 Task: Search One-way flight tickets for 2 adults, in Business from Siwa to Mumbai to travel on 01-Nov-2023.  Stops: Any number of stops.
Action: Mouse moved to (354, 293)
Screenshot: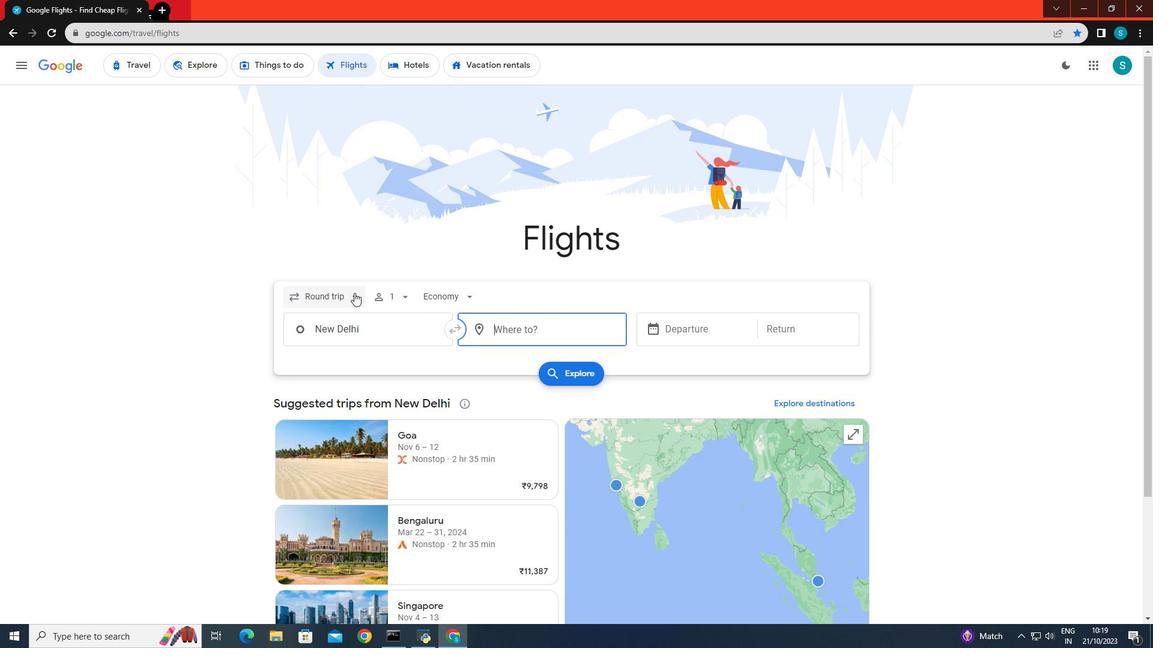 
Action: Mouse pressed left at (354, 293)
Screenshot: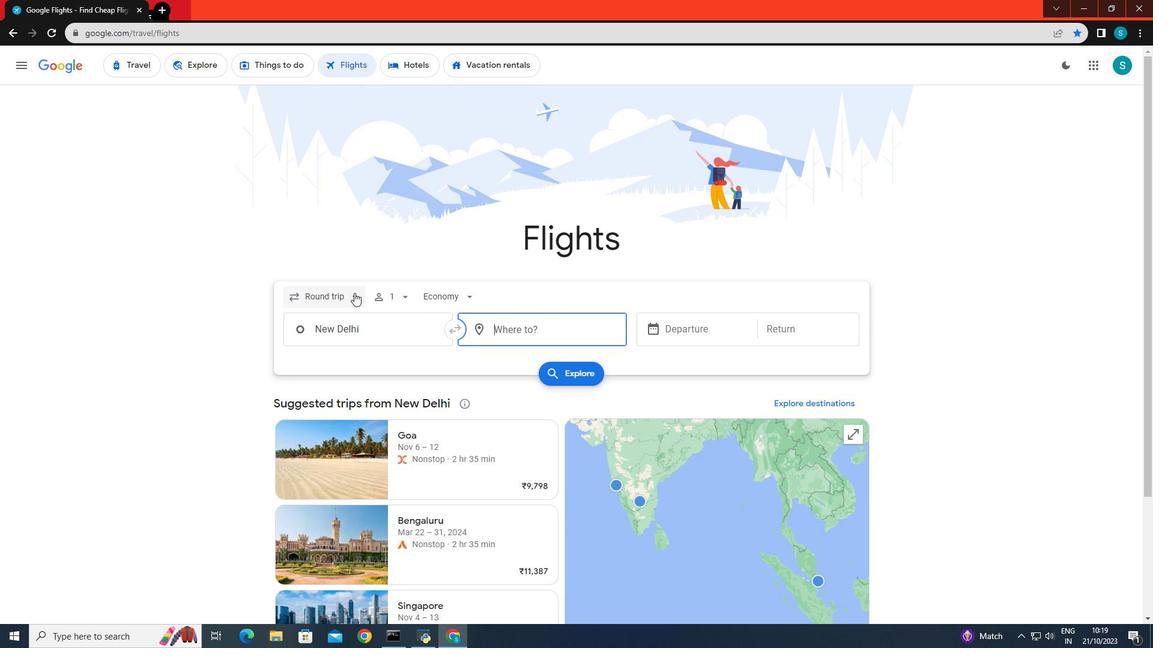 
Action: Mouse moved to (330, 351)
Screenshot: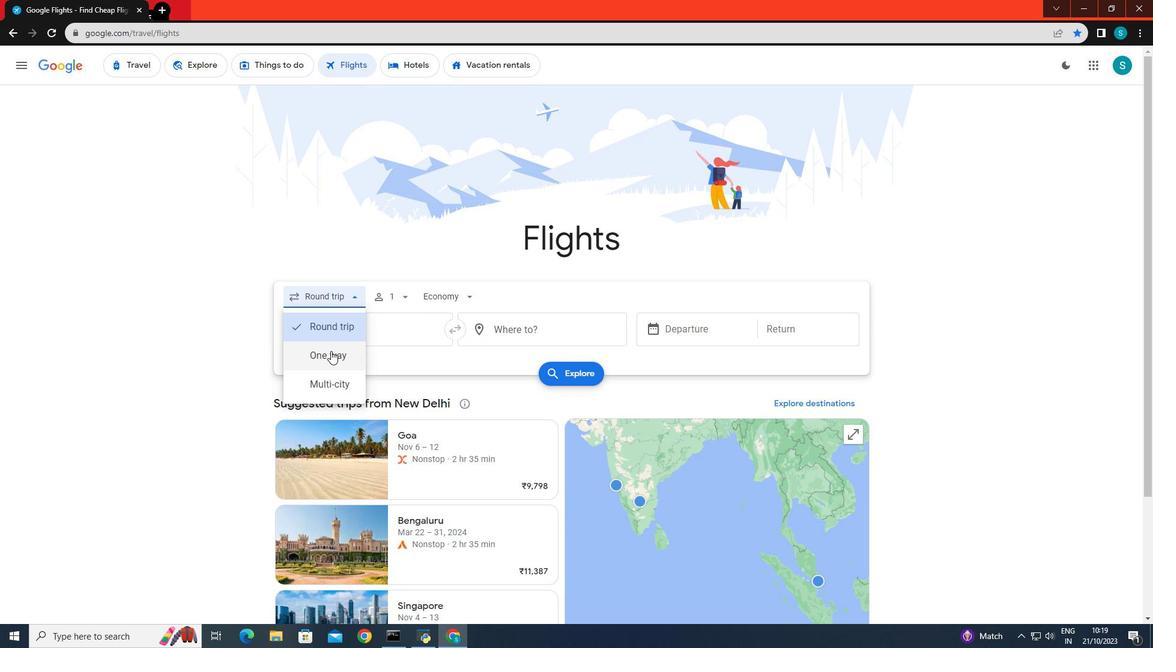 
Action: Mouse pressed left at (330, 351)
Screenshot: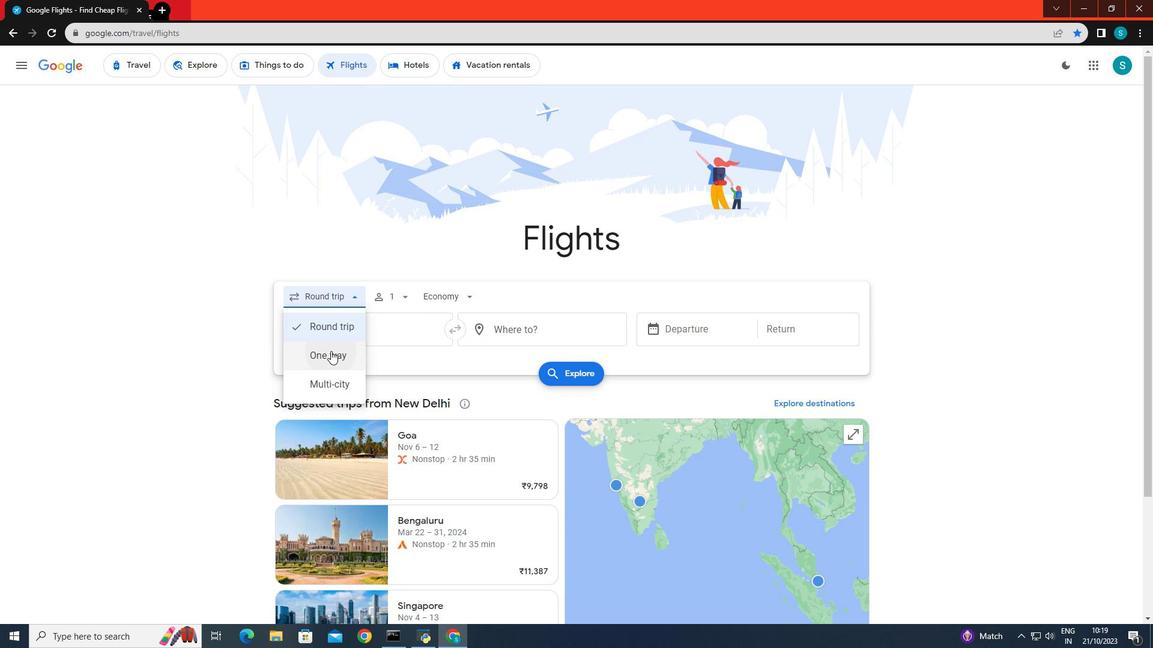 
Action: Mouse moved to (403, 295)
Screenshot: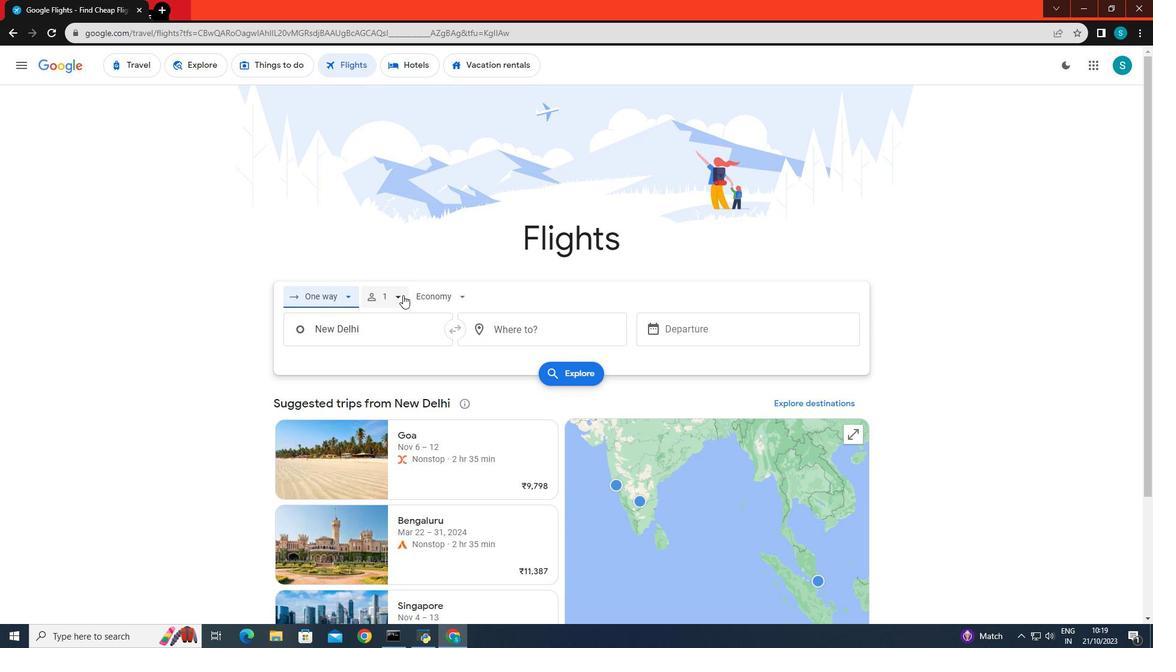 
Action: Mouse pressed left at (403, 295)
Screenshot: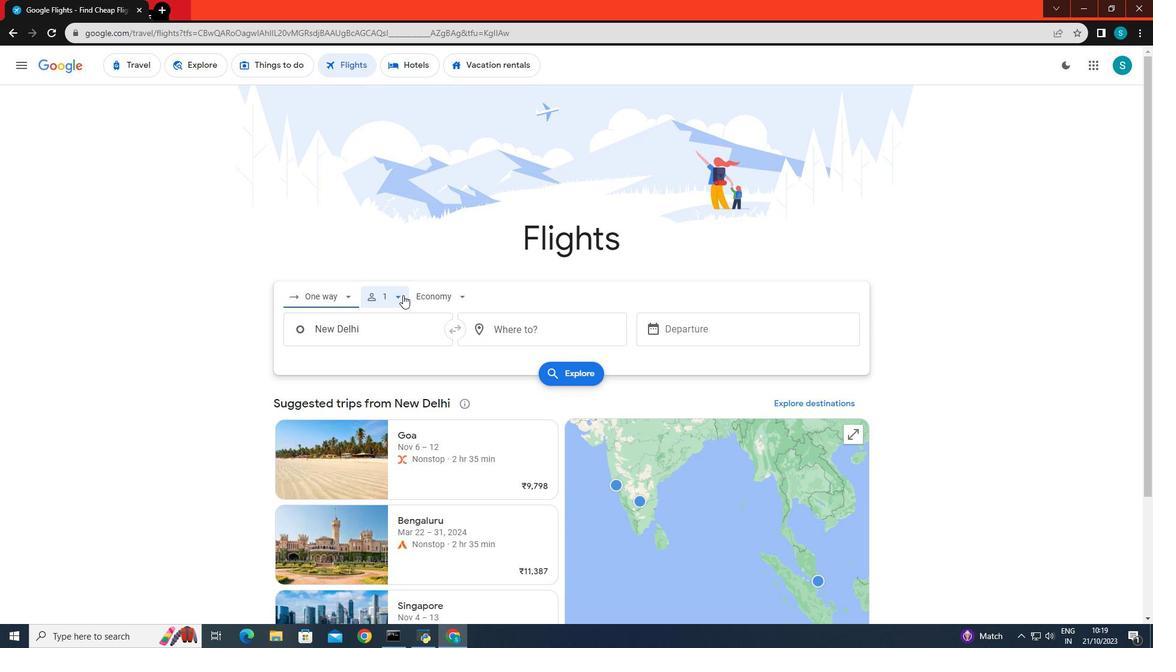 
Action: Mouse moved to (488, 329)
Screenshot: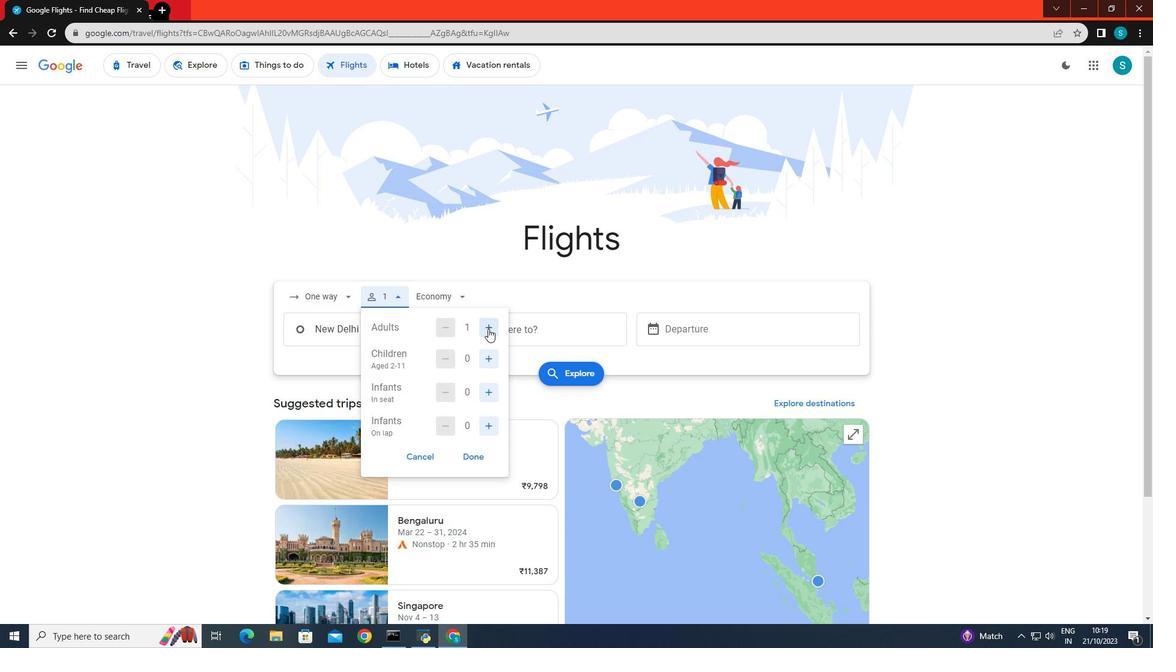 
Action: Mouse pressed left at (488, 329)
Screenshot: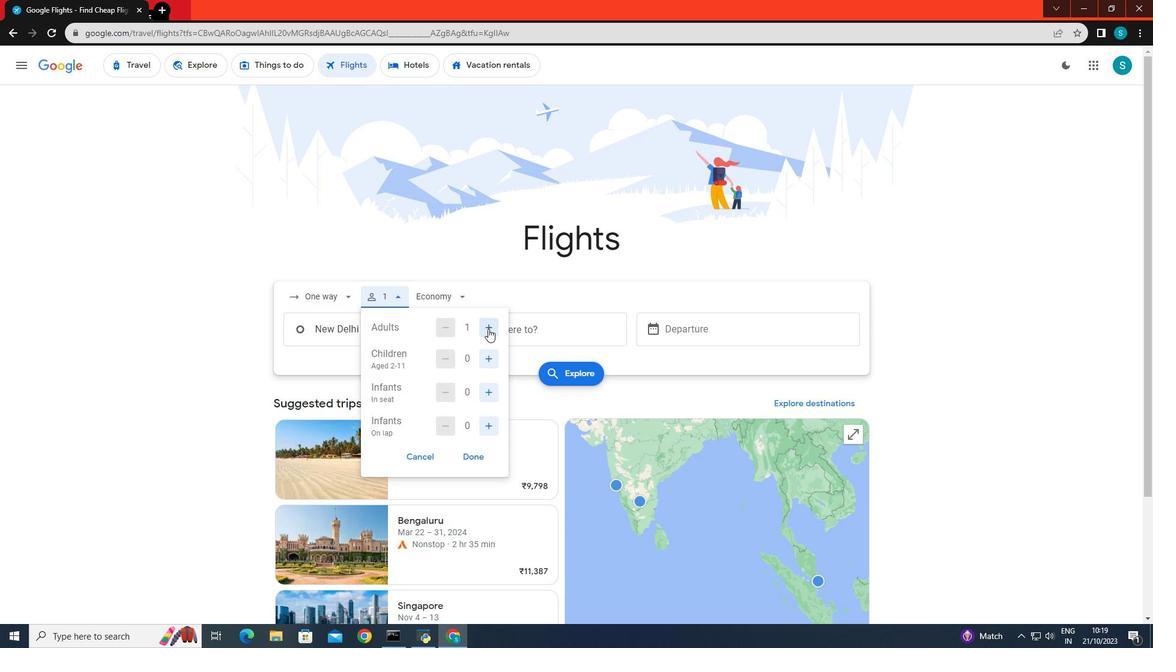 
Action: Mouse moved to (475, 458)
Screenshot: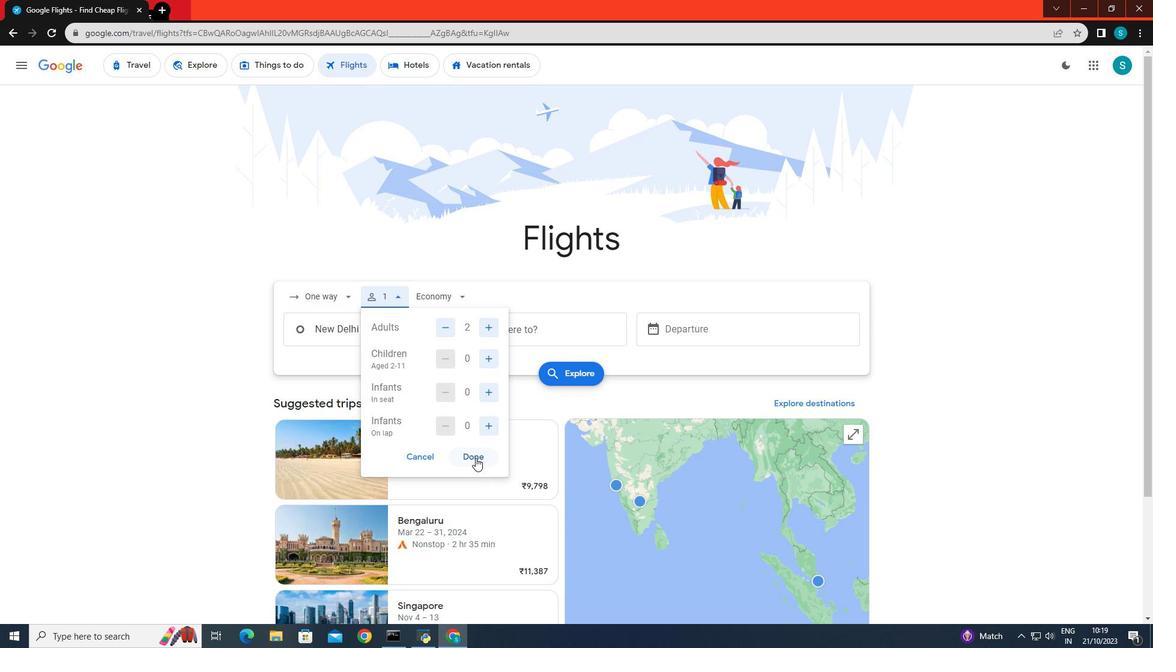 
Action: Mouse pressed left at (475, 458)
Screenshot: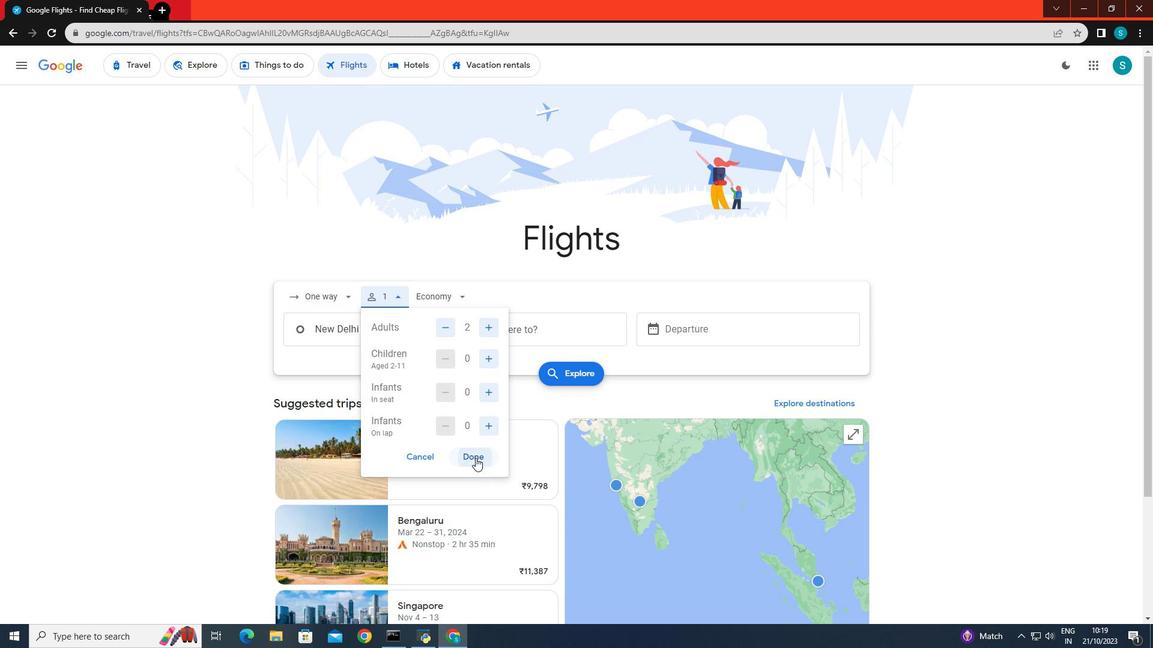 
Action: Mouse moved to (414, 378)
Screenshot: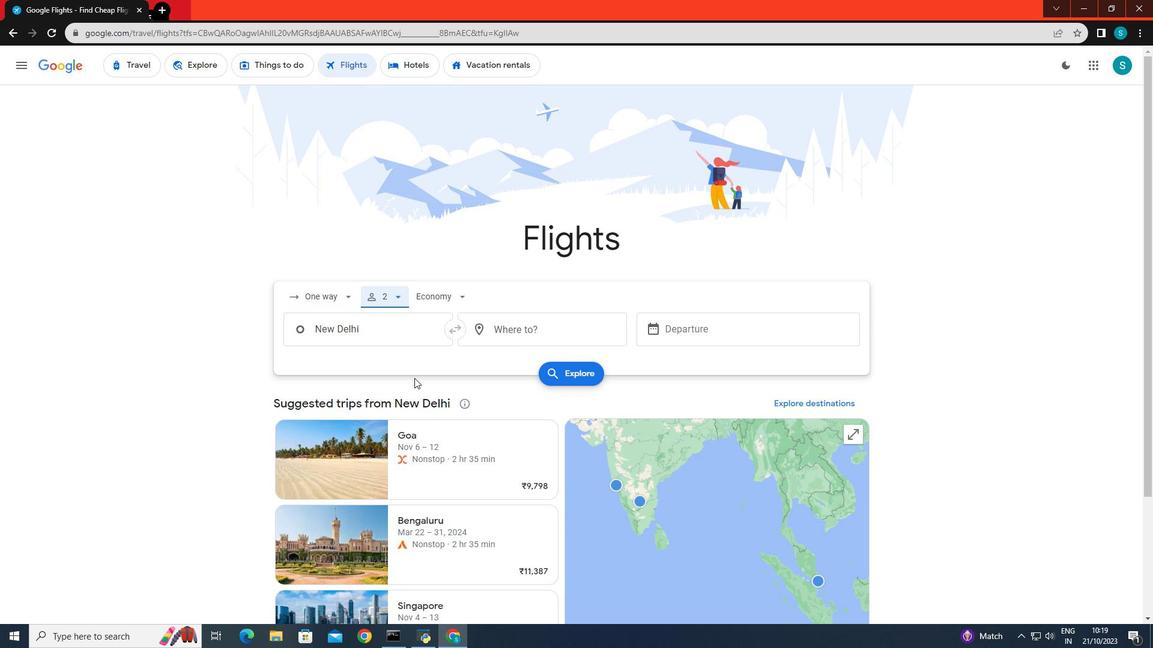 
Action: Mouse scrolled (414, 377) with delta (0, 0)
Screenshot: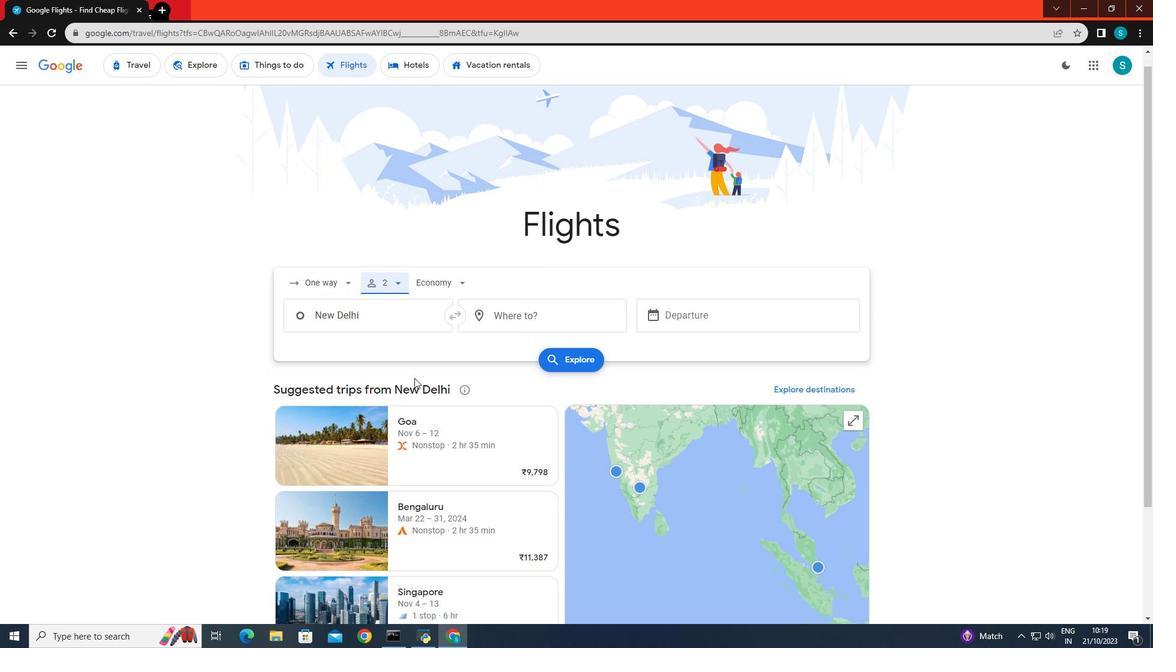 
Action: Mouse moved to (437, 237)
Screenshot: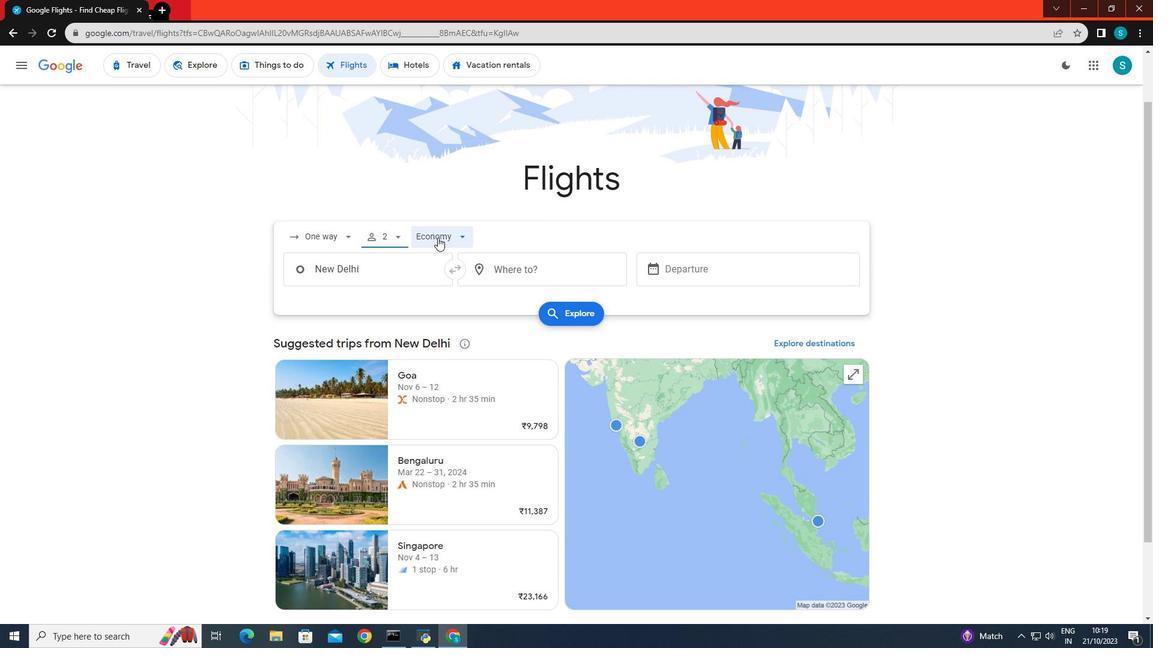 
Action: Mouse pressed left at (437, 237)
Screenshot: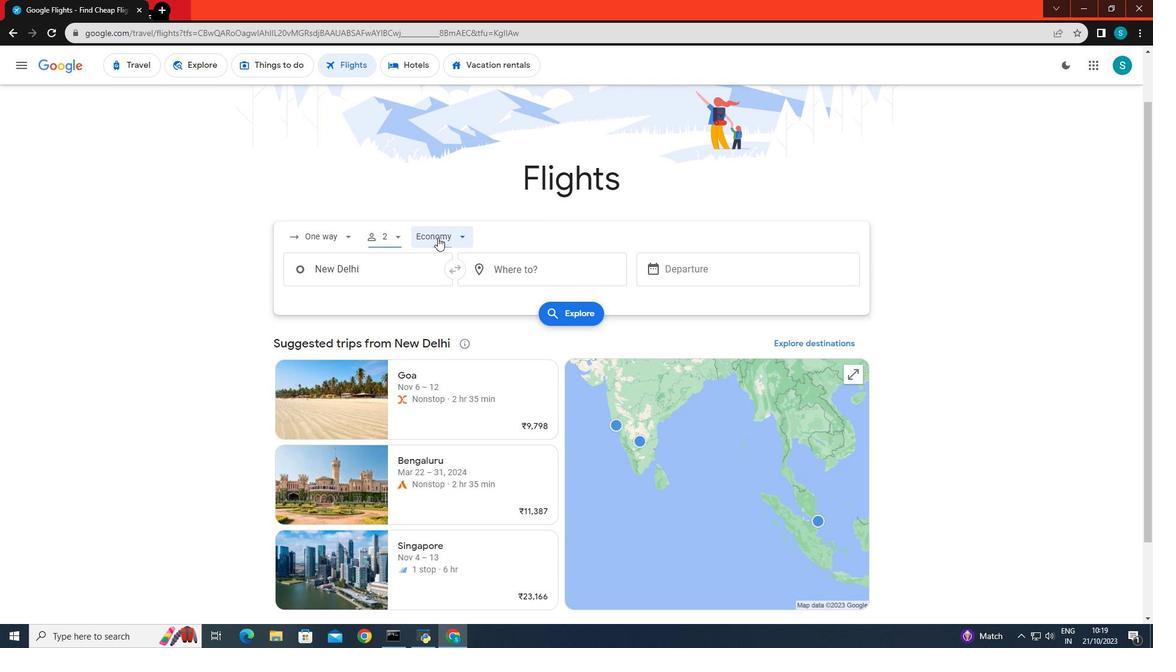 
Action: Mouse moved to (450, 325)
Screenshot: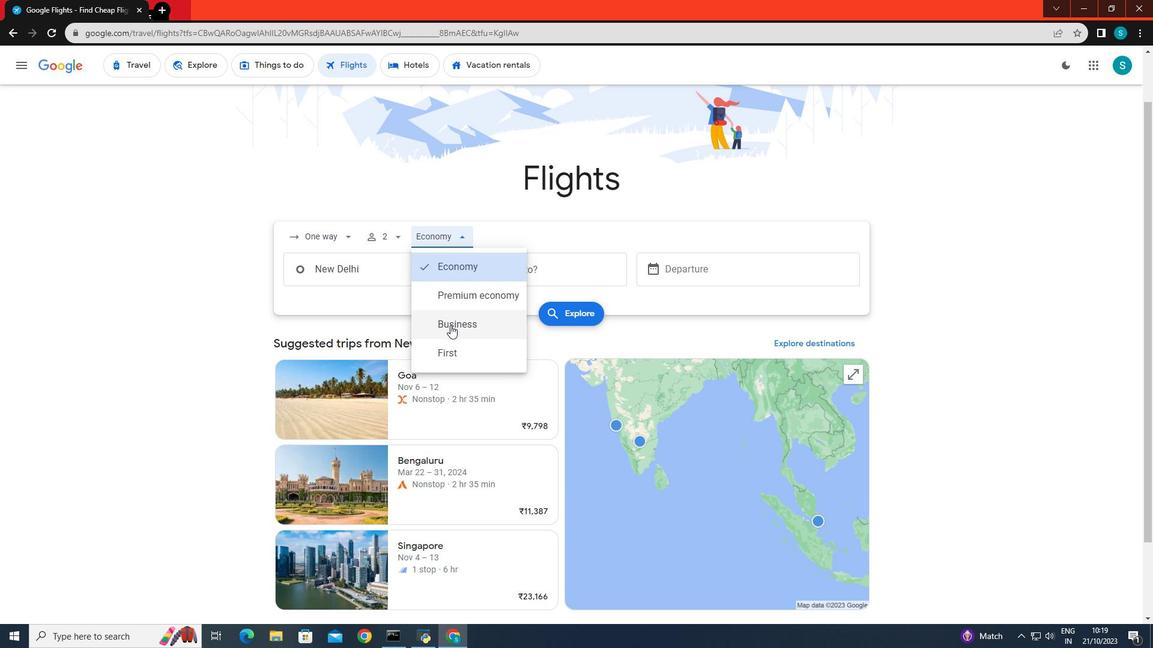 
Action: Mouse pressed left at (450, 325)
Screenshot: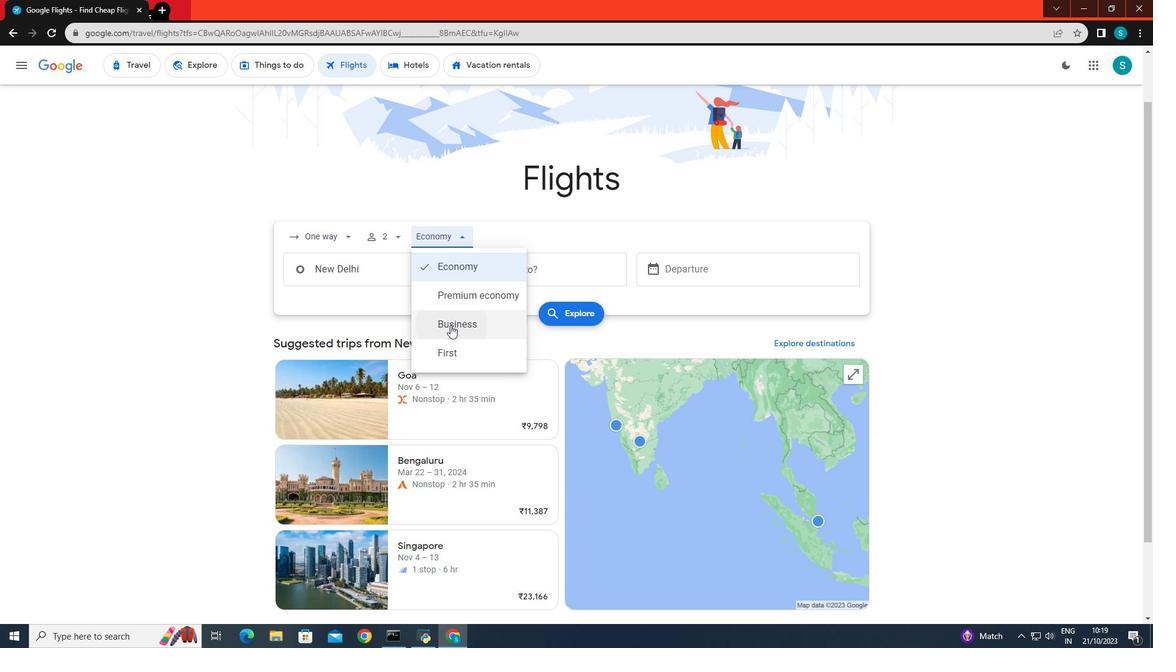 
Action: Mouse moved to (332, 267)
Screenshot: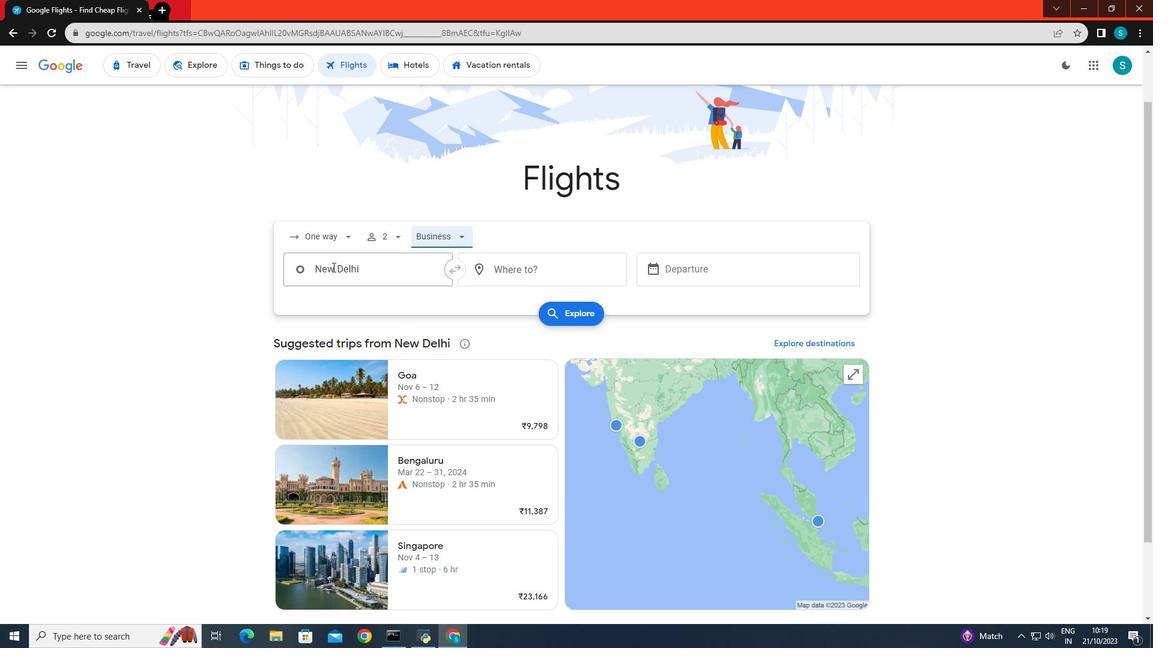 
Action: Mouse pressed left at (332, 267)
Screenshot: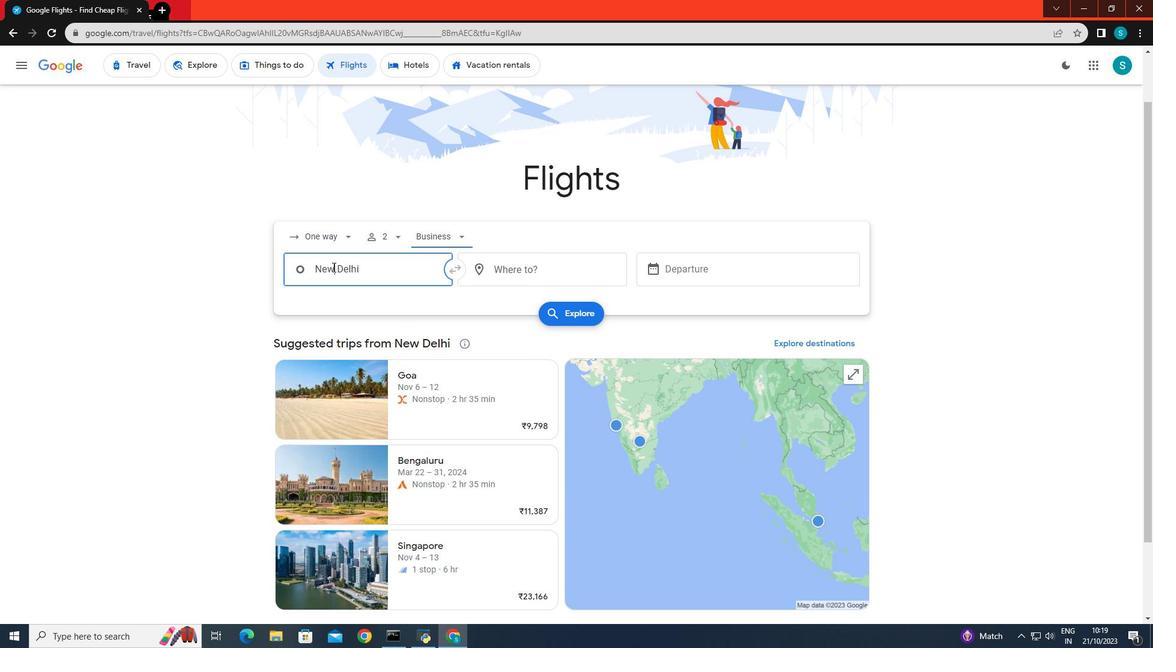 
Action: Key pressed <Key.backspace><Key.caps_lock>S<Key.caps_lock>iwa
Screenshot: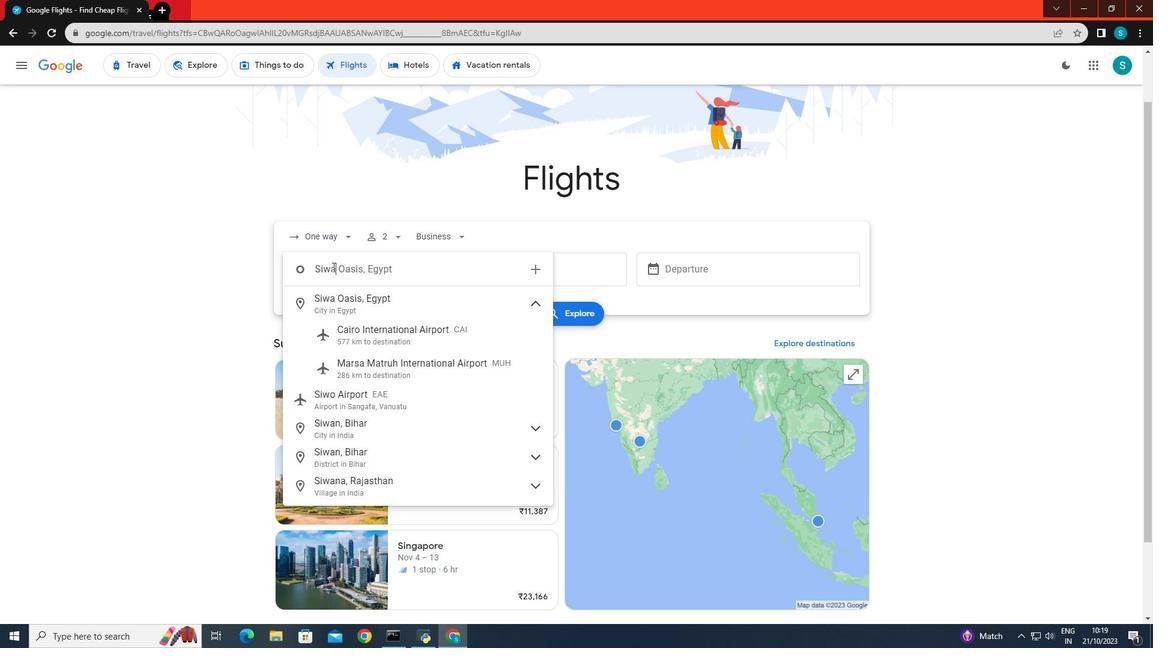 
Action: Mouse moved to (343, 300)
Screenshot: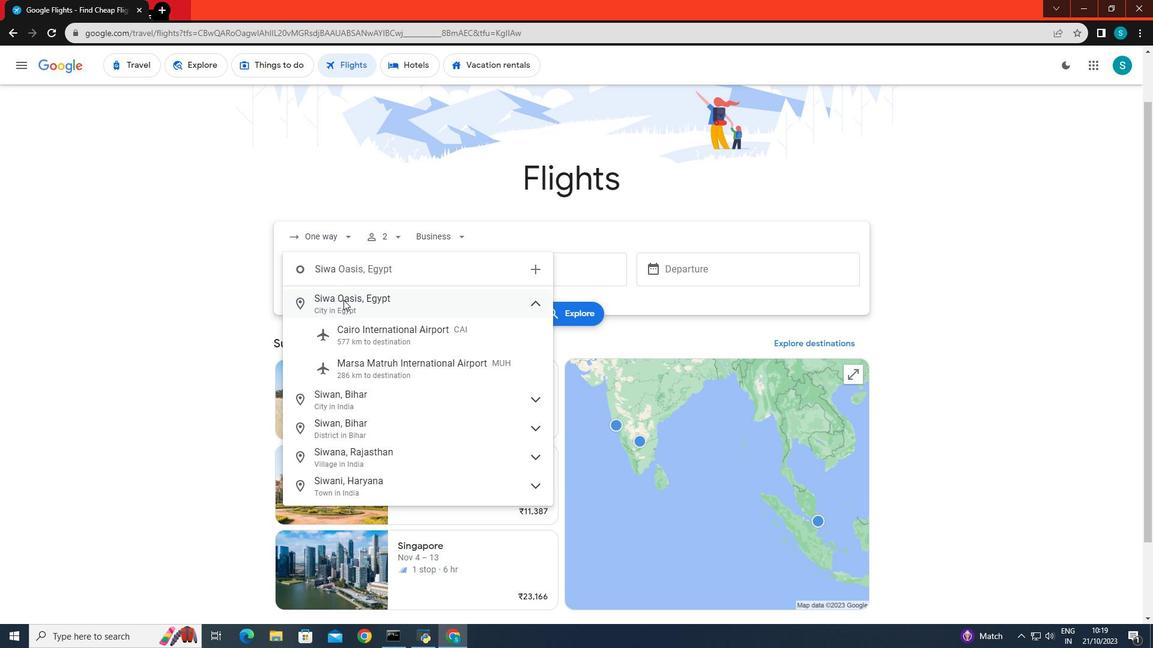 
Action: Mouse pressed left at (343, 300)
Screenshot: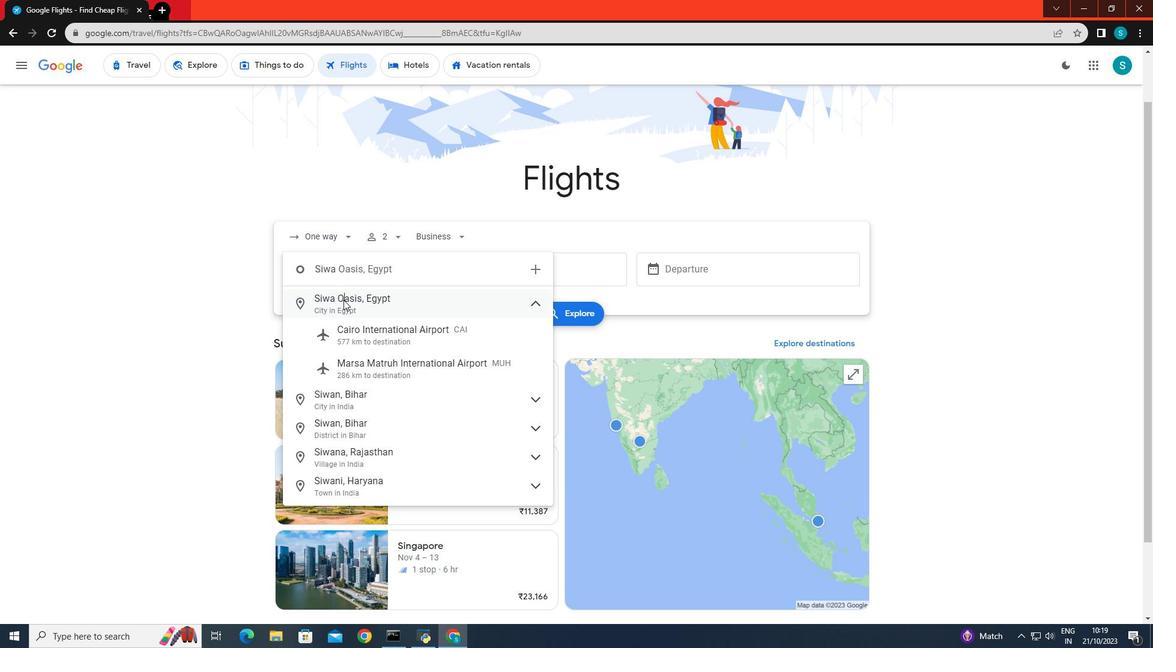 
Action: Mouse moved to (541, 273)
Screenshot: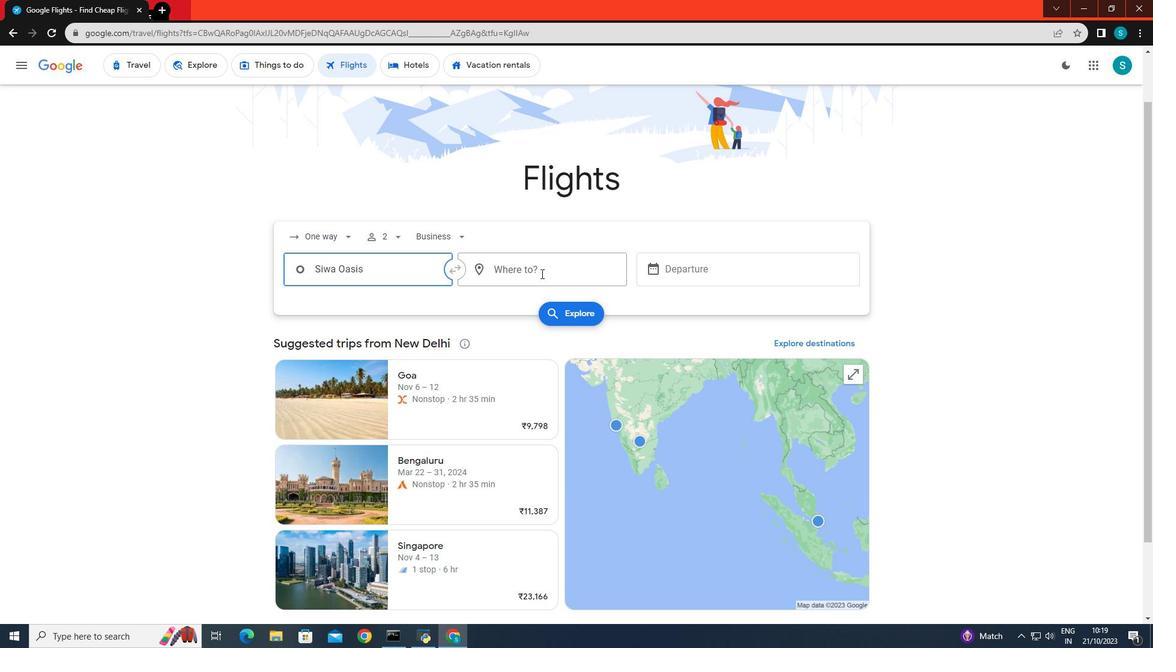 
Action: Mouse pressed left at (541, 273)
Screenshot: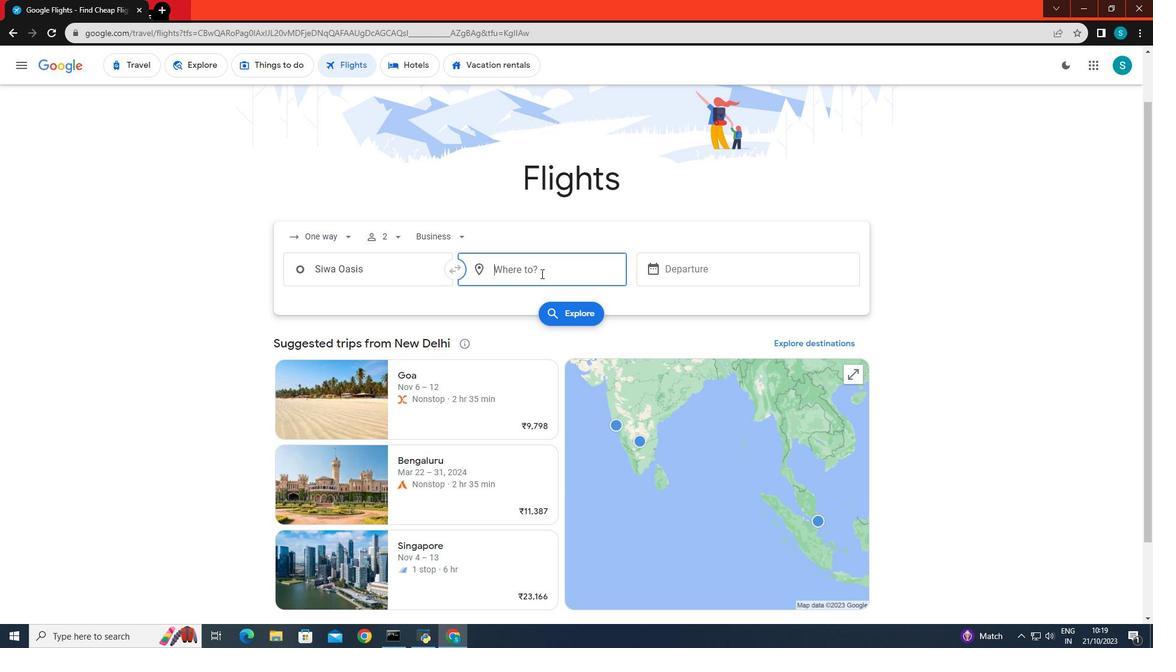 
Action: Key pressed <Key.caps_lock>M<Key.caps_lock>umbai
Screenshot: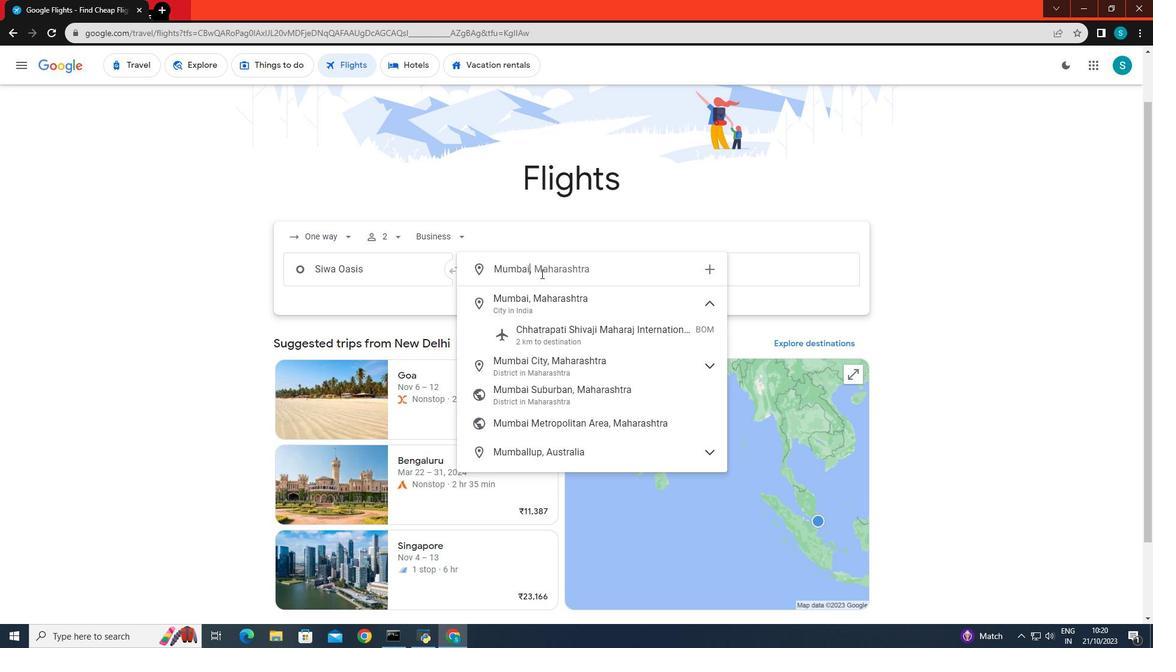 
Action: Mouse moved to (539, 295)
Screenshot: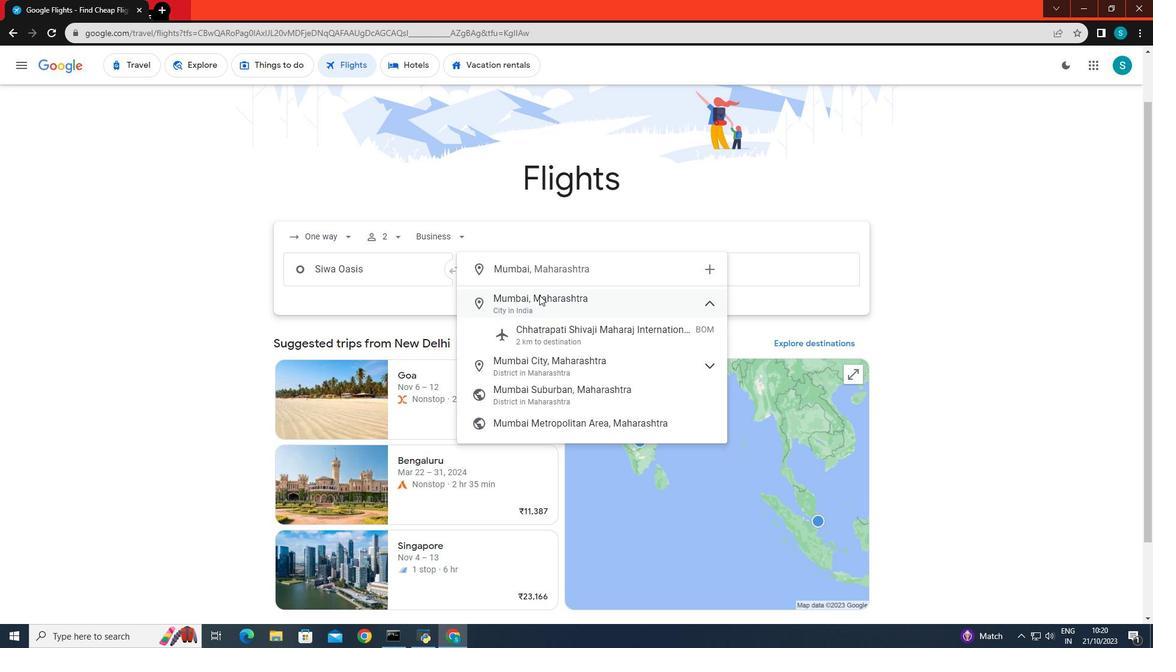 
Action: Mouse pressed left at (539, 295)
Screenshot: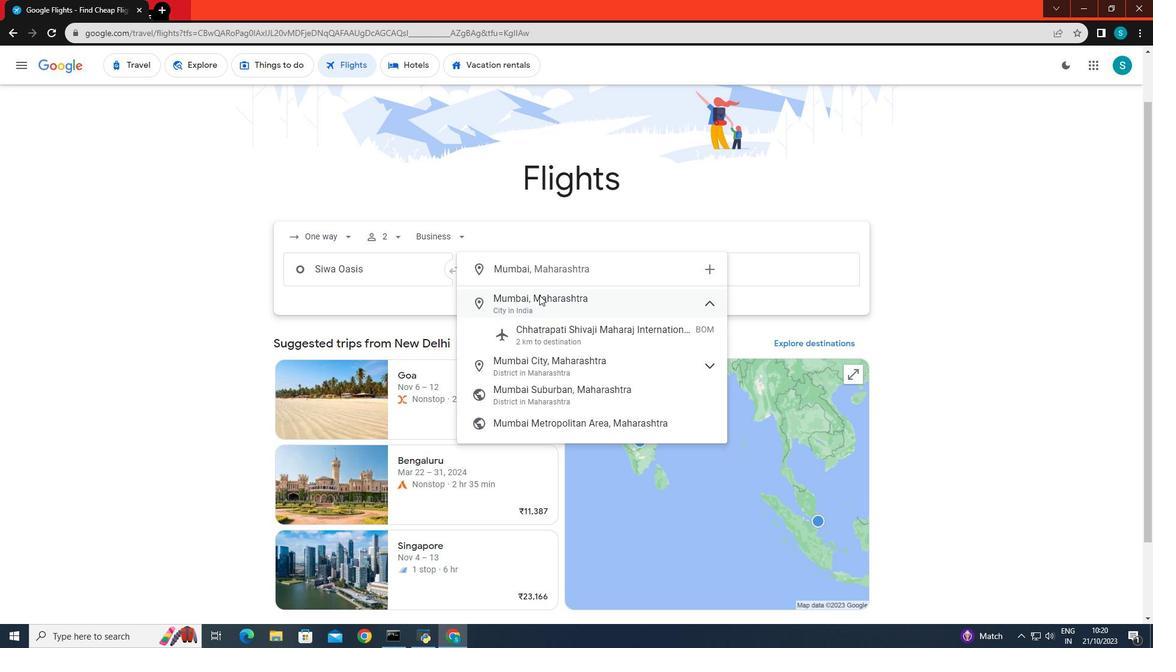 
Action: Mouse moved to (682, 263)
Screenshot: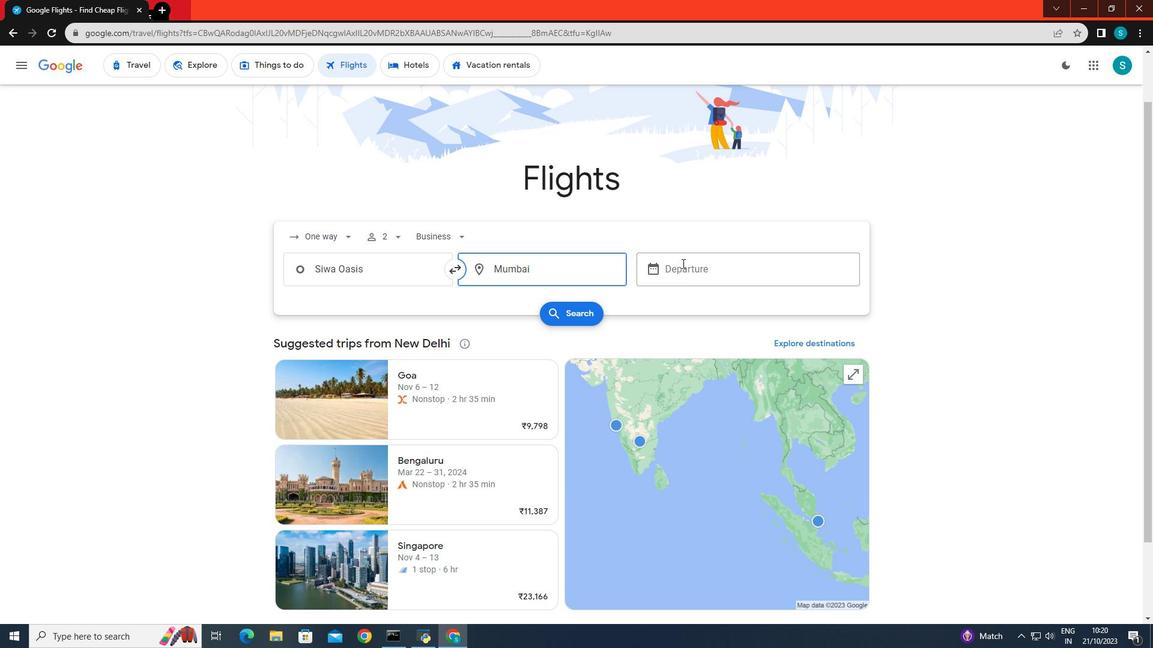 
Action: Mouse pressed left at (682, 263)
Screenshot: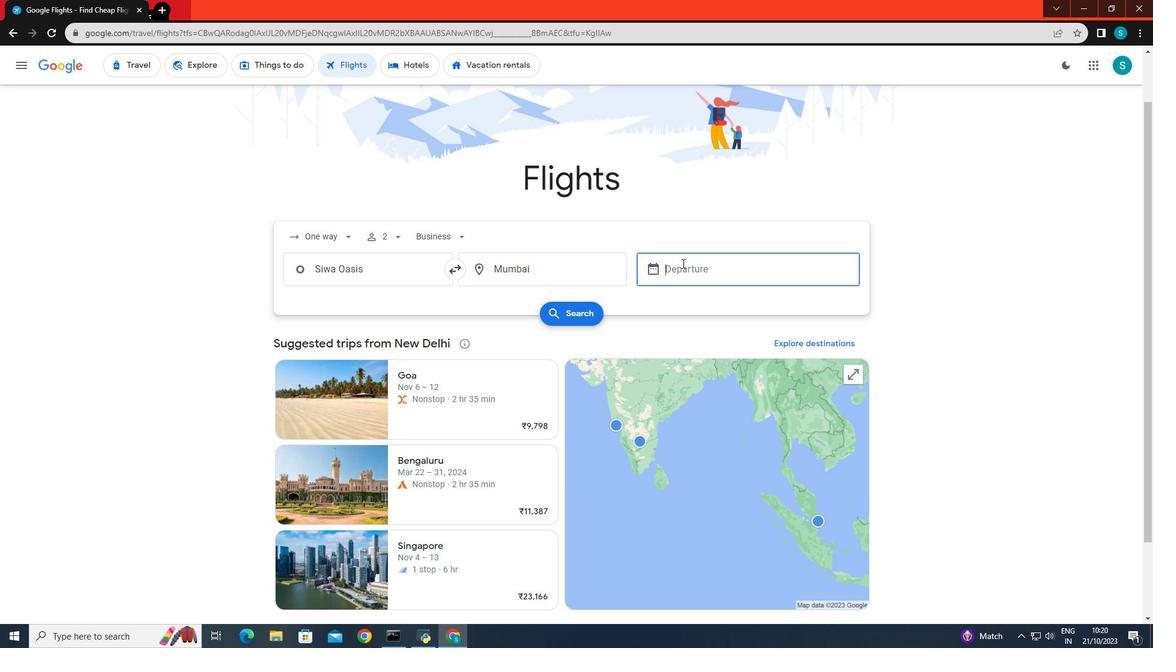 
Action: Mouse moved to (752, 369)
Screenshot: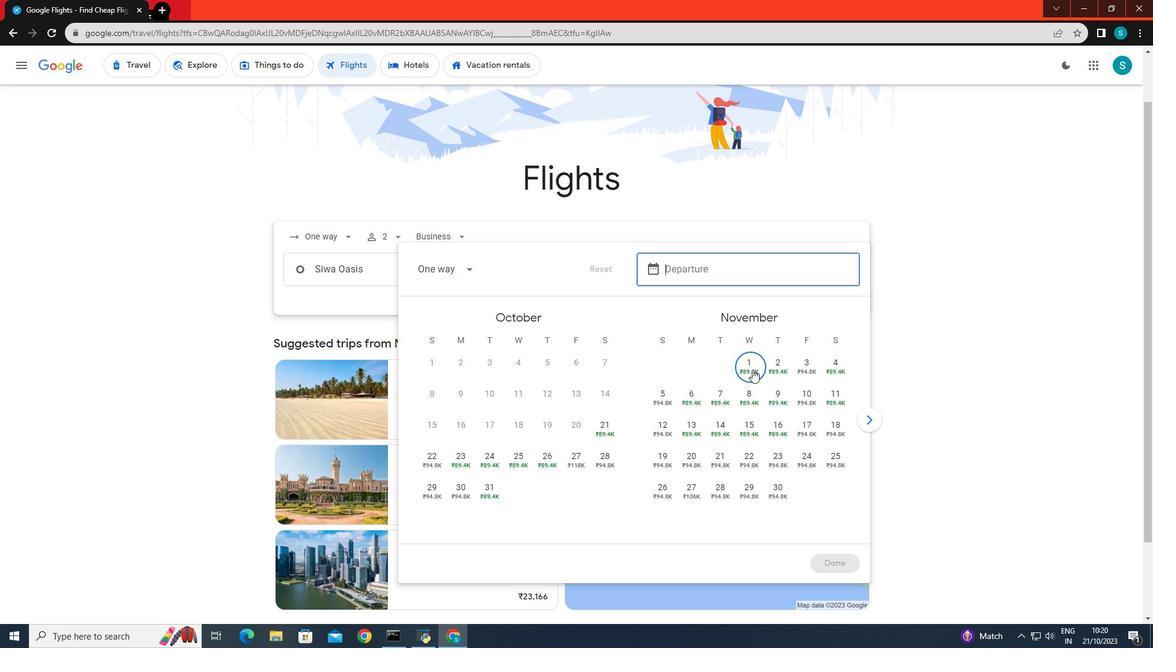 
Action: Mouse pressed left at (752, 369)
Screenshot: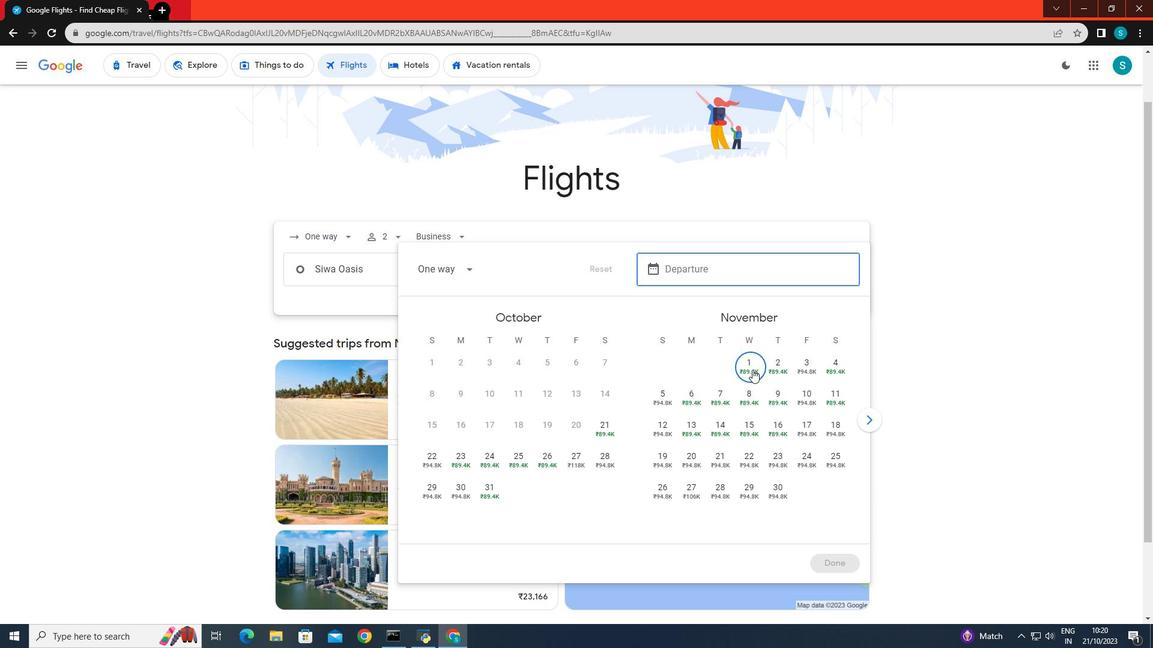 
Action: Mouse moved to (823, 563)
Screenshot: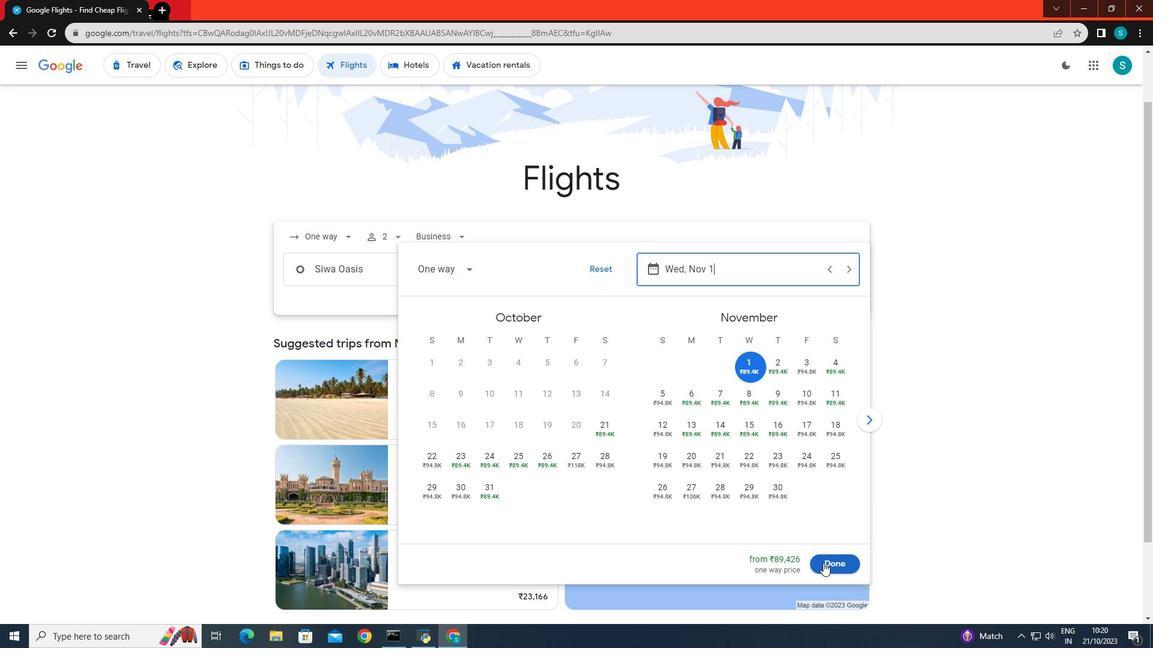 
Action: Mouse pressed left at (823, 563)
Screenshot: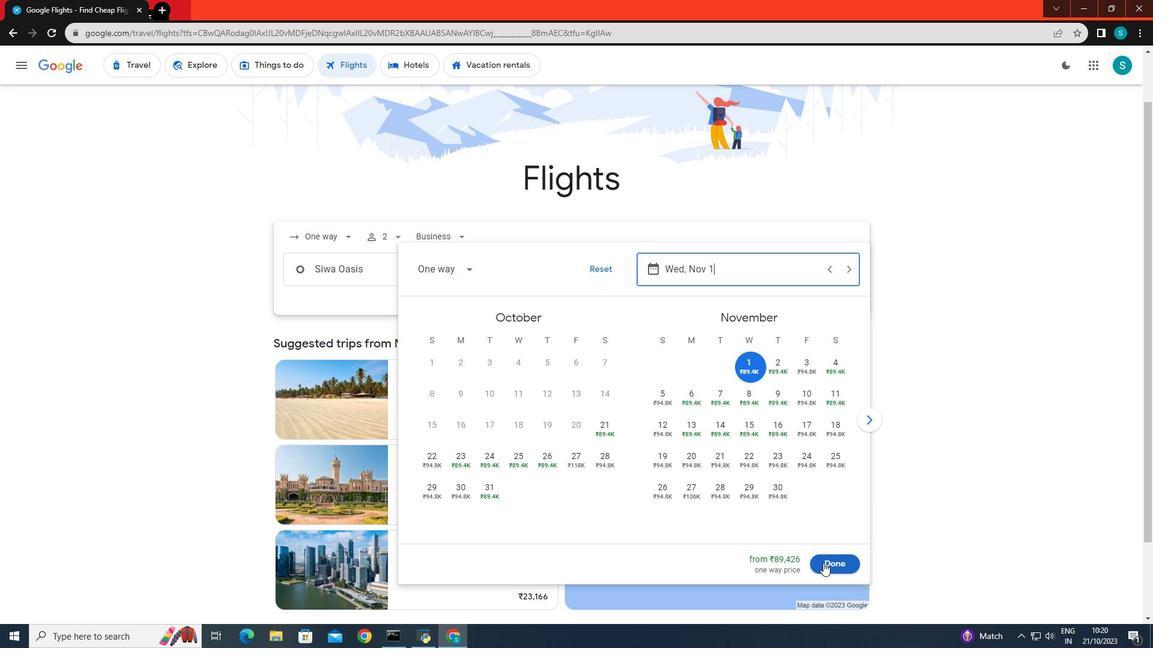 
Action: Mouse moved to (567, 312)
Screenshot: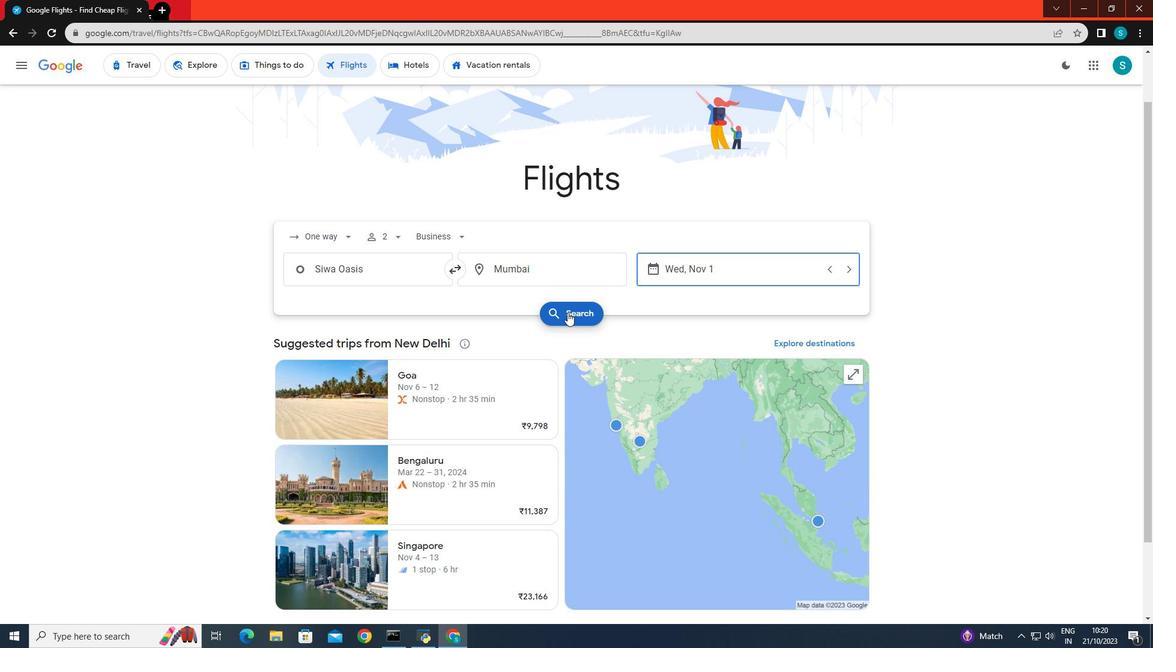 
Action: Mouse pressed left at (567, 312)
Screenshot: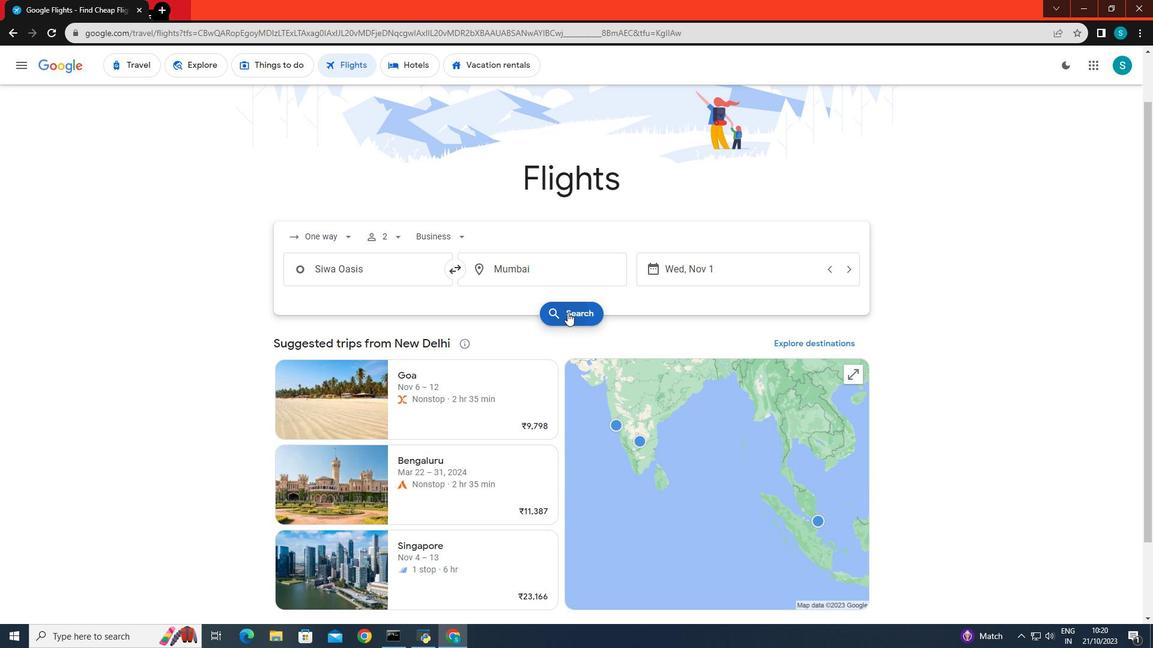 
Action: Mouse moved to (380, 177)
Screenshot: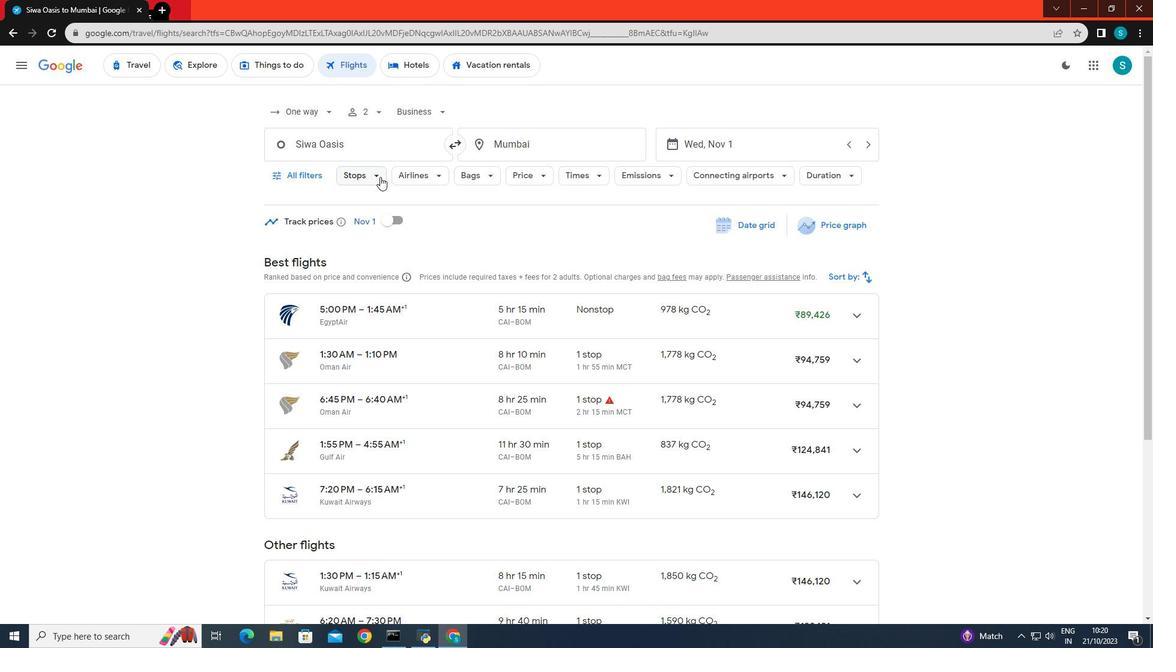 
Action: Mouse pressed left at (380, 177)
Screenshot: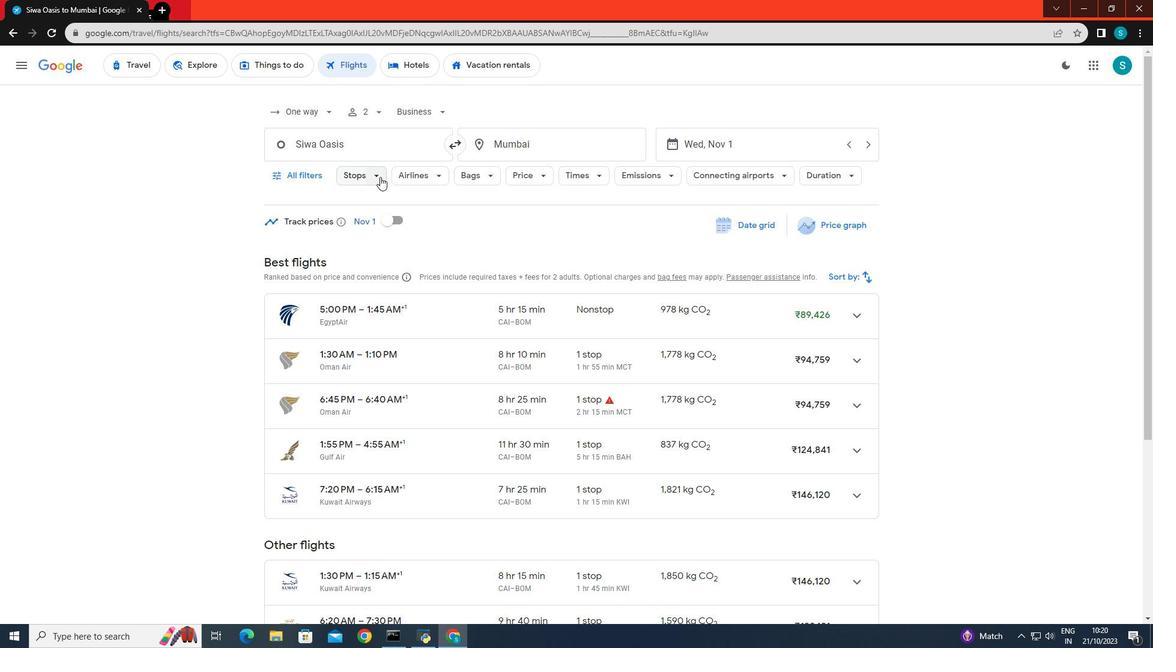 
Action: Mouse moved to (362, 234)
Screenshot: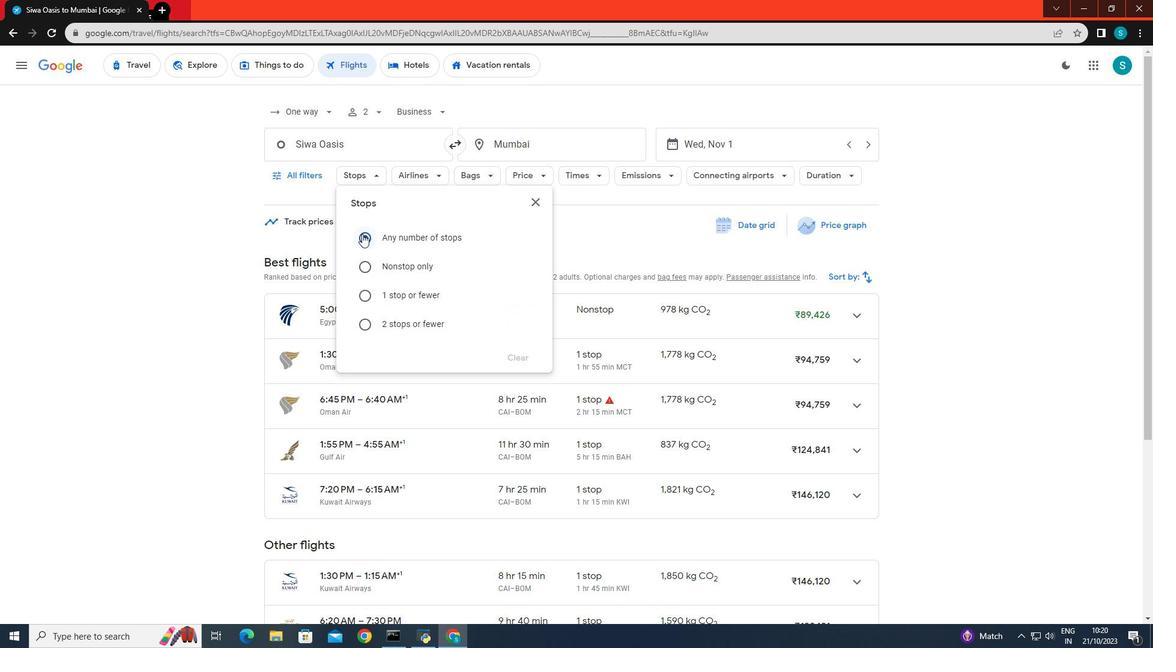 
Action: Mouse pressed left at (362, 234)
Screenshot: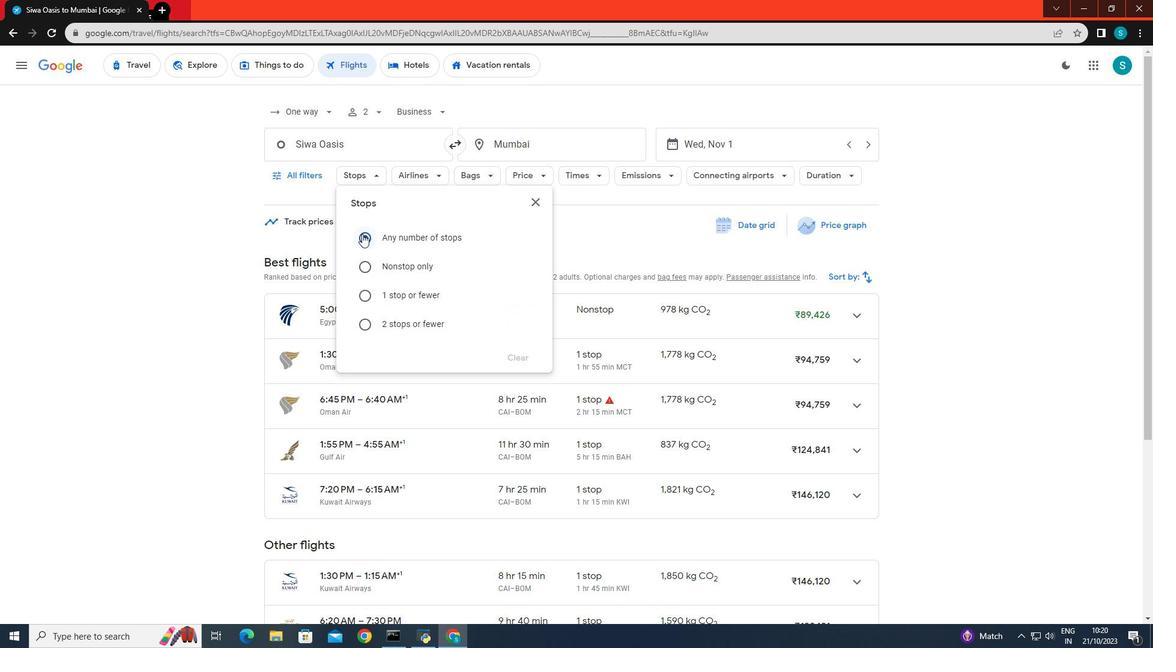 
Action: Mouse moved to (193, 259)
Screenshot: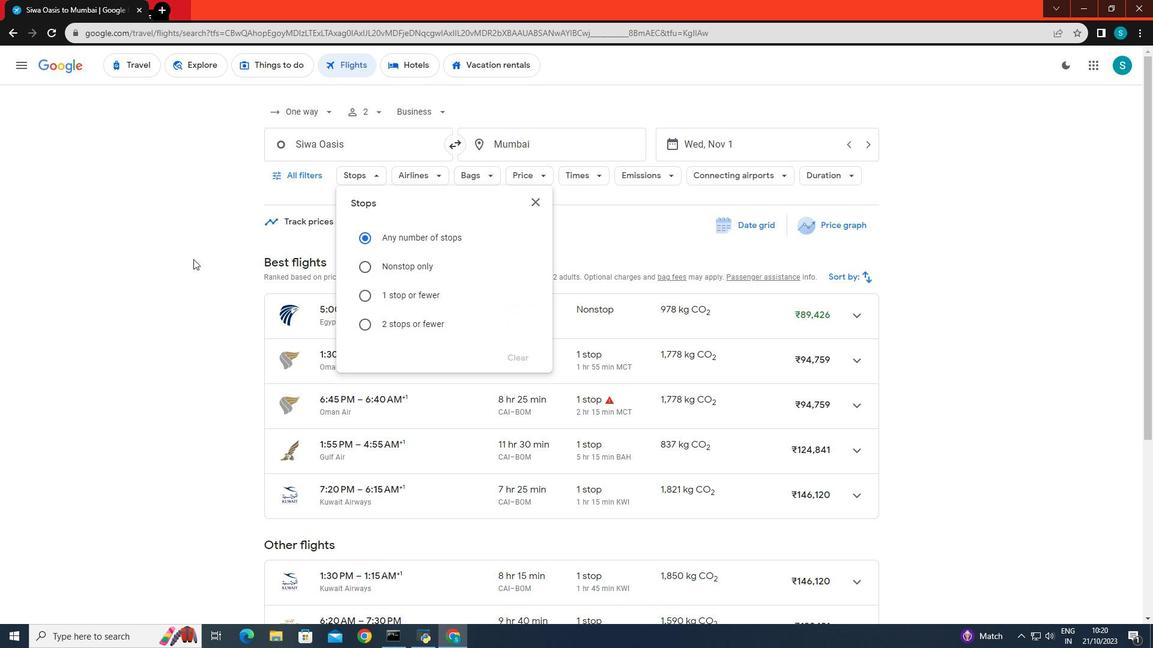 
Action: Mouse pressed left at (193, 259)
Screenshot: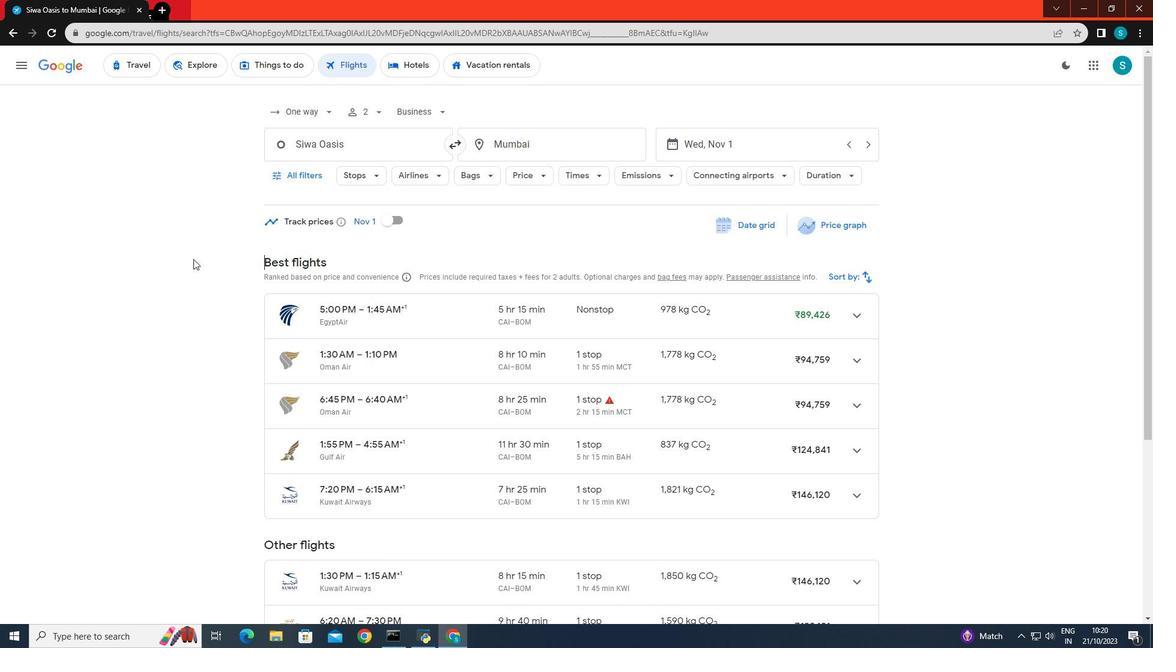 
Action: Mouse moved to (200, 267)
Screenshot: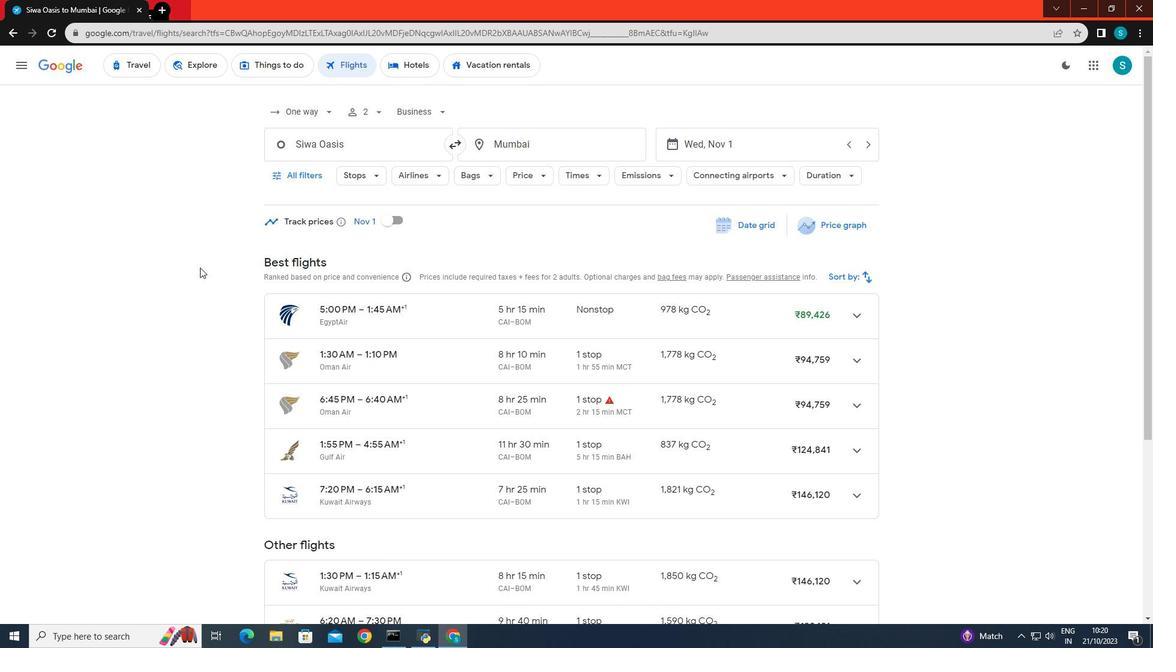 
Action: Mouse scrolled (200, 267) with delta (0, 0)
Screenshot: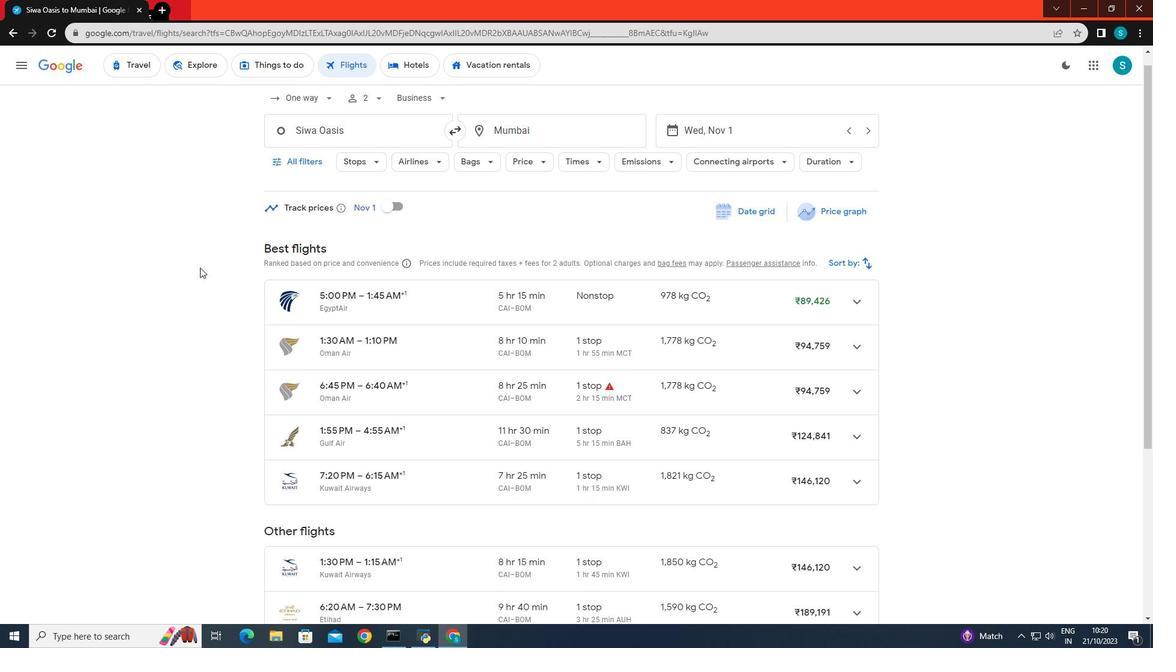 
Action: Mouse scrolled (200, 267) with delta (0, 0)
Screenshot: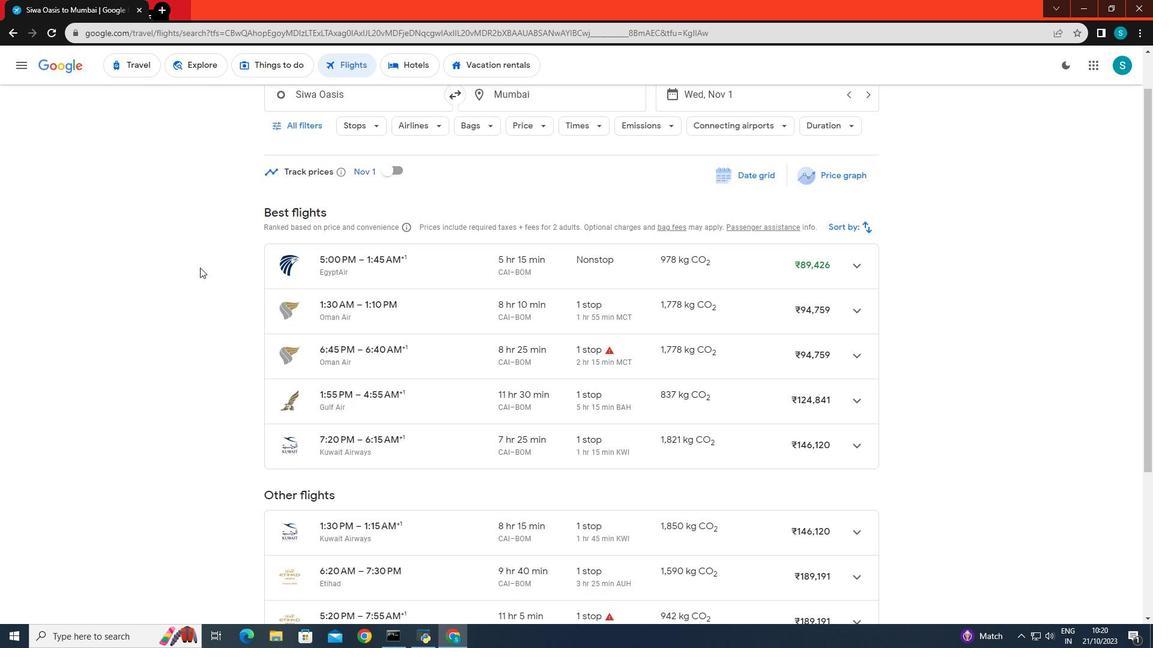 
Action: Mouse scrolled (200, 267) with delta (0, 0)
Screenshot: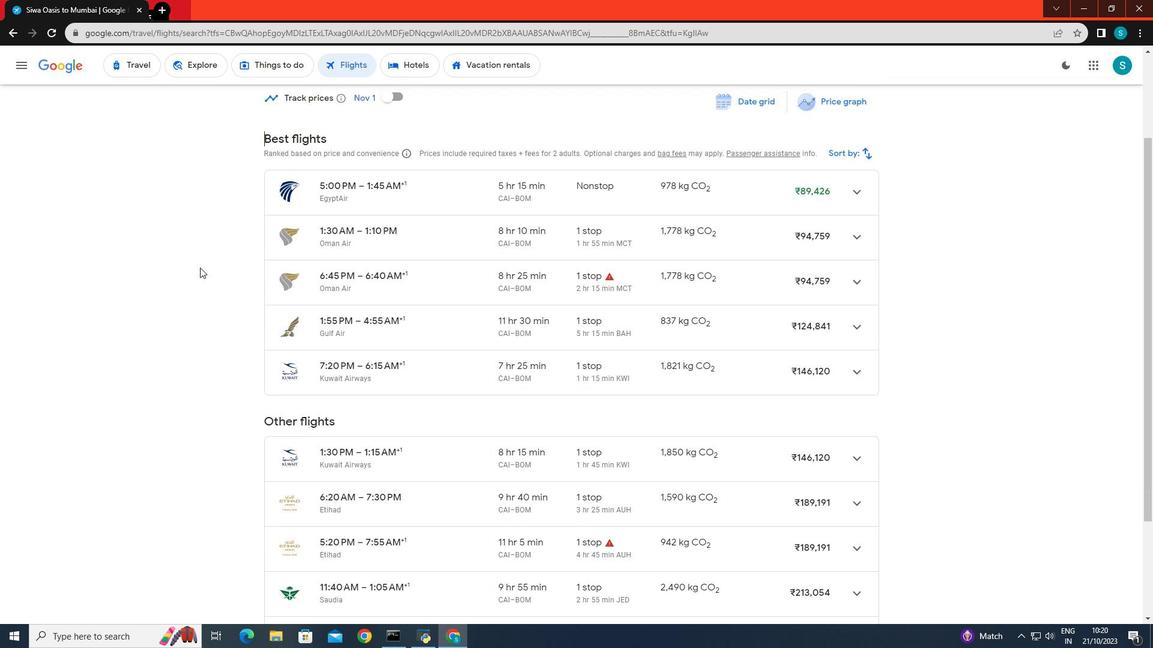 
Action: Mouse scrolled (200, 267) with delta (0, 0)
Screenshot: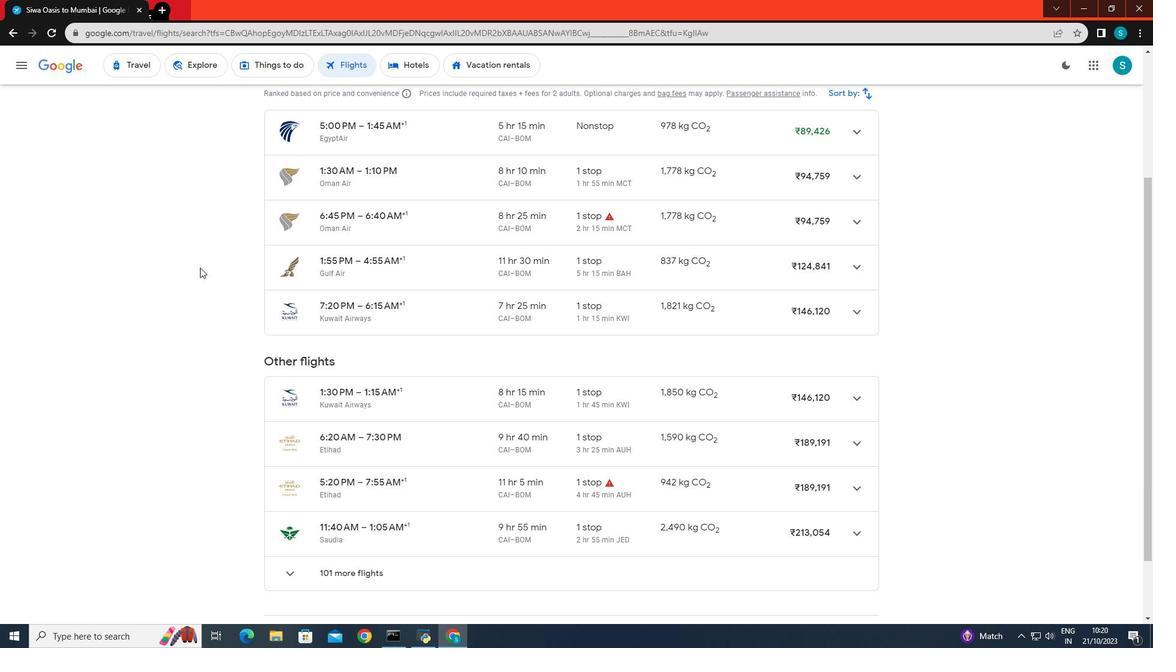 
Action: Mouse scrolled (200, 267) with delta (0, 0)
Screenshot: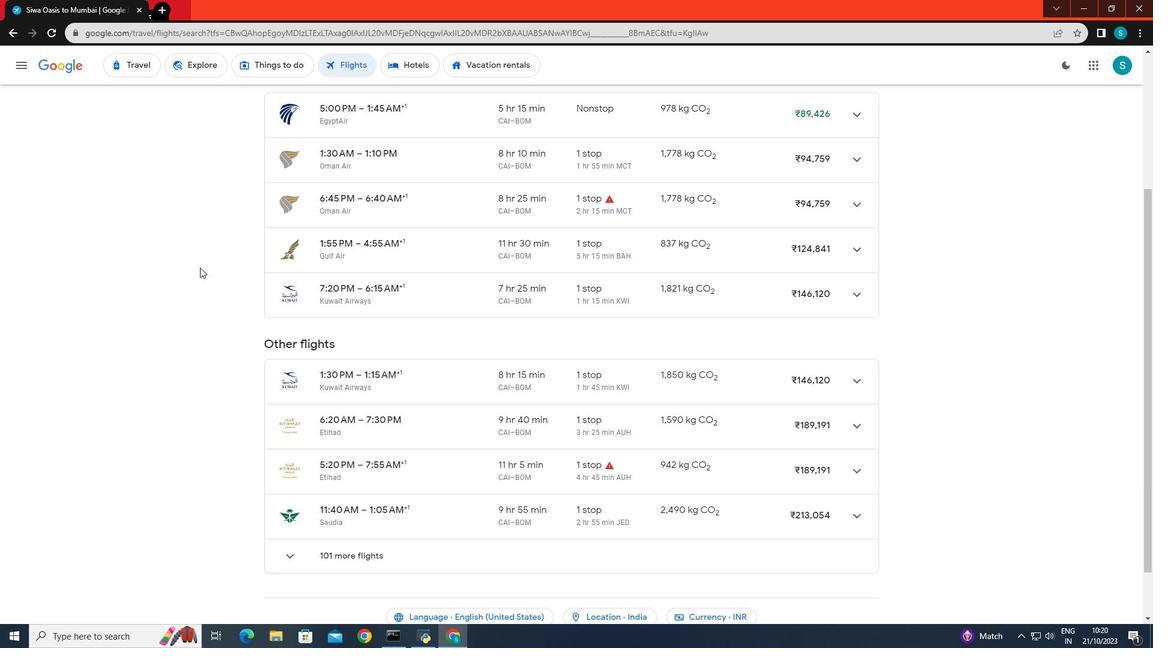 
Action: Mouse scrolled (200, 267) with delta (0, 0)
Screenshot: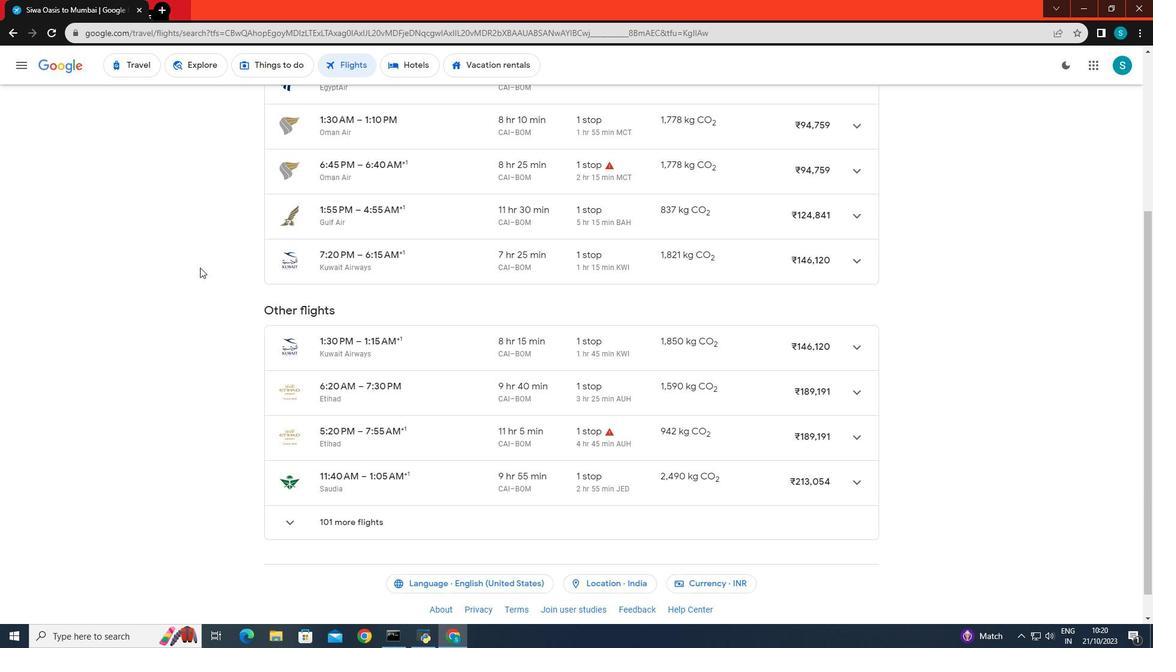 
Action: Mouse moved to (291, 490)
Screenshot: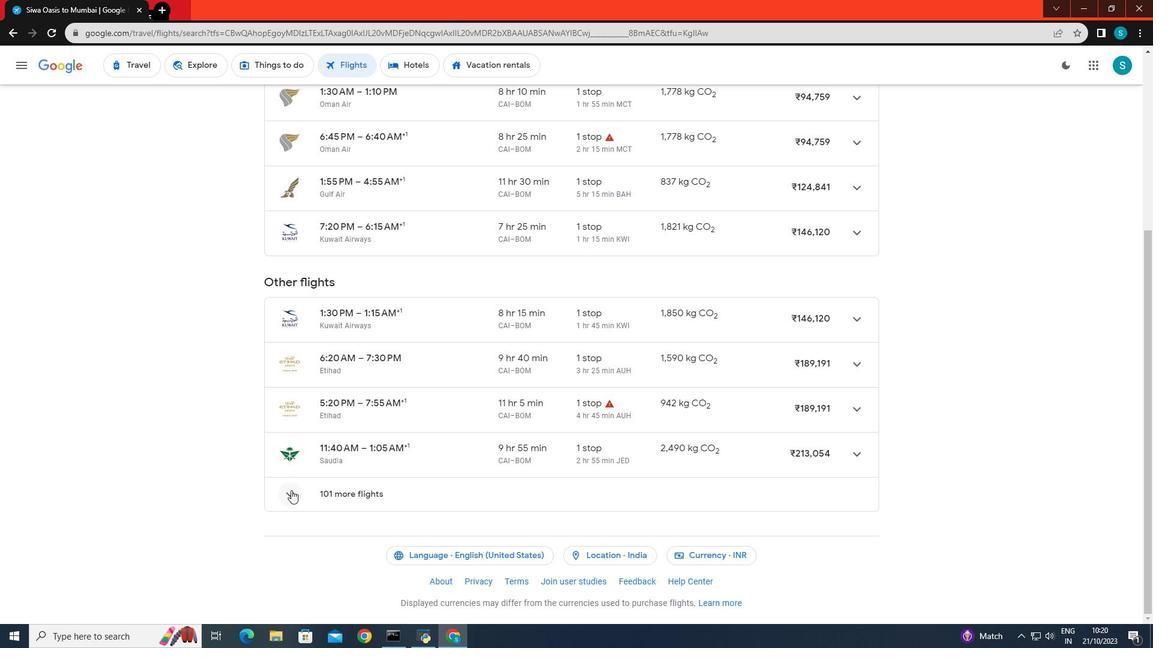 
Action: Mouse pressed left at (291, 490)
Screenshot: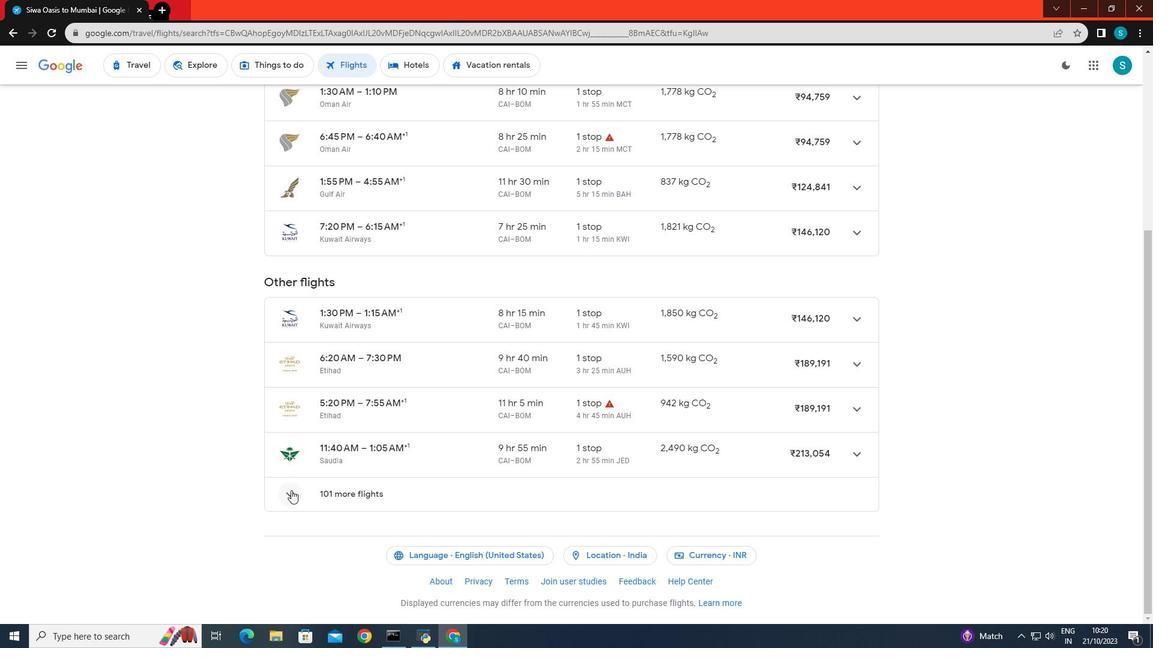 
Action: Mouse moved to (310, 485)
Screenshot: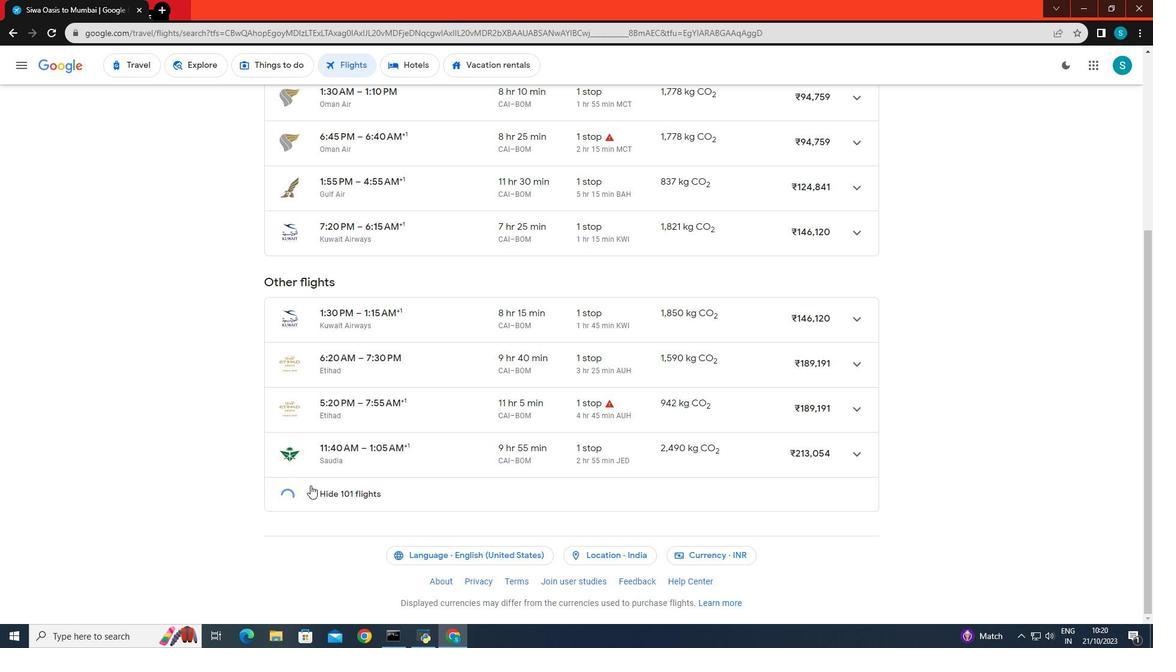 
Action: Mouse scrolled (310, 485) with delta (0, 0)
Screenshot: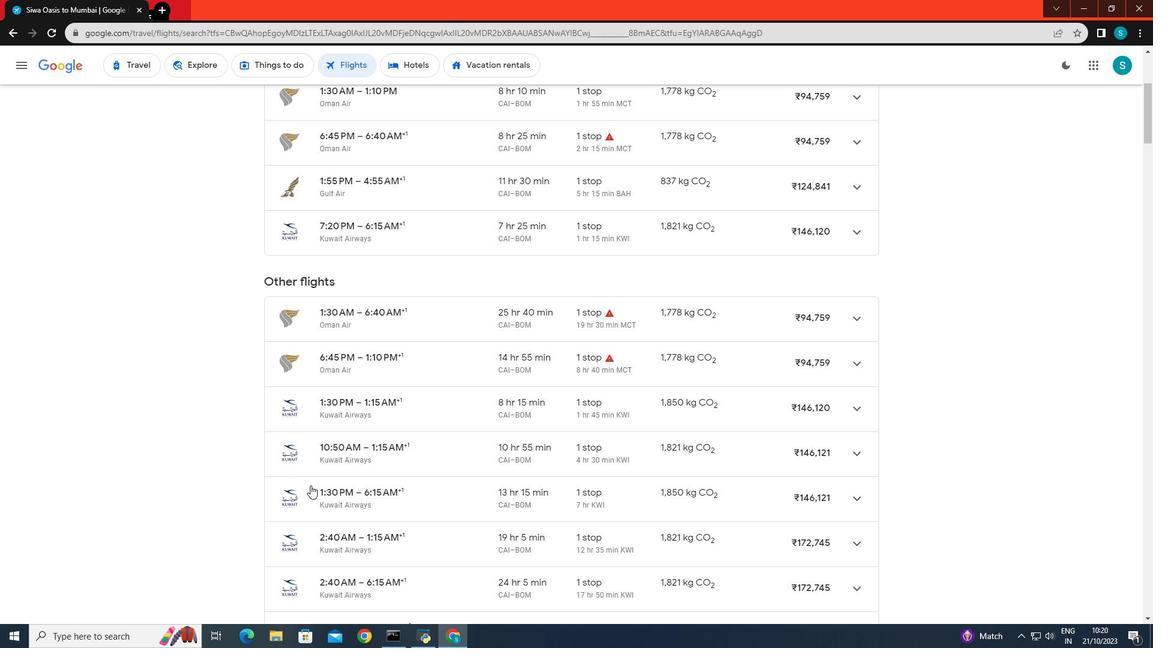 
Action: Mouse scrolled (310, 485) with delta (0, 0)
Screenshot: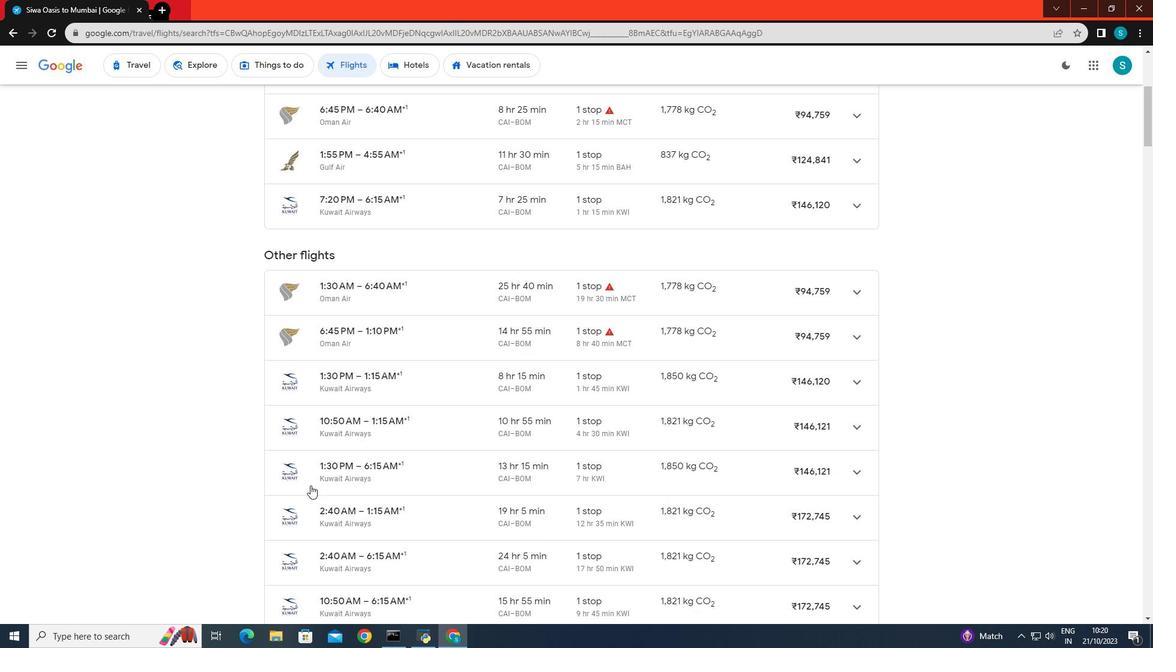 
Action: Mouse scrolled (310, 485) with delta (0, 0)
Screenshot: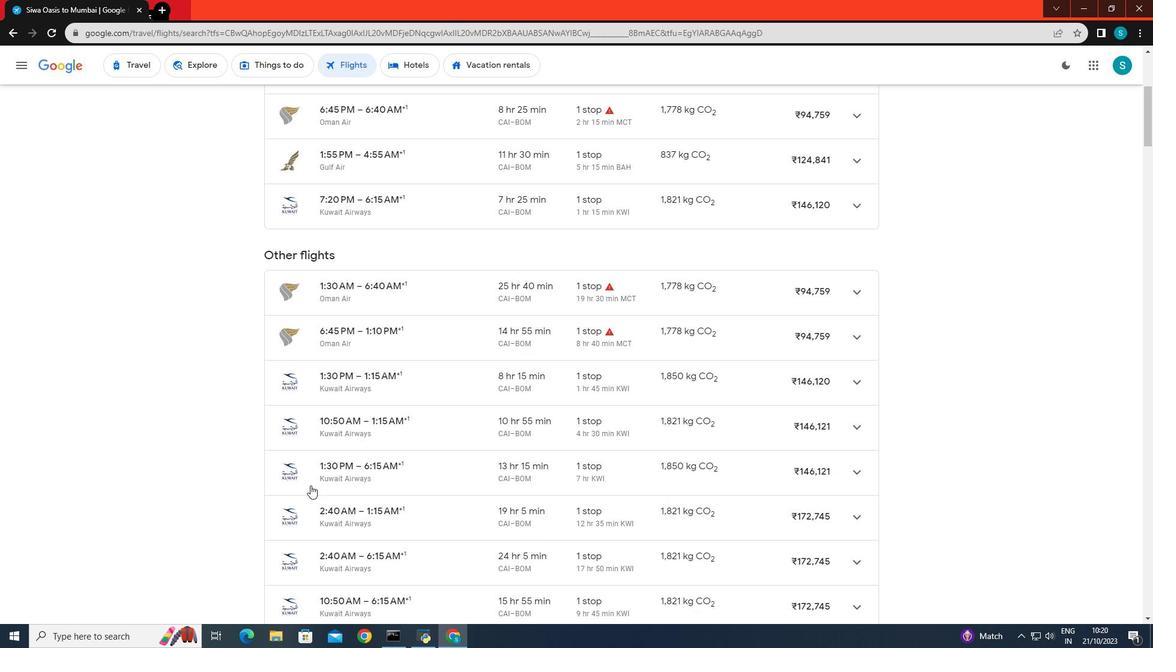 
Action: Mouse scrolled (310, 485) with delta (0, 0)
Screenshot: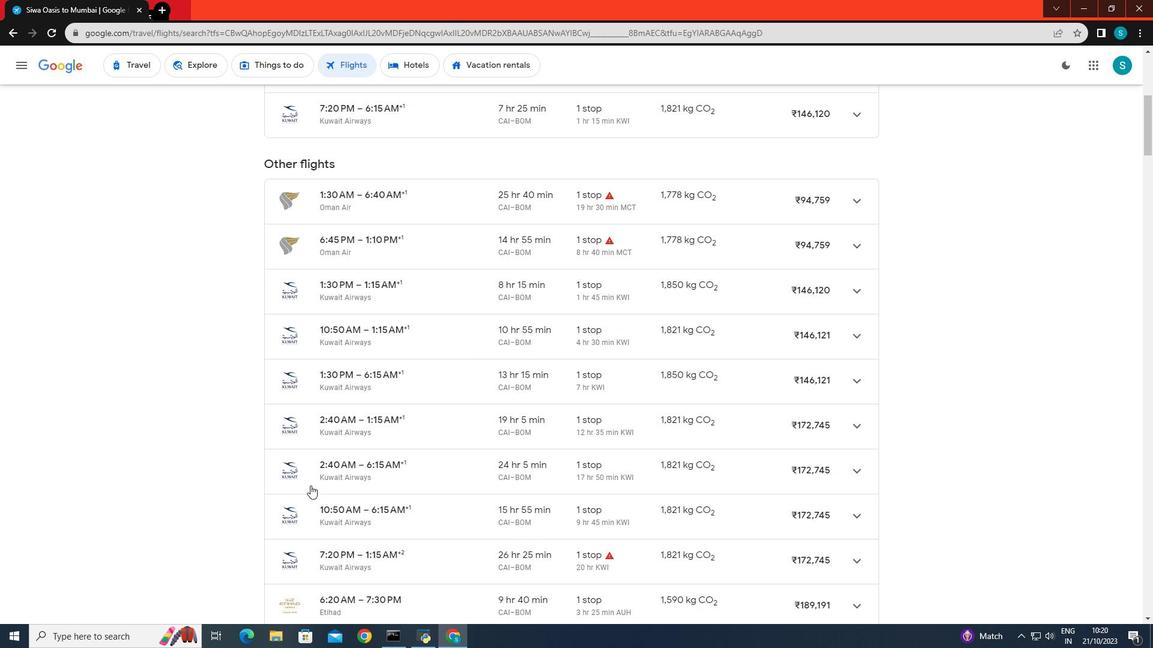 
Action: Mouse scrolled (310, 485) with delta (0, 0)
Screenshot: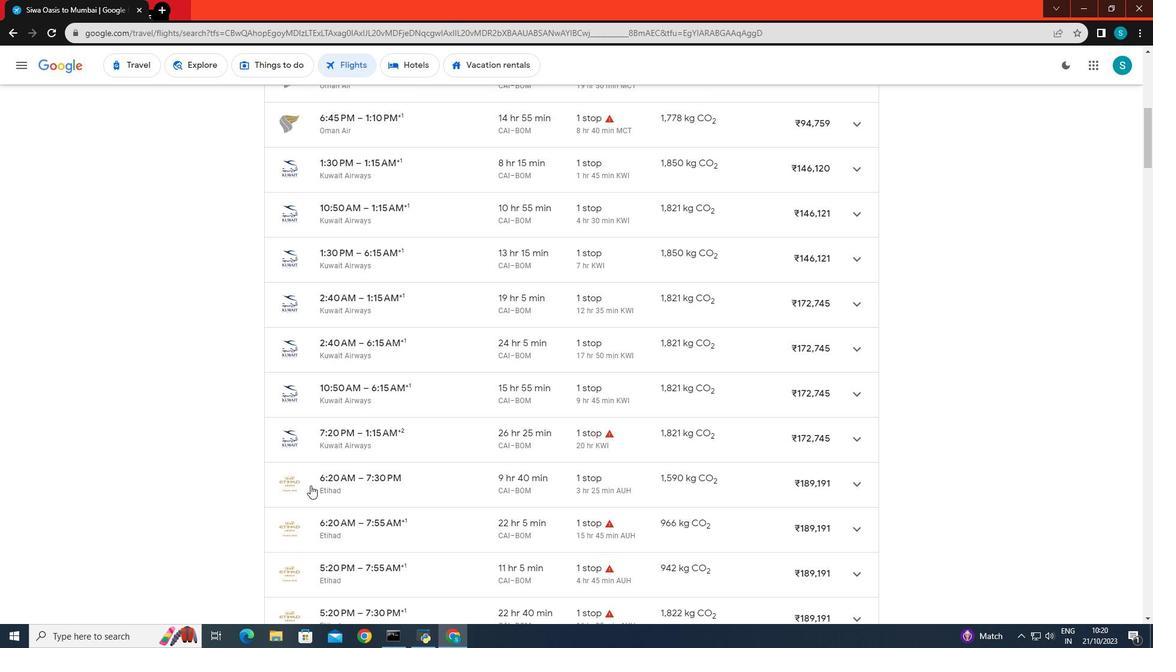 
Action: Mouse scrolled (310, 485) with delta (0, 0)
Screenshot: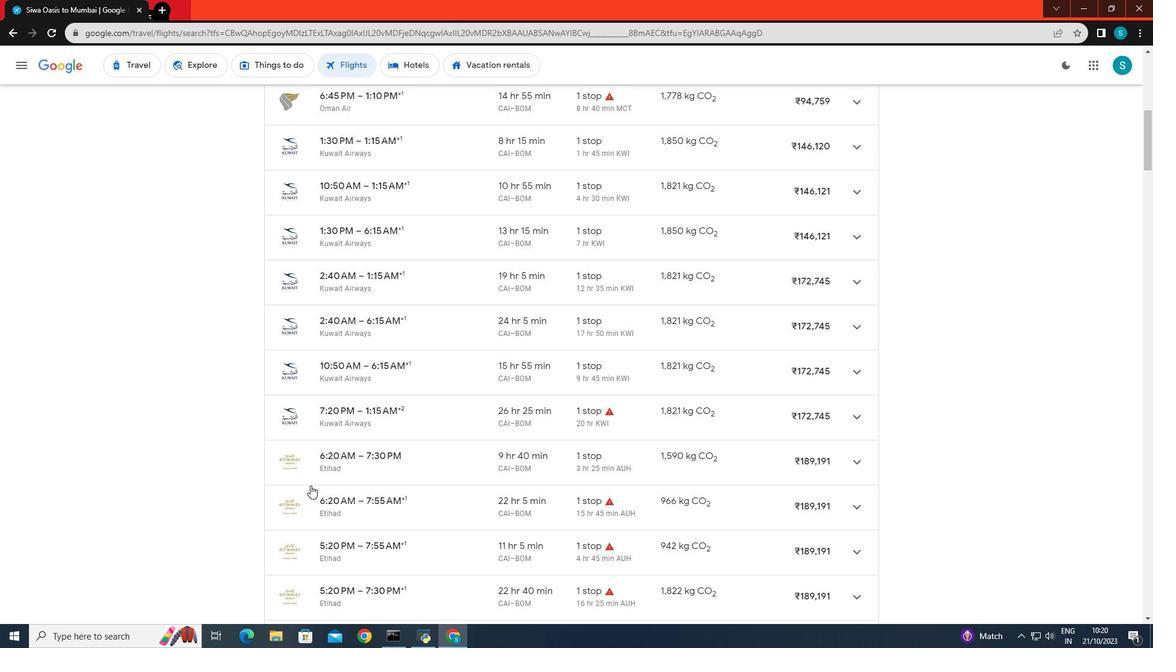 
Action: Mouse scrolled (310, 485) with delta (0, 0)
Screenshot: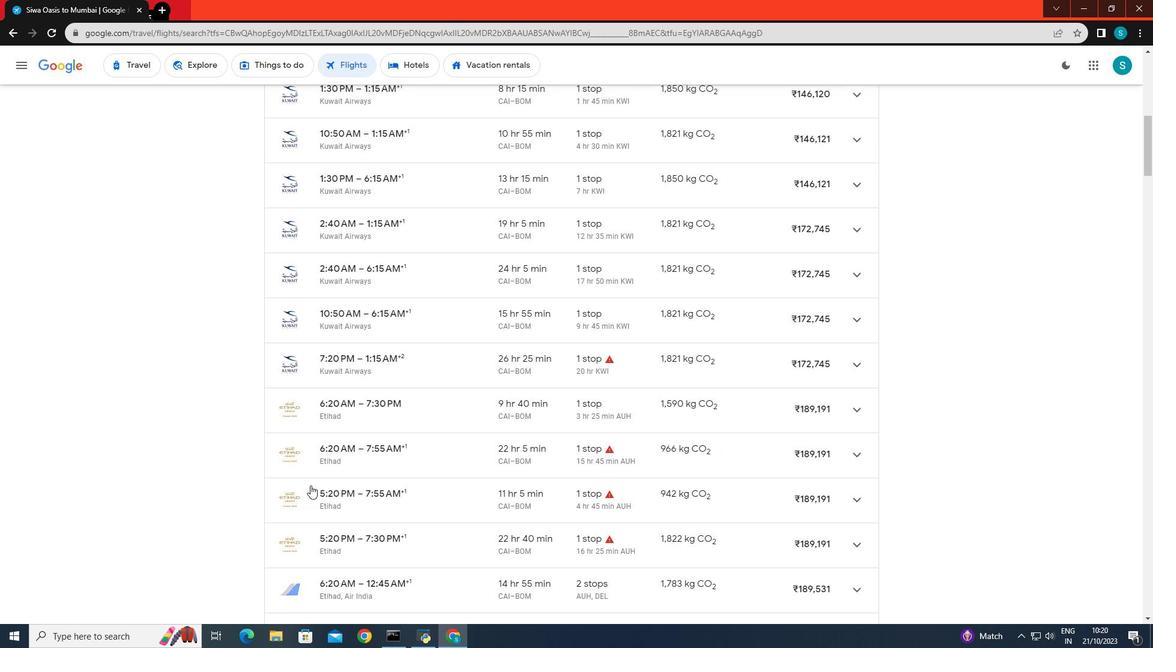 
Action: Mouse scrolled (310, 485) with delta (0, 0)
Screenshot: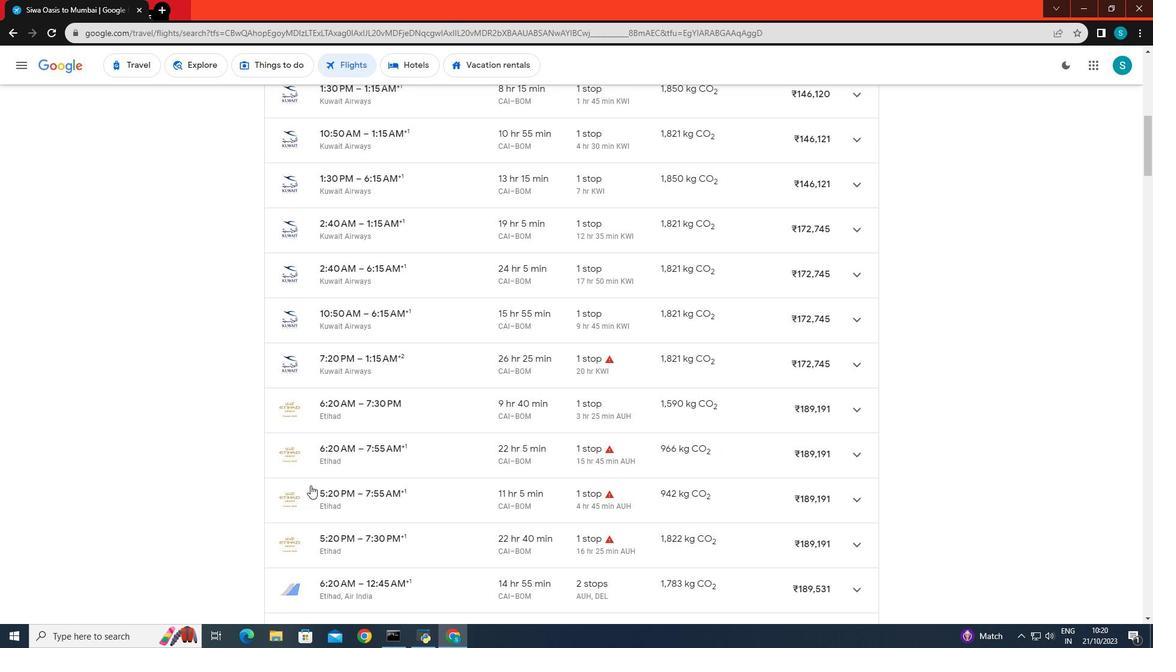 
Action: Mouse scrolled (310, 485) with delta (0, 0)
Screenshot: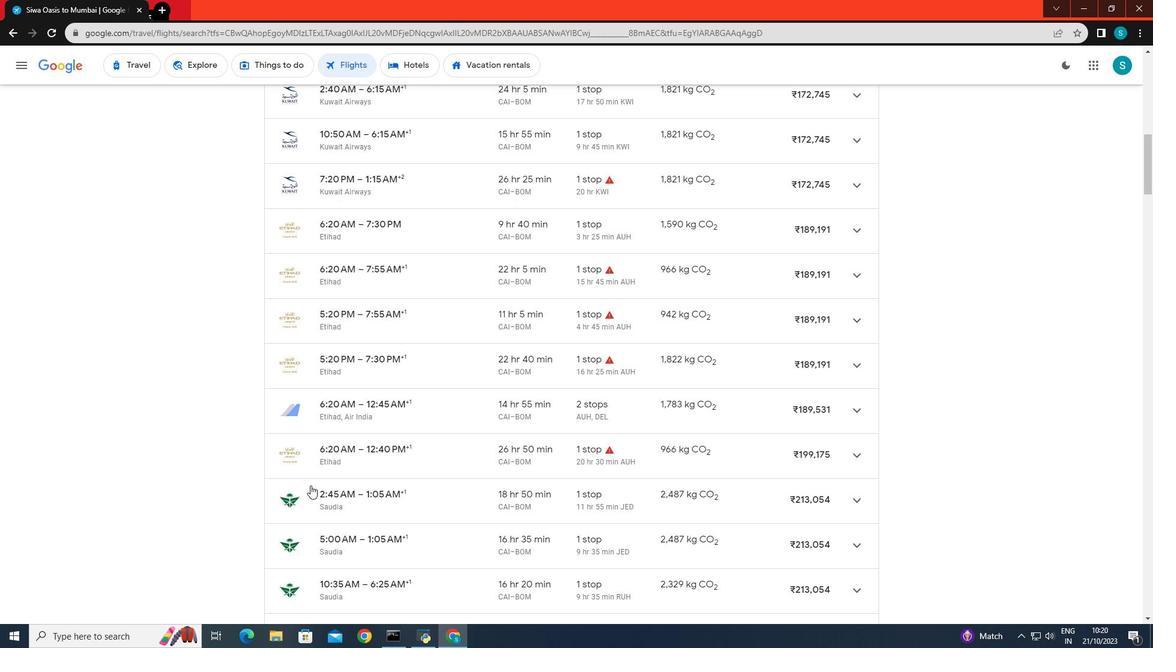 
Action: Mouse scrolled (310, 485) with delta (0, 0)
Screenshot: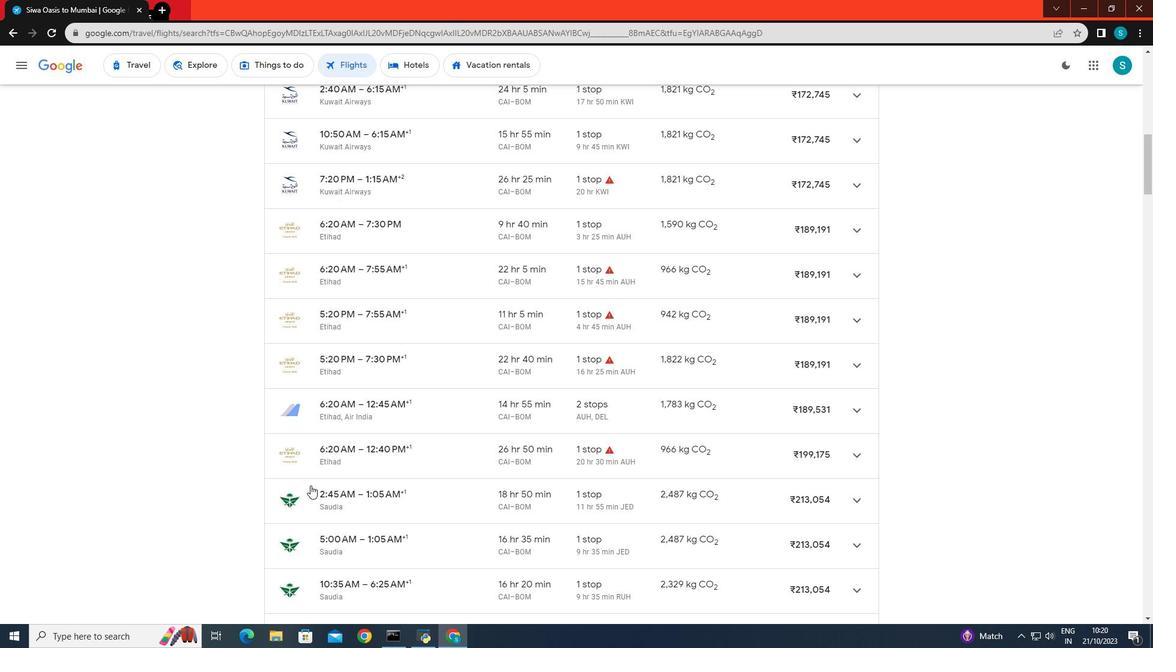 
Action: Mouse scrolled (310, 485) with delta (0, 0)
Screenshot: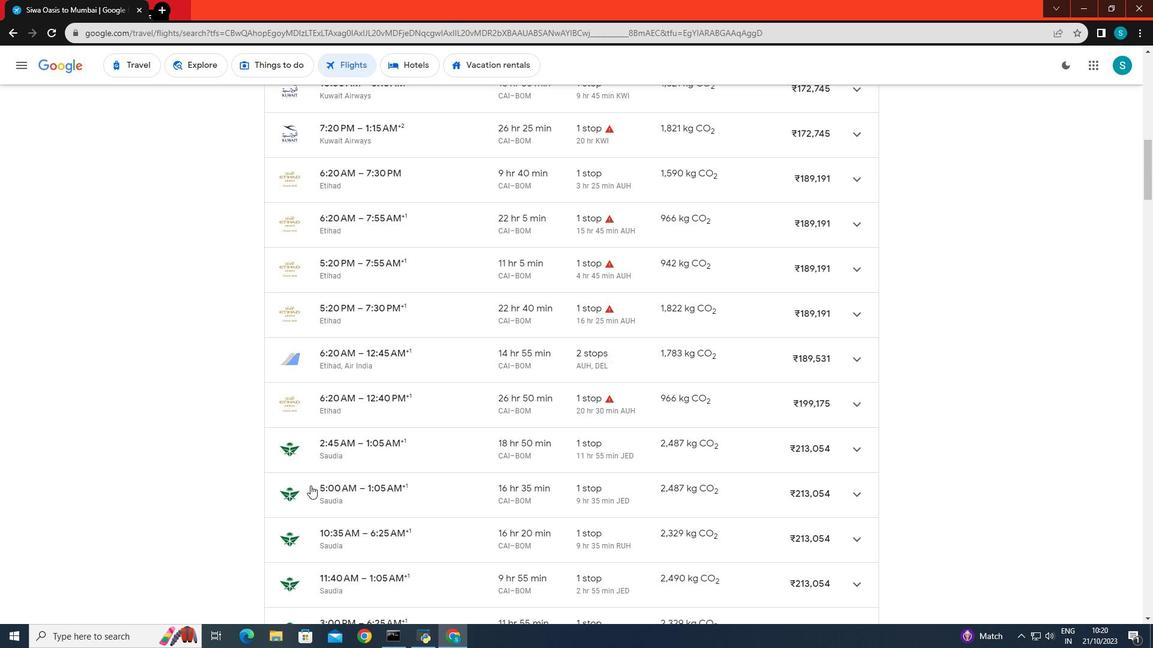 
Action: Mouse scrolled (310, 485) with delta (0, 0)
Screenshot: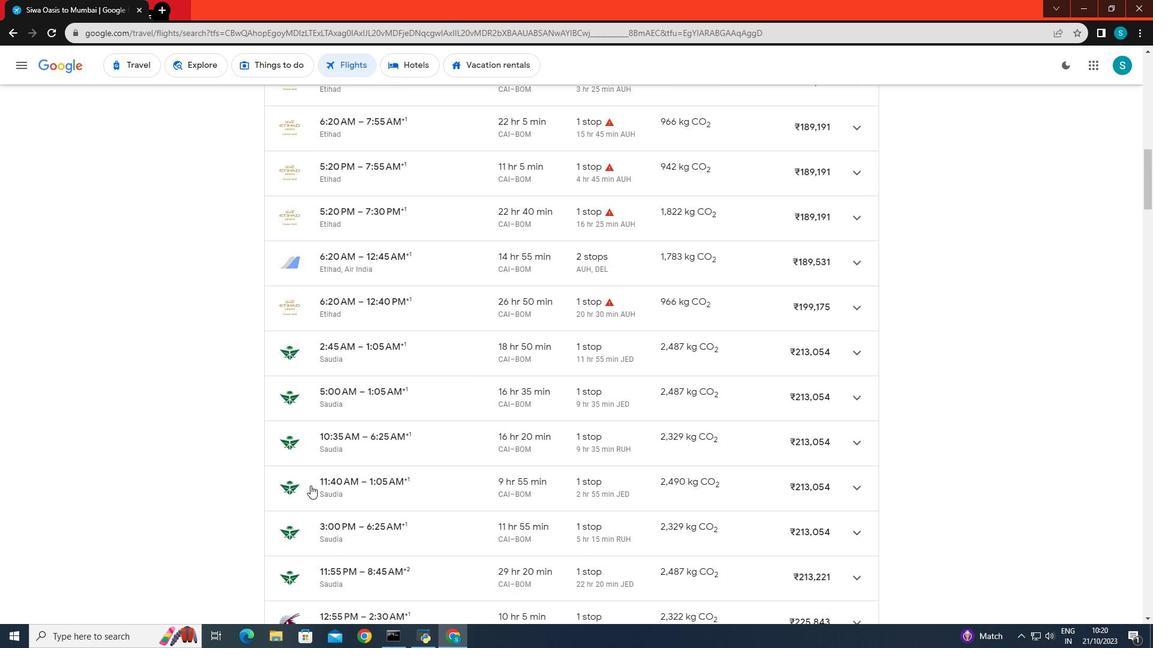 
Action: Mouse scrolled (310, 485) with delta (0, 0)
Screenshot: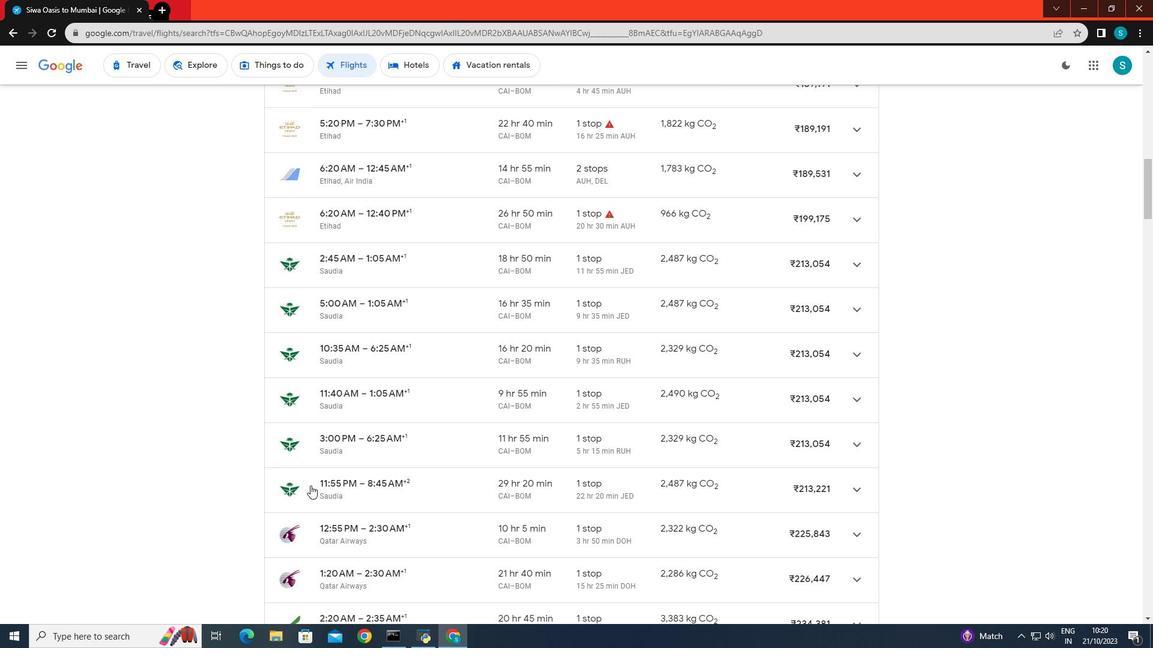 
Action: Mouse scrolled (310, 485) with delta (0, 0)
Screenshot: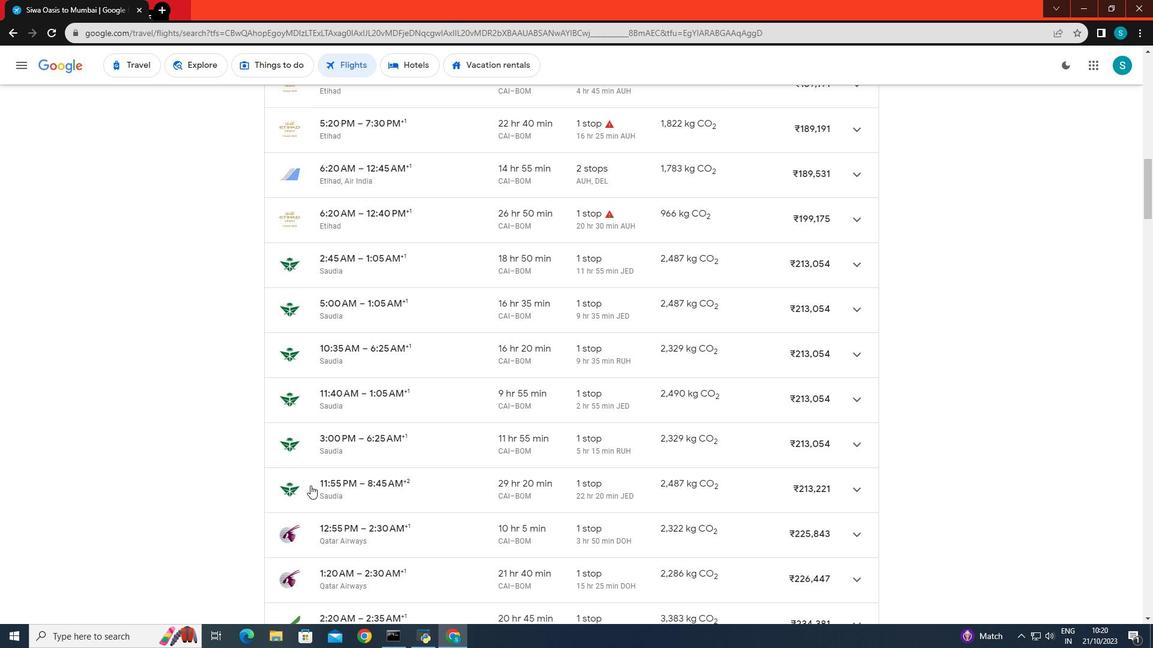 
Action: Mouse scrolled (310, 485) with delta (0, 0)
Screenshot: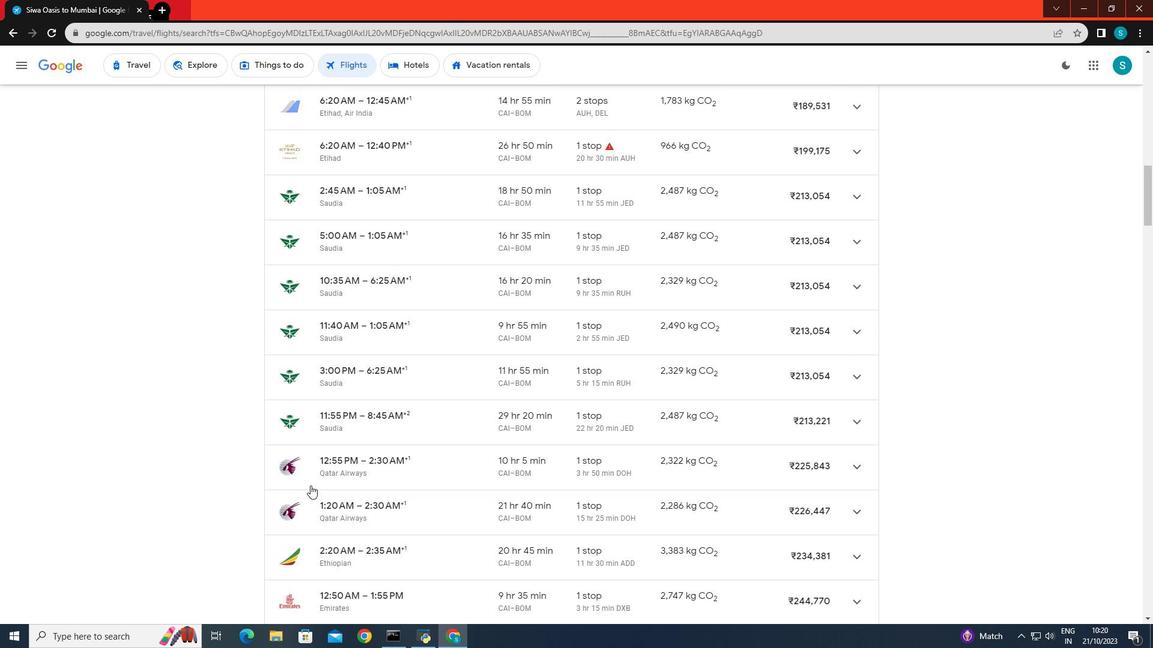 
Action: Mouse scrolled (310, 485) with delta (0, 0)
Screenshot: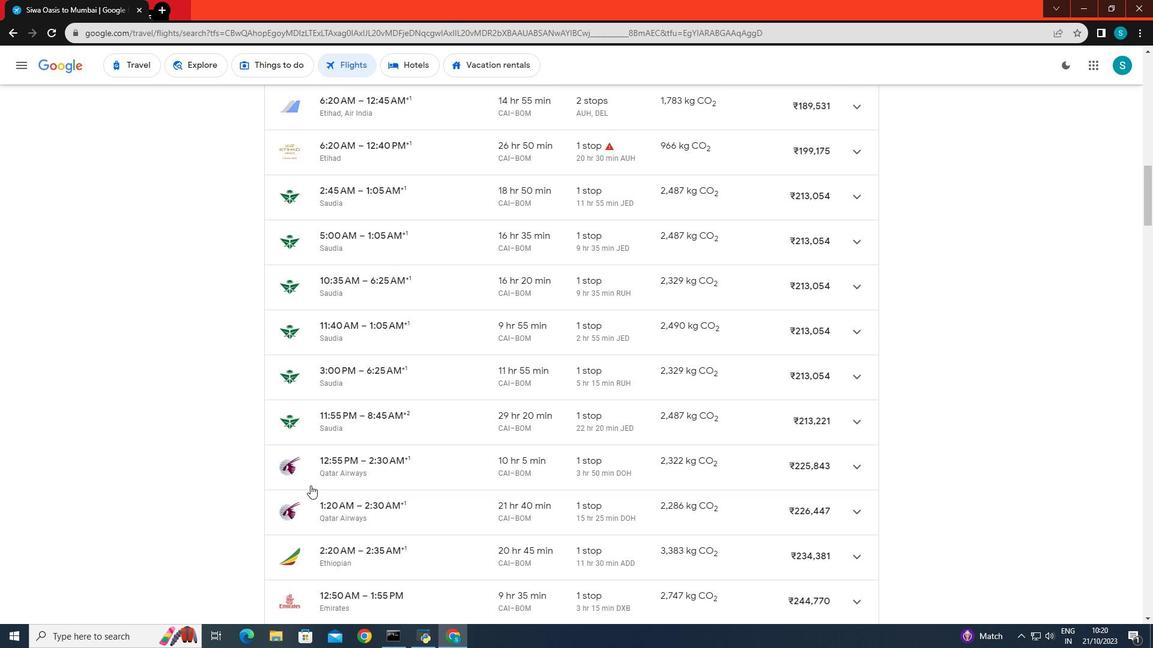 
Action: Mouse scrolled (310, 485) with delta (0, 0)
Screenshot: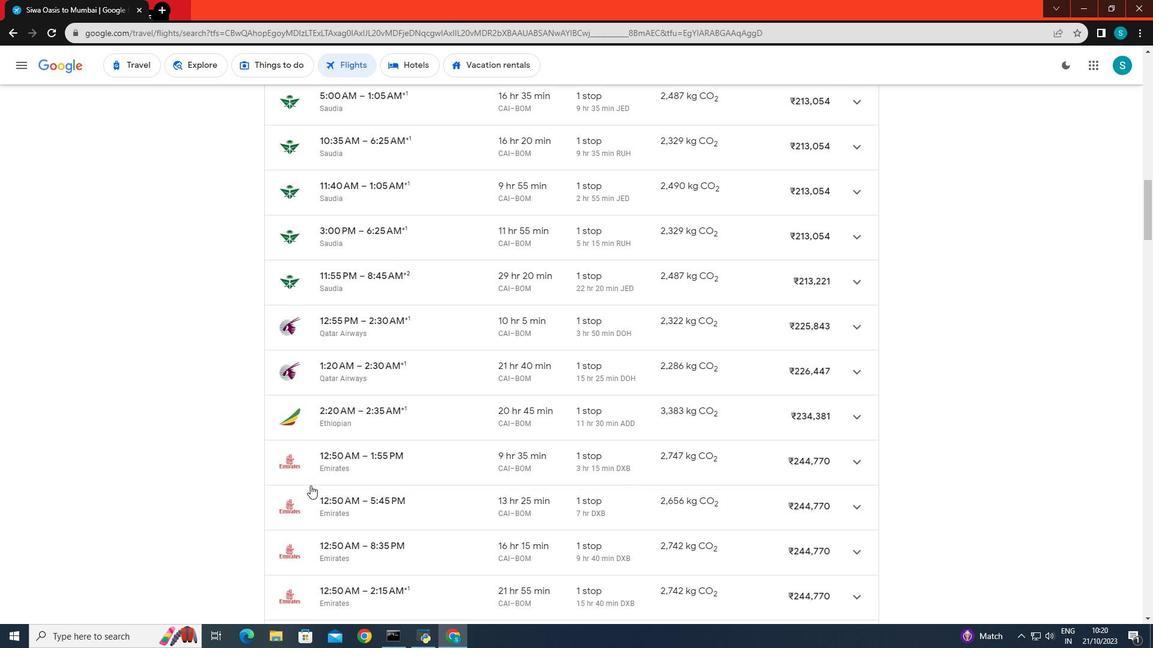 
Action: Mouse moved to (311, 485)
Screenshot: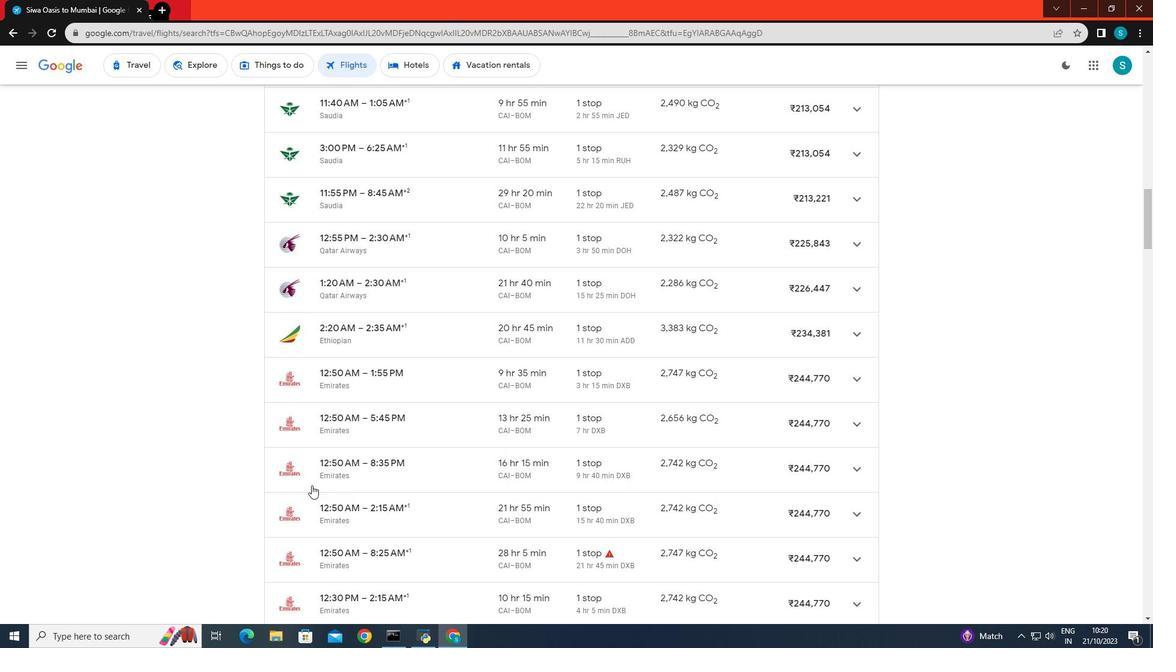 
Action: Mouse scrolled (311, 485) with delta (0, 0)
Screenshot: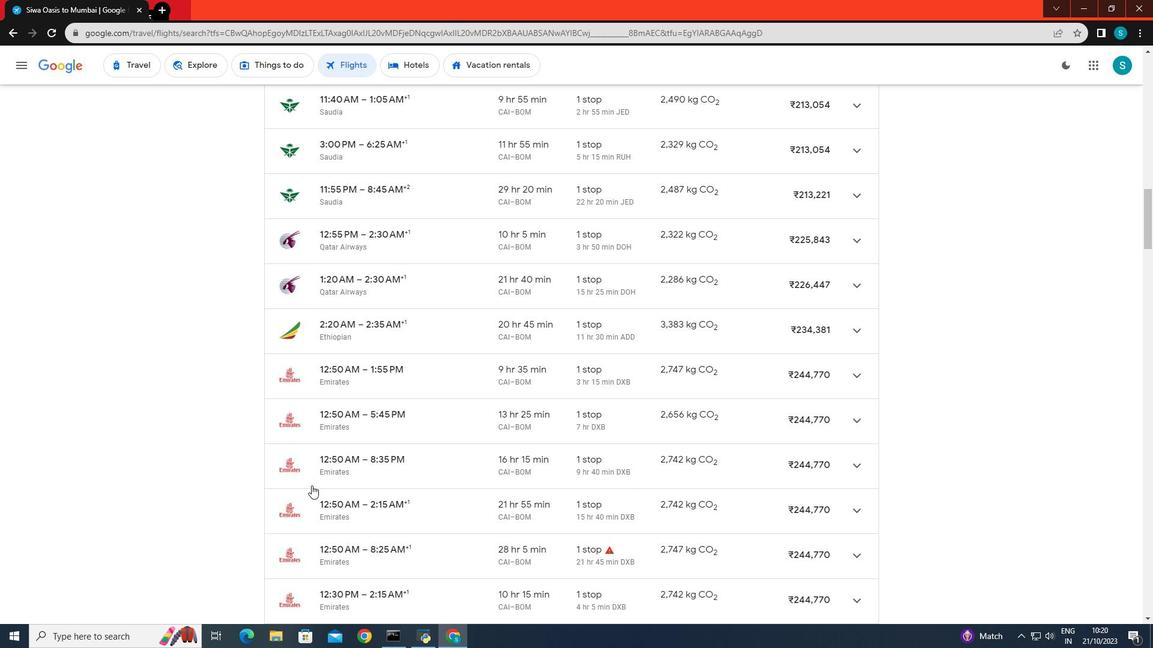 
Action: Mouse scrolled (311, 485) with delta (0, 0)
Screenshot: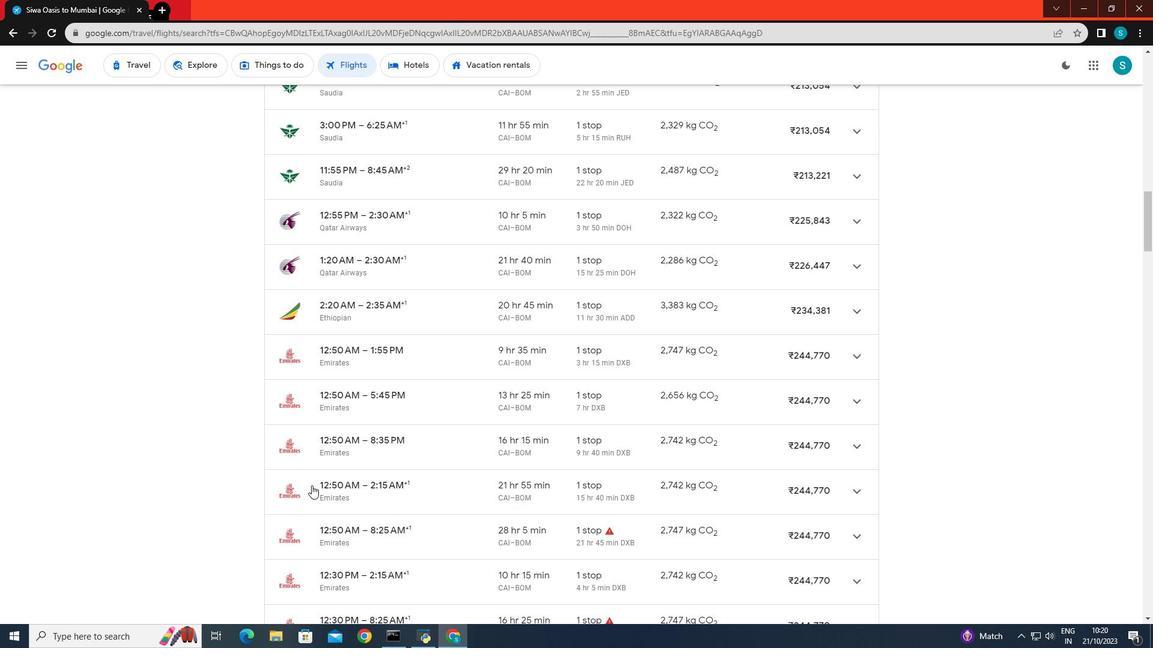 
Action: Mouse scrolled (311, 485) with delta (0, 0)
Screenshot: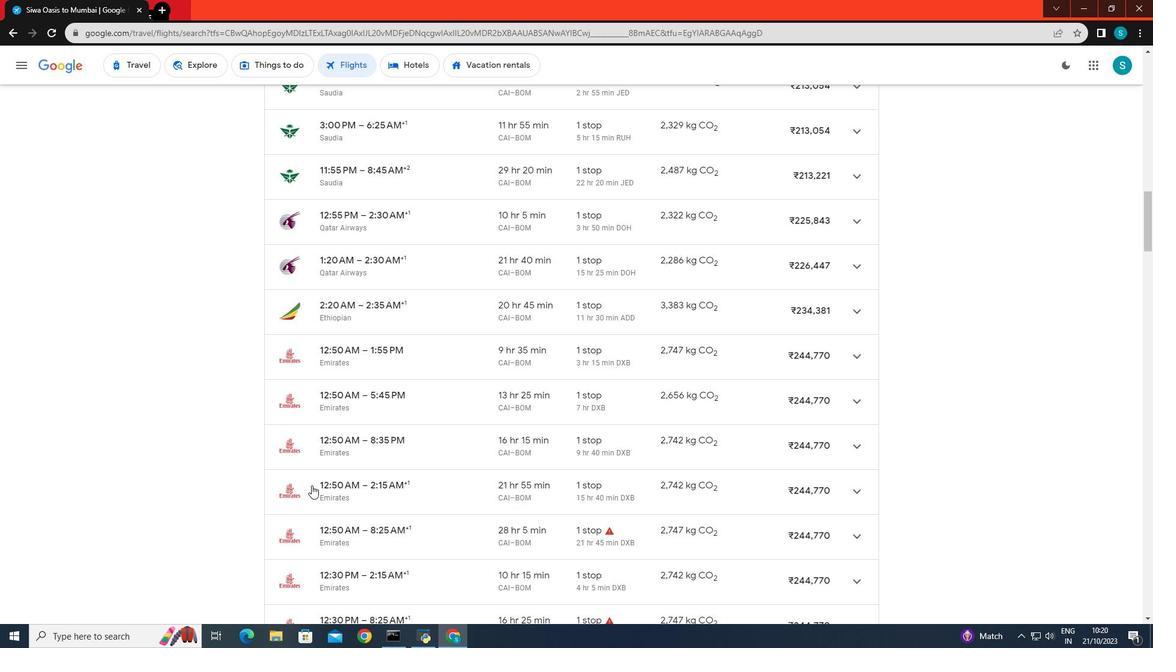 
Action: Mouse scrolled (311, 485) with delta (0, 0)
Screenshot: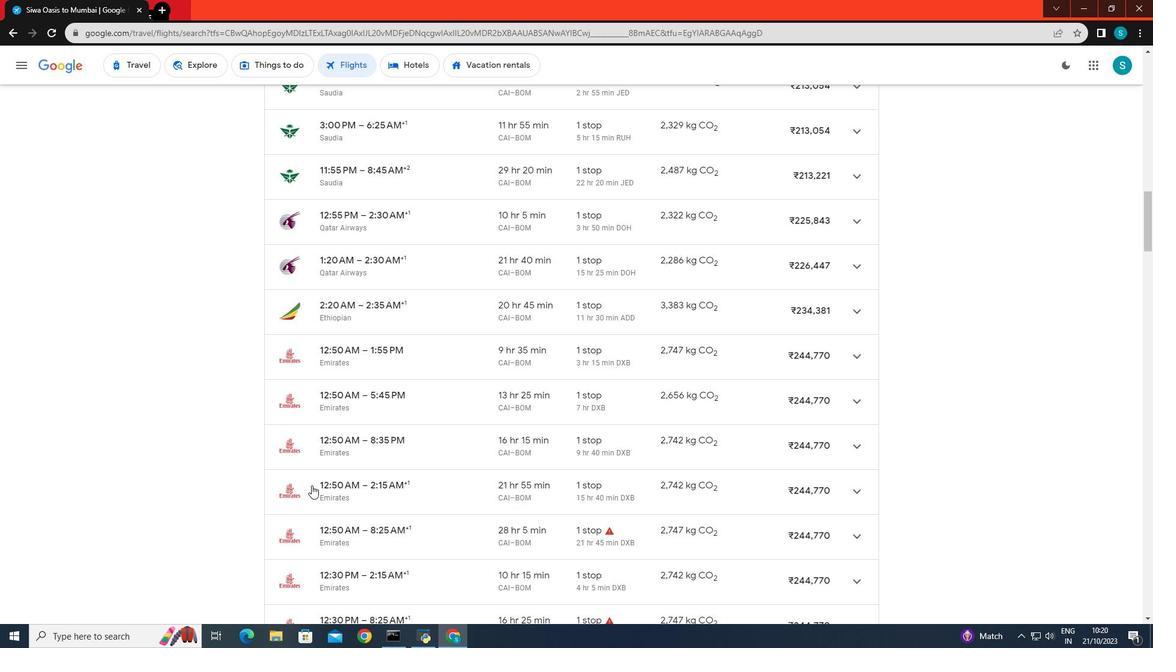 
Action: Mouse scrolled (311, 485) with delta (0, 0)
Screenshot: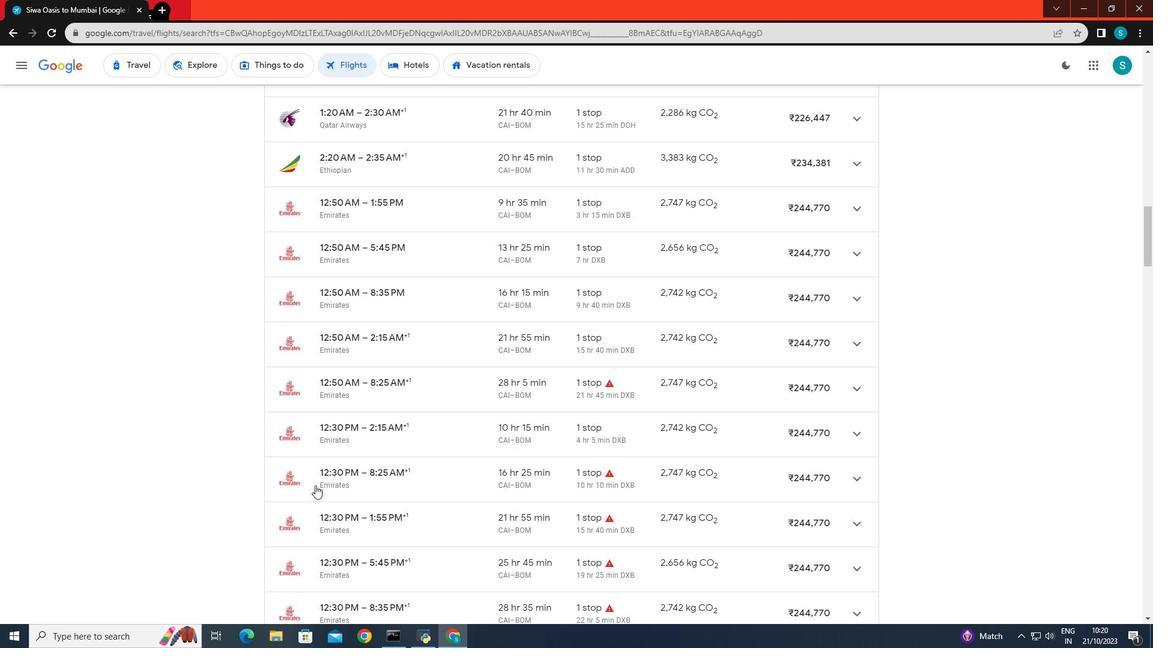 
Action: Mouse moved to (315, 485)
Screenshot: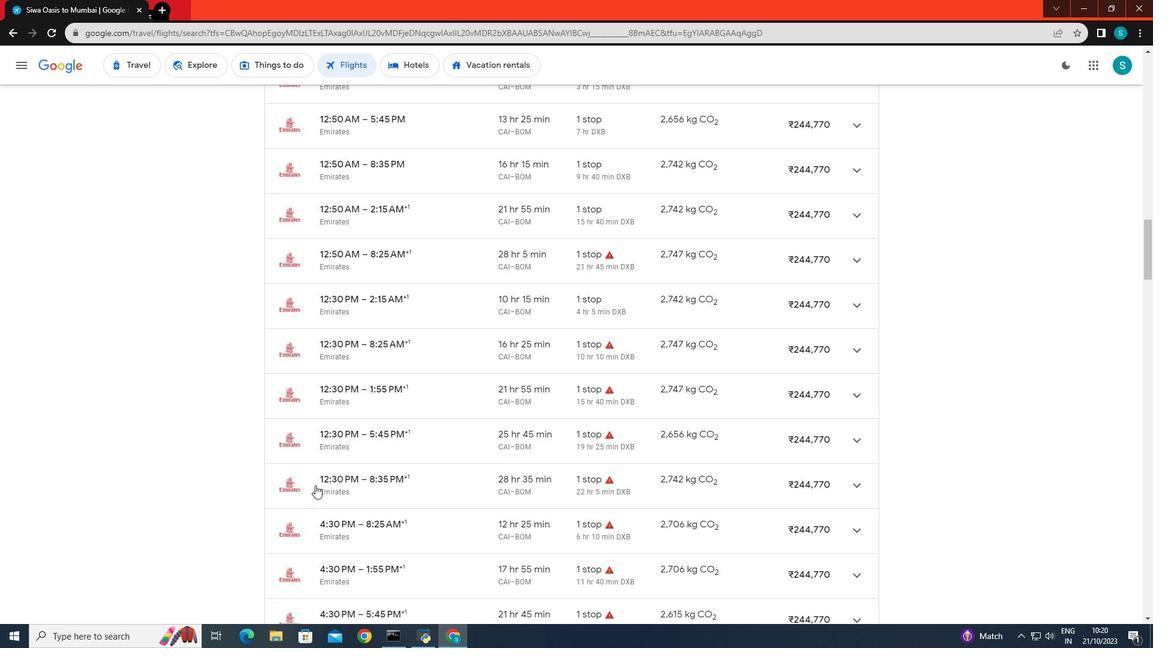 
Action: Mouse scrolled (315, 485) with delta (0, 0)
Screenshot: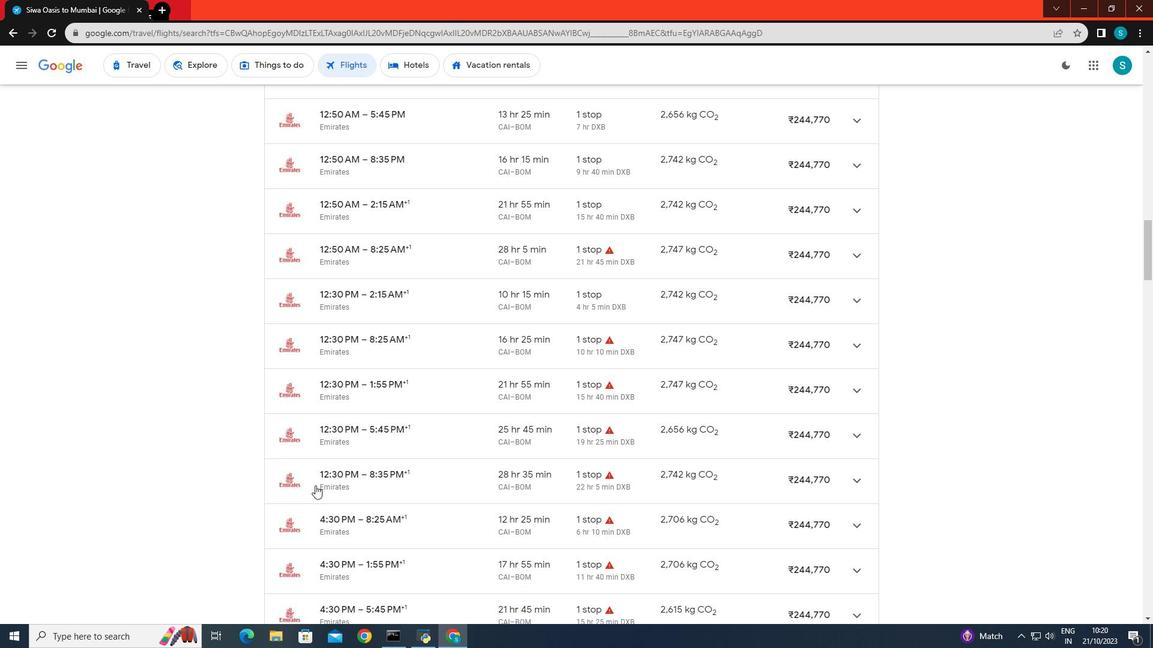 
Action: Mouse scrolled (315, 485) with delta (0, 0)
Screenshot: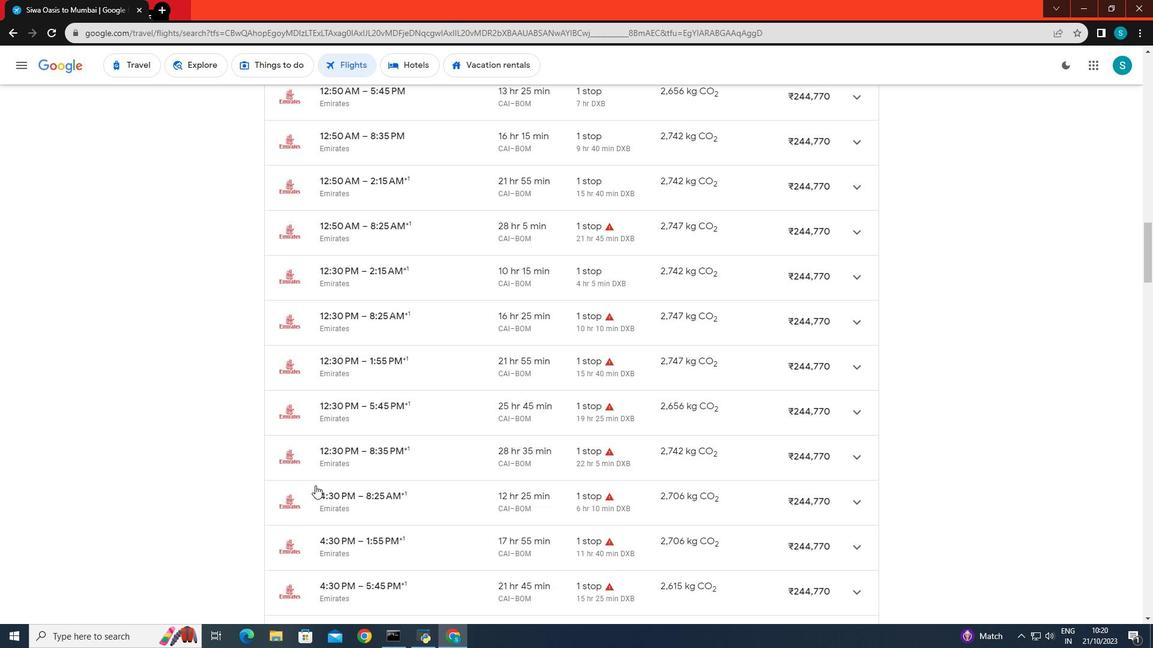 
Action: Mouse scrolled (315, 485) with delta (0, 0)
Screenshot: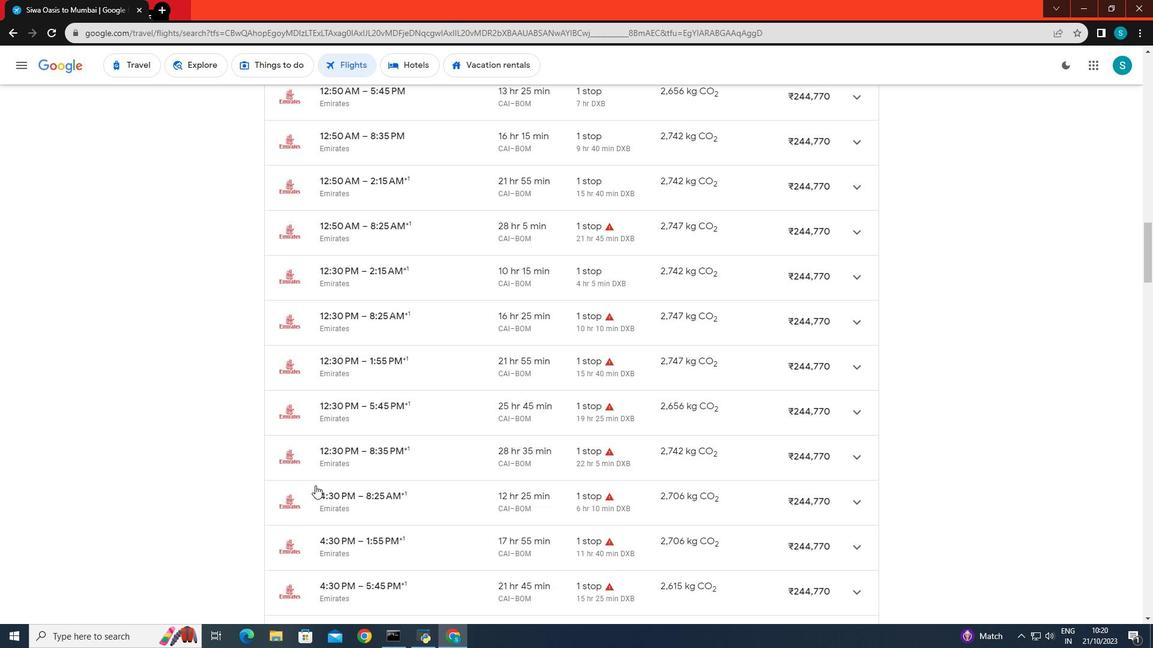 
Action: Mouse scrolled (315, 485) with delta (0, 0)
Screenshot: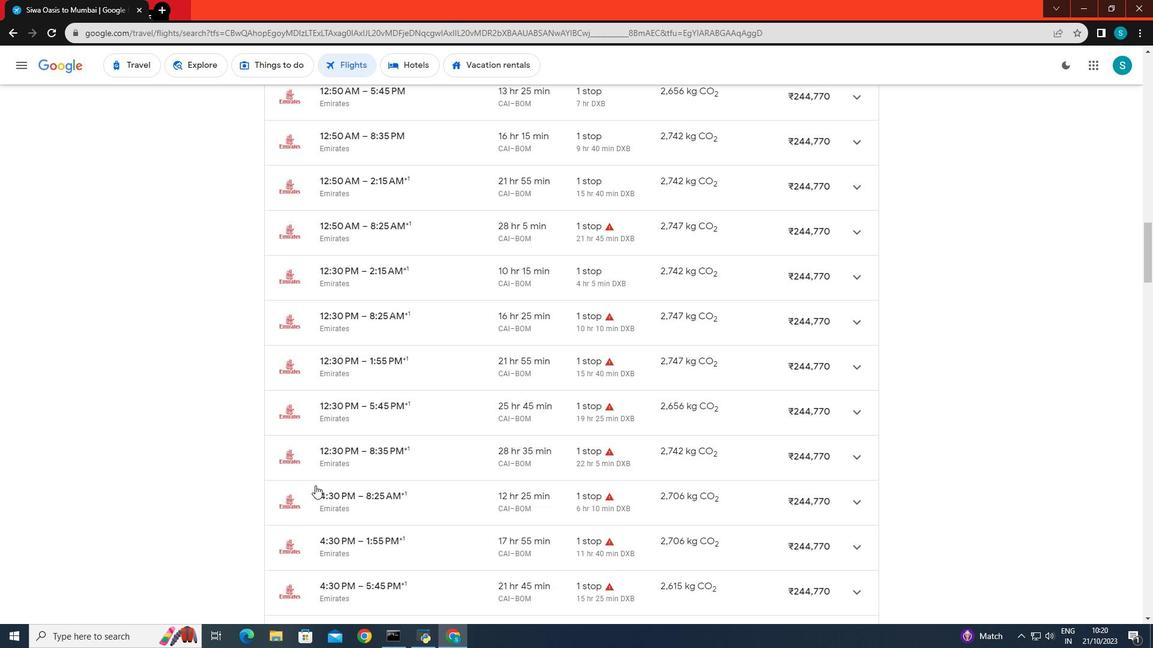
Action: Mouse scrolled (315, 485) with delta (0, 0)
Screenshot: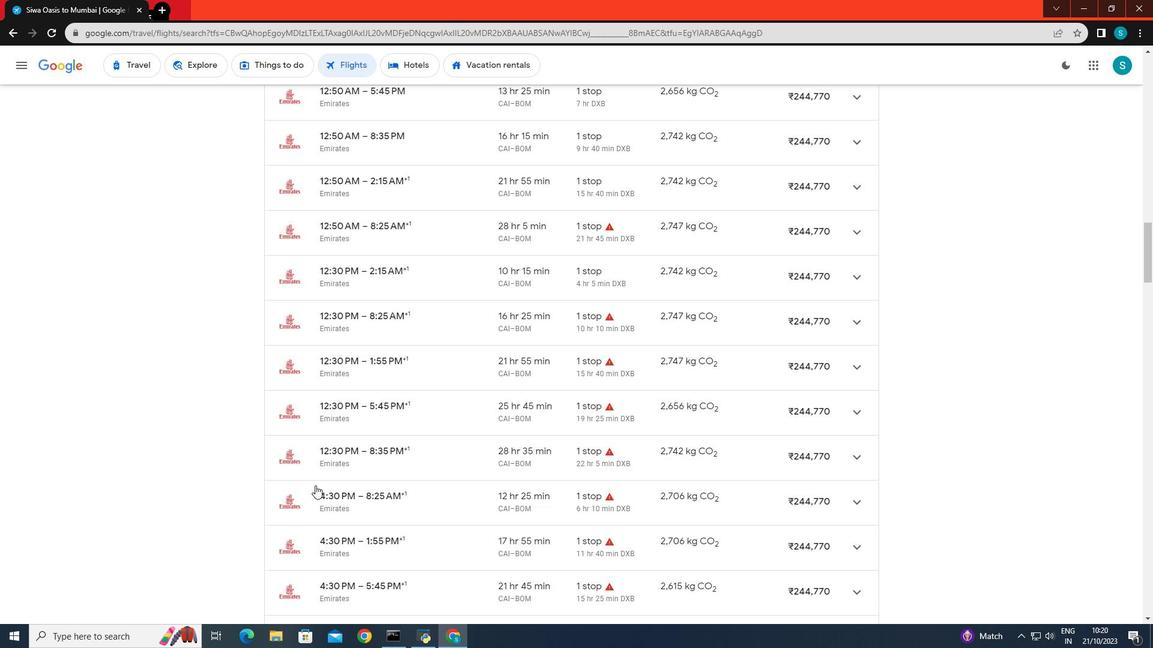 
Action: Mouse moved to (315, 485)
Screenshot: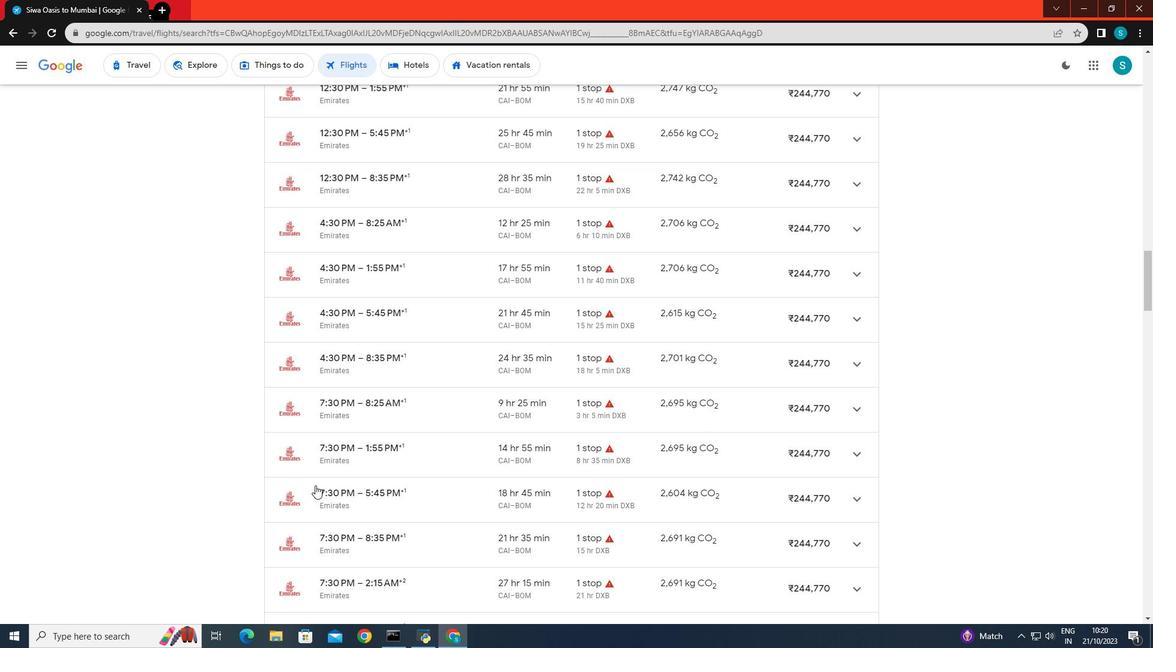 
Action: Mouse scrolled (315, 485) with delta (0, 0)
Screenshot: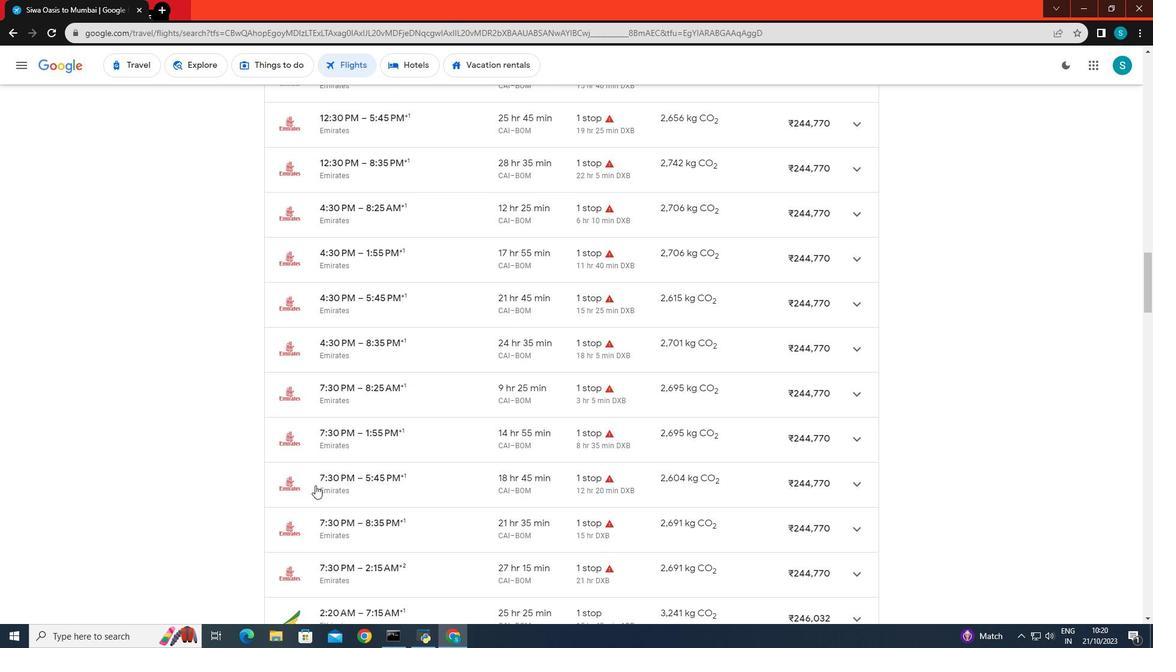 
Action: Mouse scrolled (315, 485) with delta (0, 0)
Screenshot: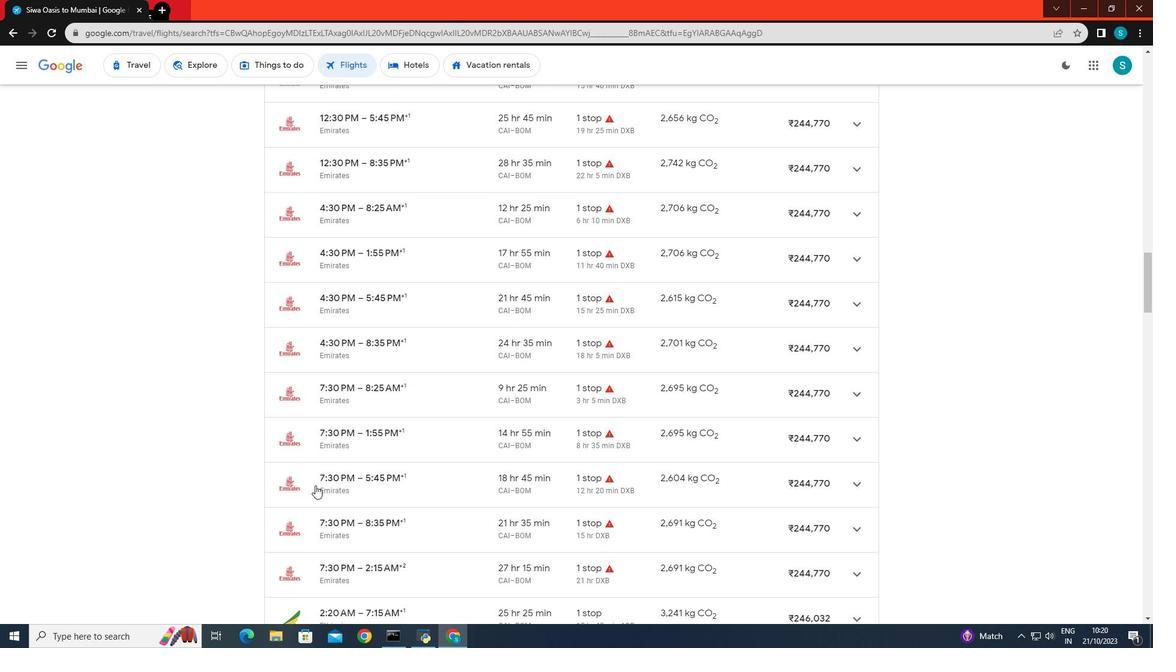 
Action: Mouse scrolled (315, 485) with delta (0, 0)
Screenshot: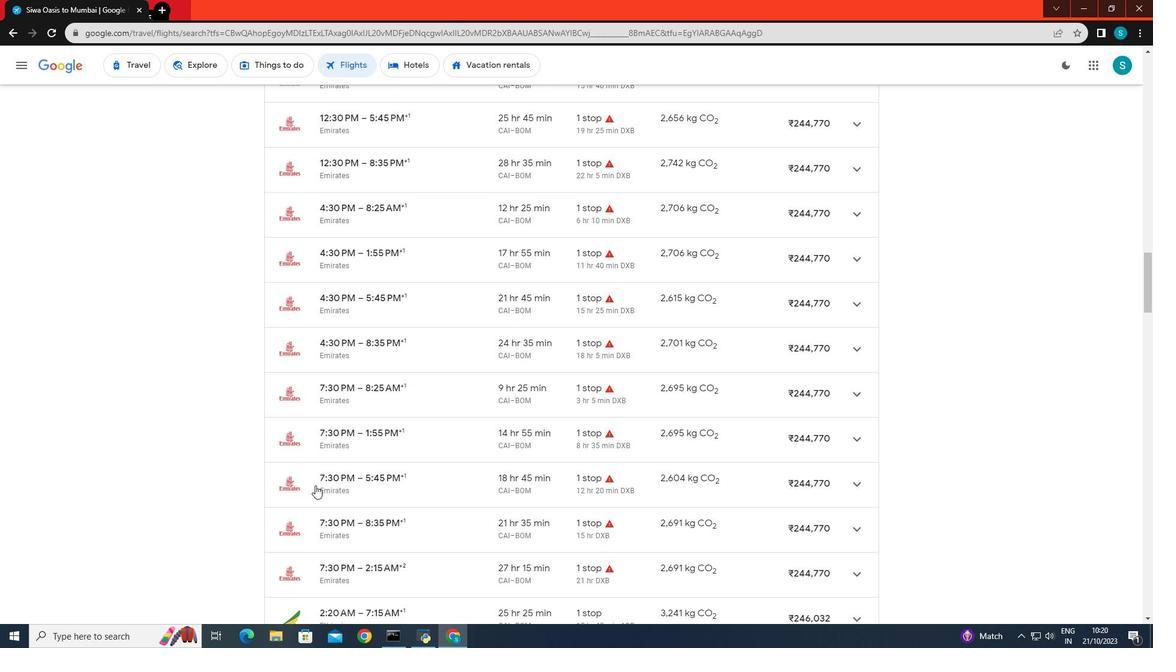 
Action: Mouse scrolled (315, 485) with delta (0, 0)
Screenshot: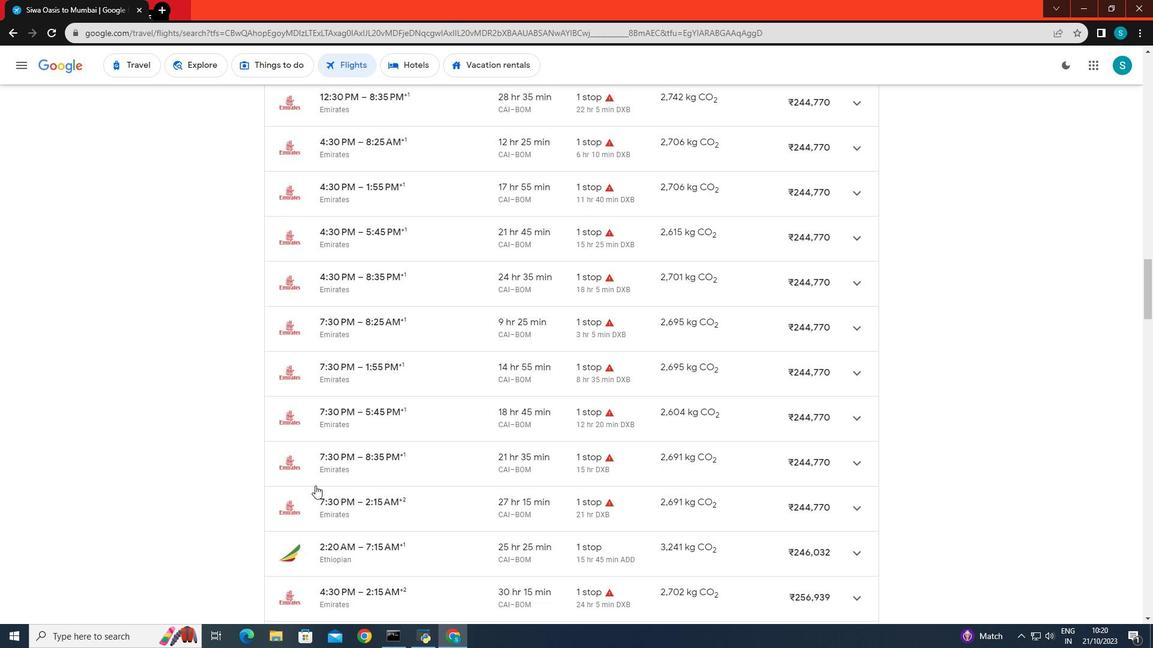 
Action: Mouse scrolled (315, 485) with delta (0, 0)
Screenshot: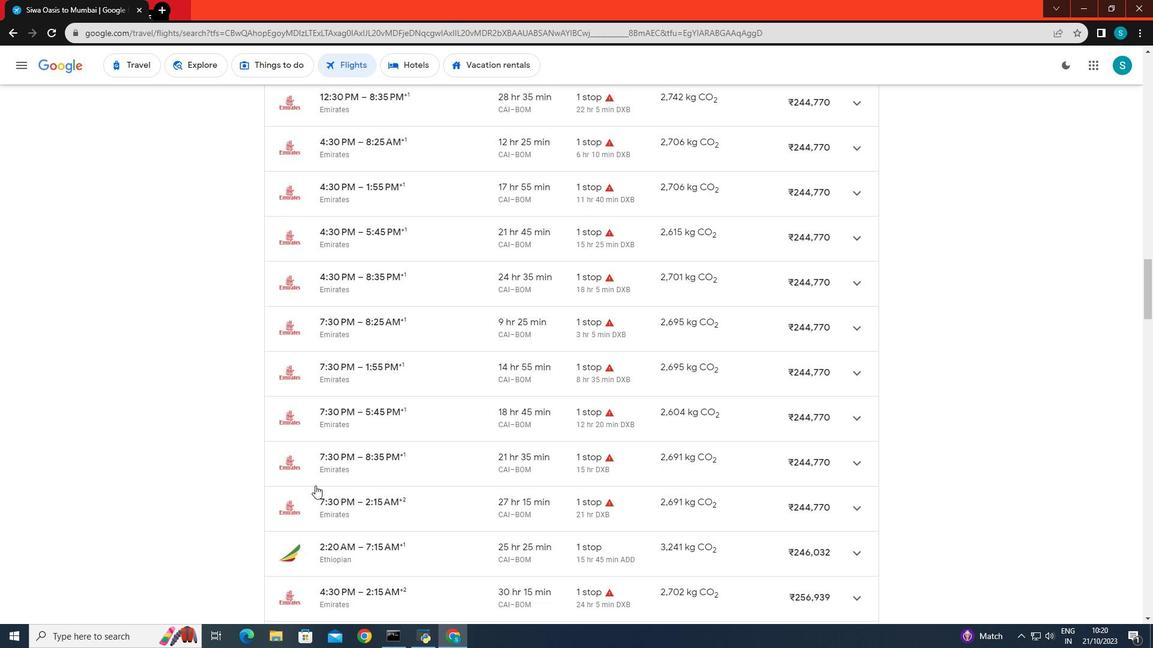 
Action: Mouse scrolled (315, 485) with delta (0, 0)
Screenshot: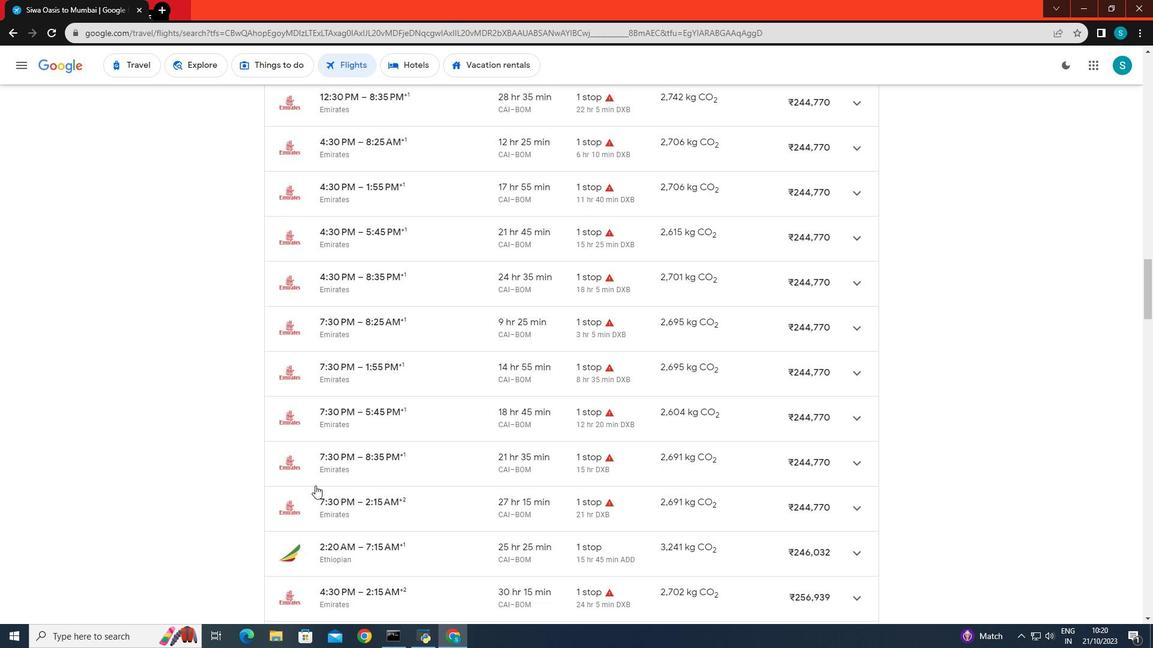 
Action: Mouse scrolled (315, 485) with delta (0, 0)
Screenshot: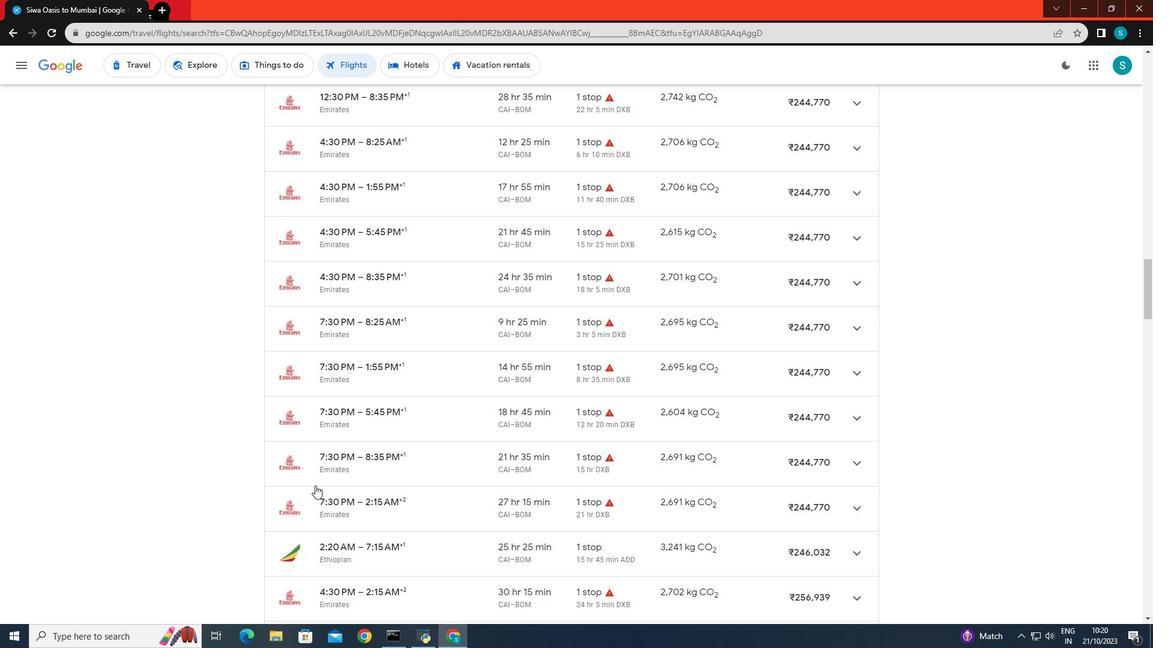 
Action: Mouse scrolled (315, 485) with delta (0, 0)
Screenshot: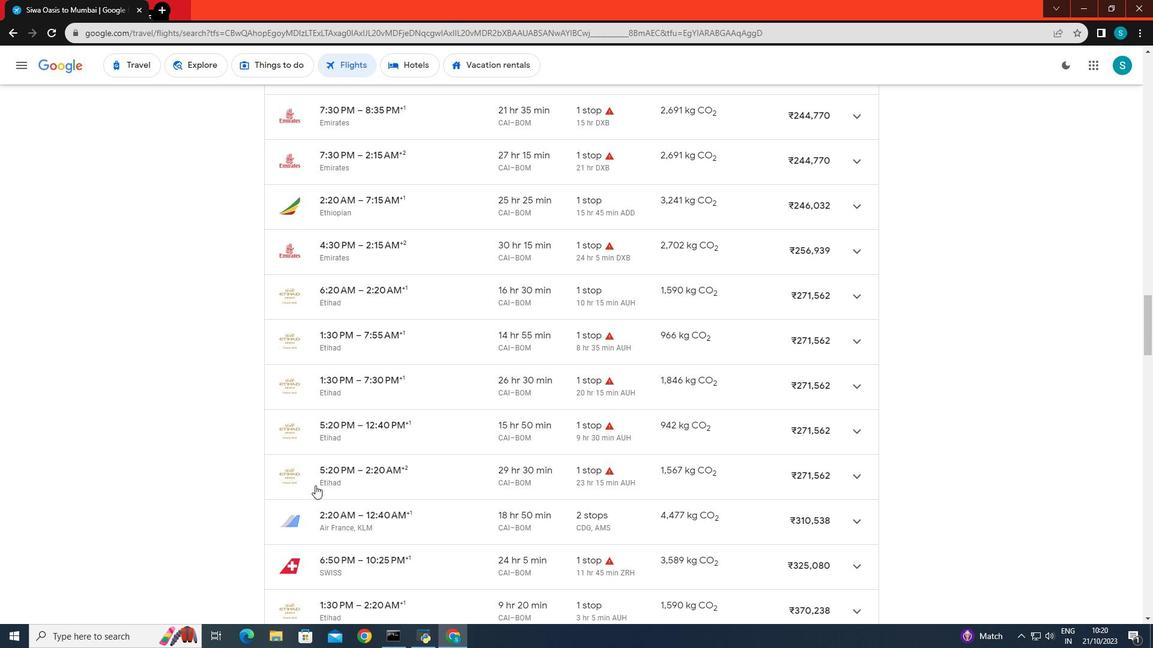 
Action: Mouse scrolled (315, 485) with delta (0, 0)
Screenshot: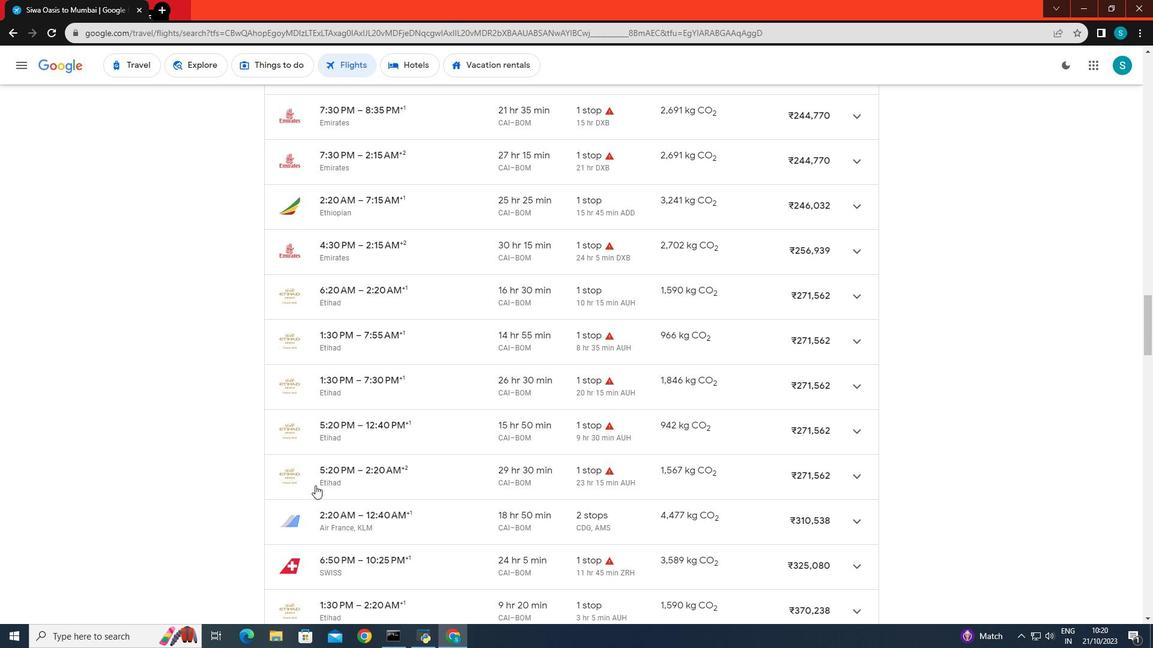 
Action: Mouse scrolled (315, 485) with delta (0, 0)
Screenshot: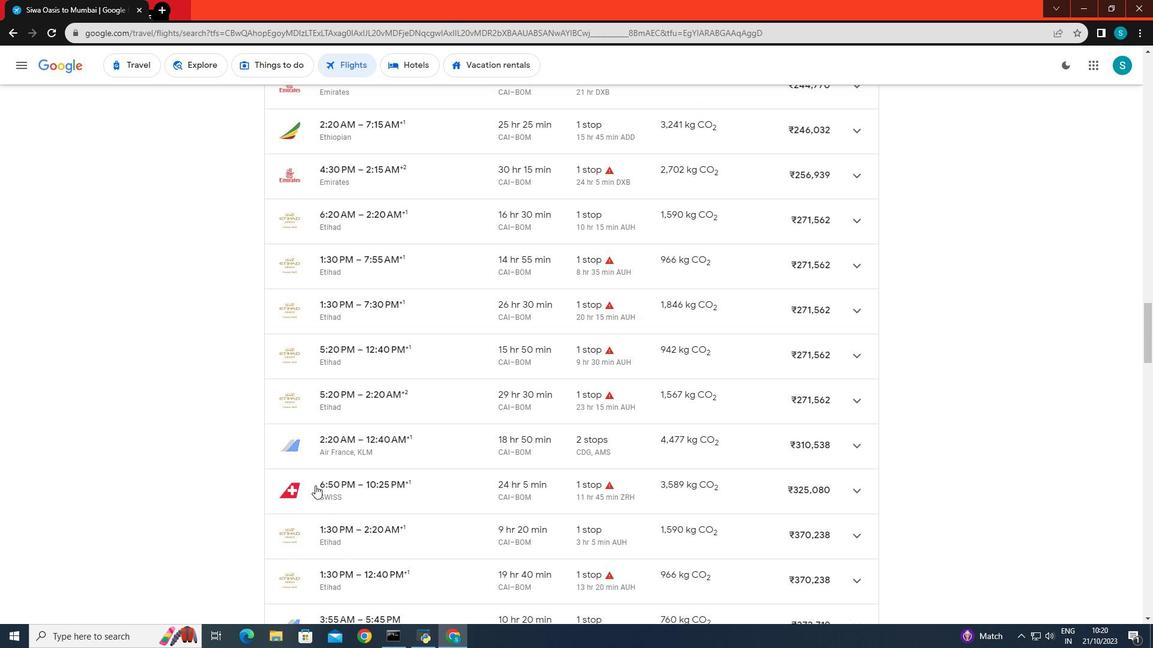 
Action: Mouse scrolled (315, 485) with delta (0, 0)
Screenshot: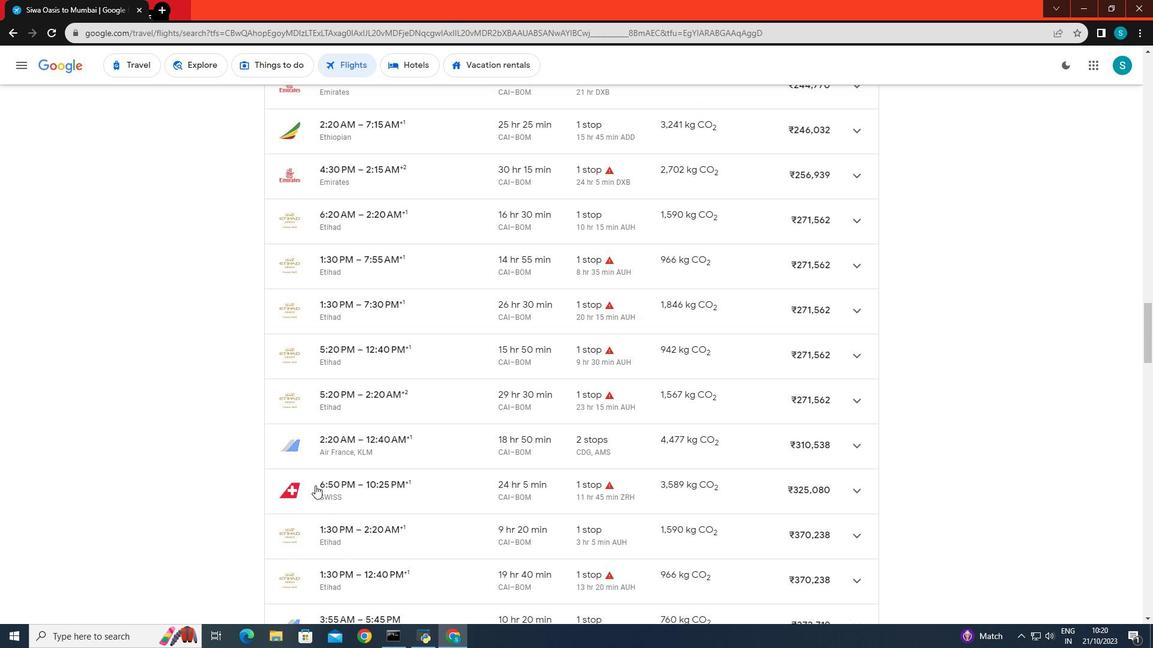 
Action: Mouse scrolled (315, 485) with delta (0, 0)
Screenshot: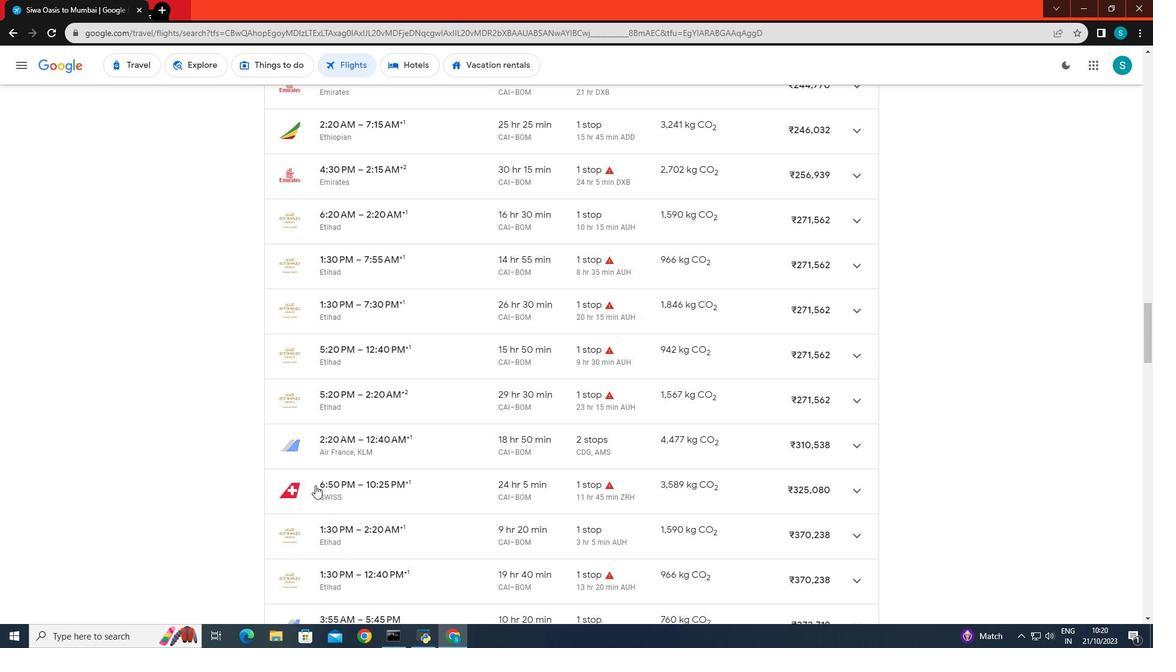 
Action: Mouse scrolled (315, 485) with delta (0, 0)
Screenshot: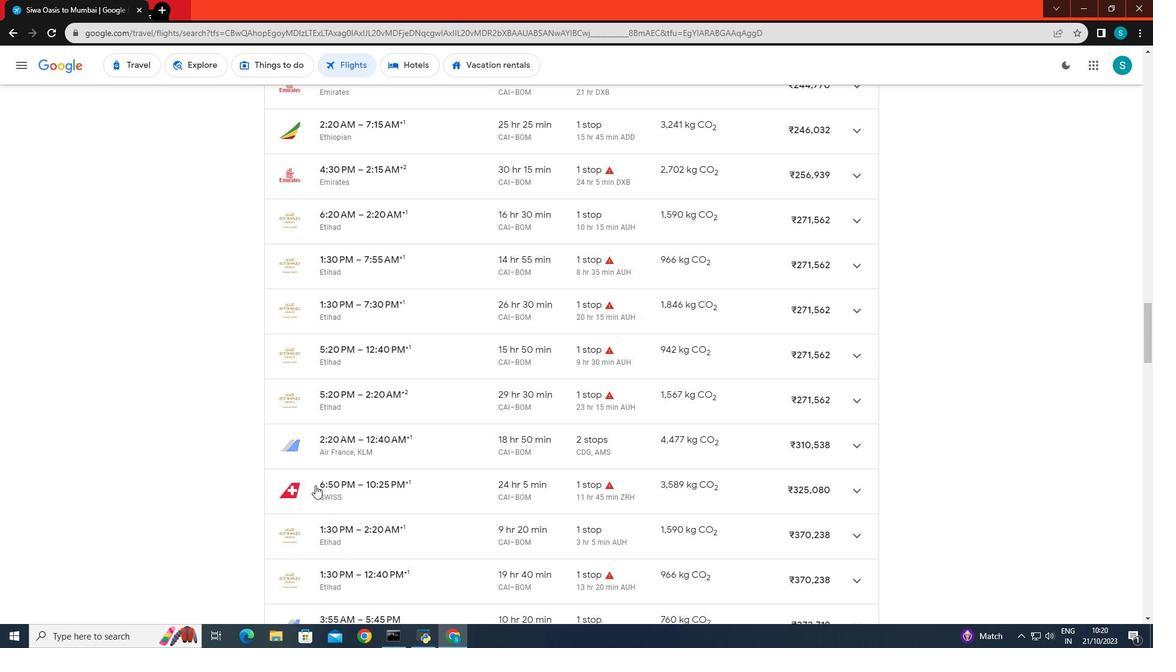 
Action: Mouse moved to (317, 485)
Screenshot: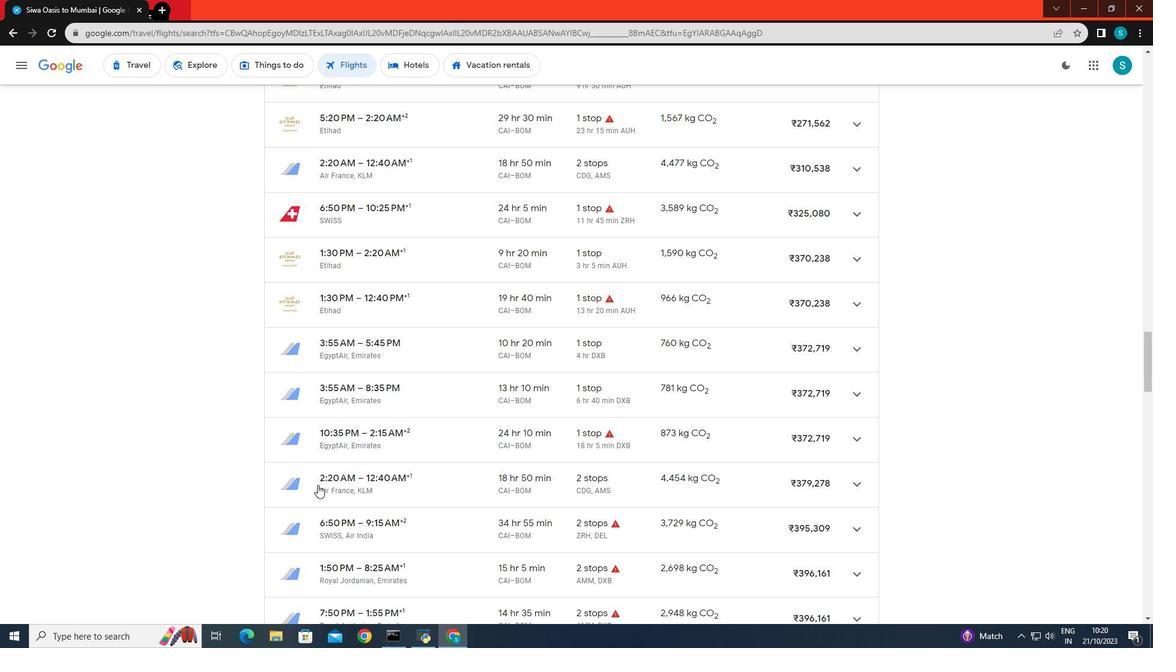 
Action: Mouse scrolled (317, 484) with delta (0, 0)
Screenshot: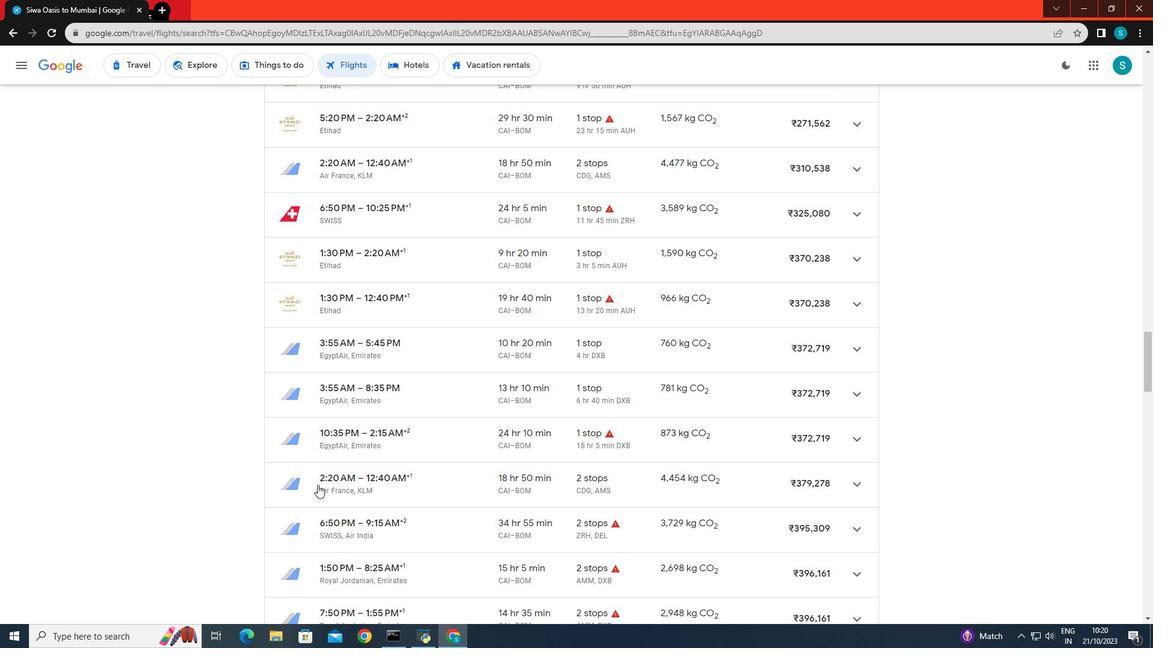 
Action: Mouse scrolled (317, 484) with delta (0, 0)
Screenshot: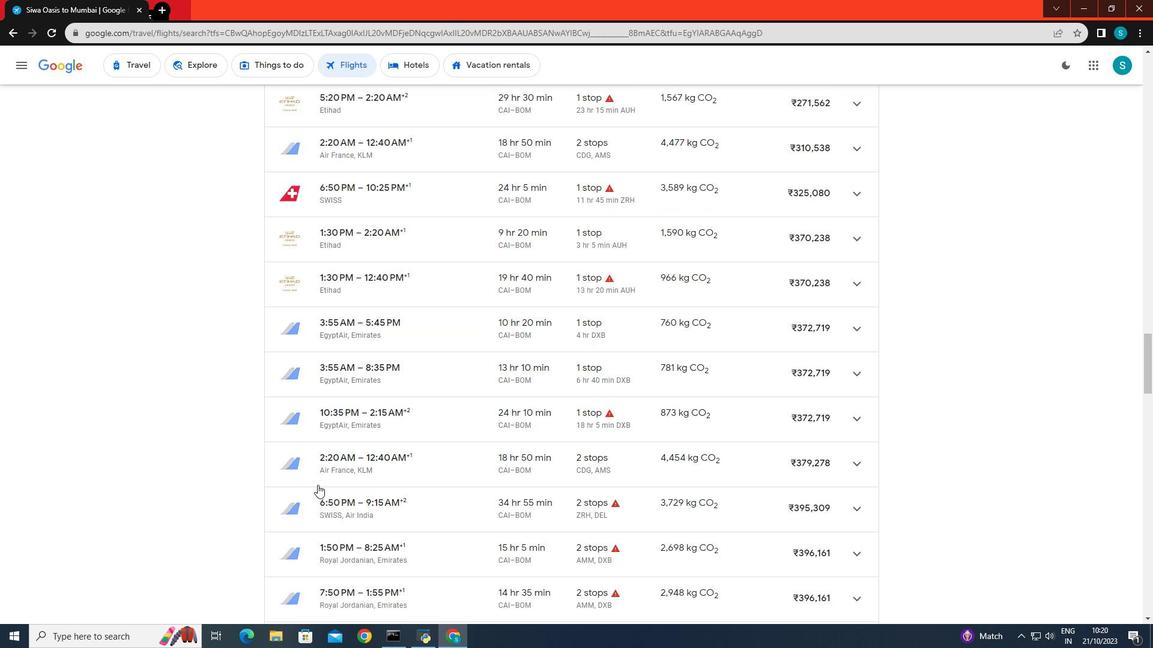 
Action: Mouse scrolled (317, 484) with delta (0, 0)
Screenshot: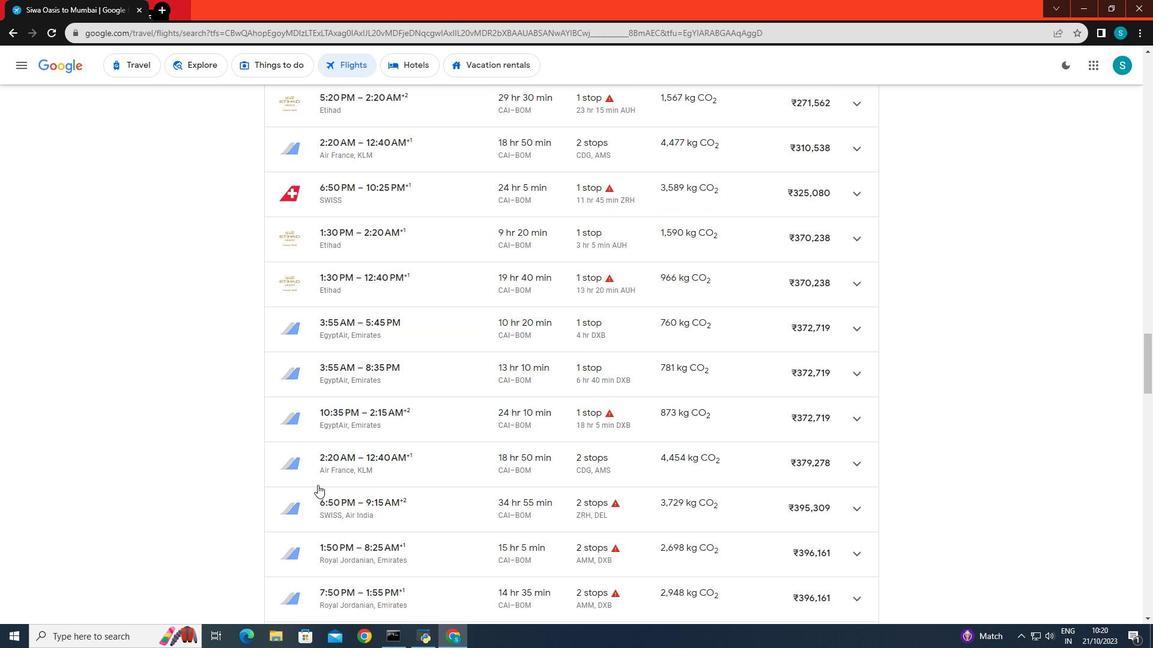 
Action: Mouse scrolled (317, 484) with delta (0, 0)
Screenshot: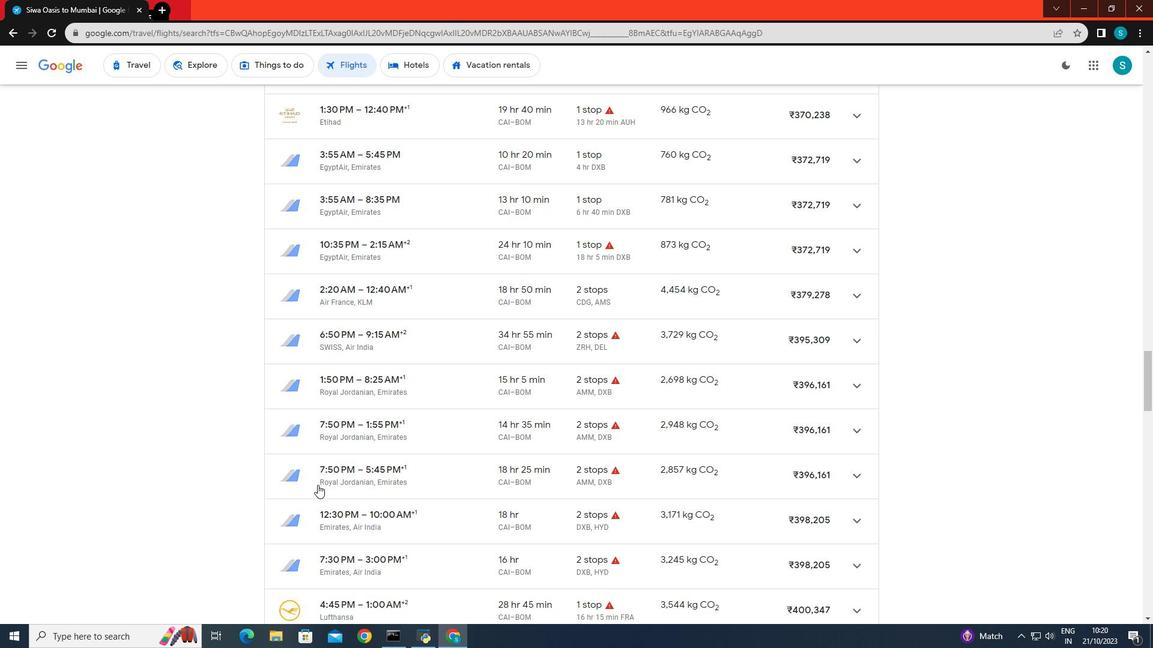 
Action: Mouse scrolled (317, 484) with delta (0, 0)
Screenshot: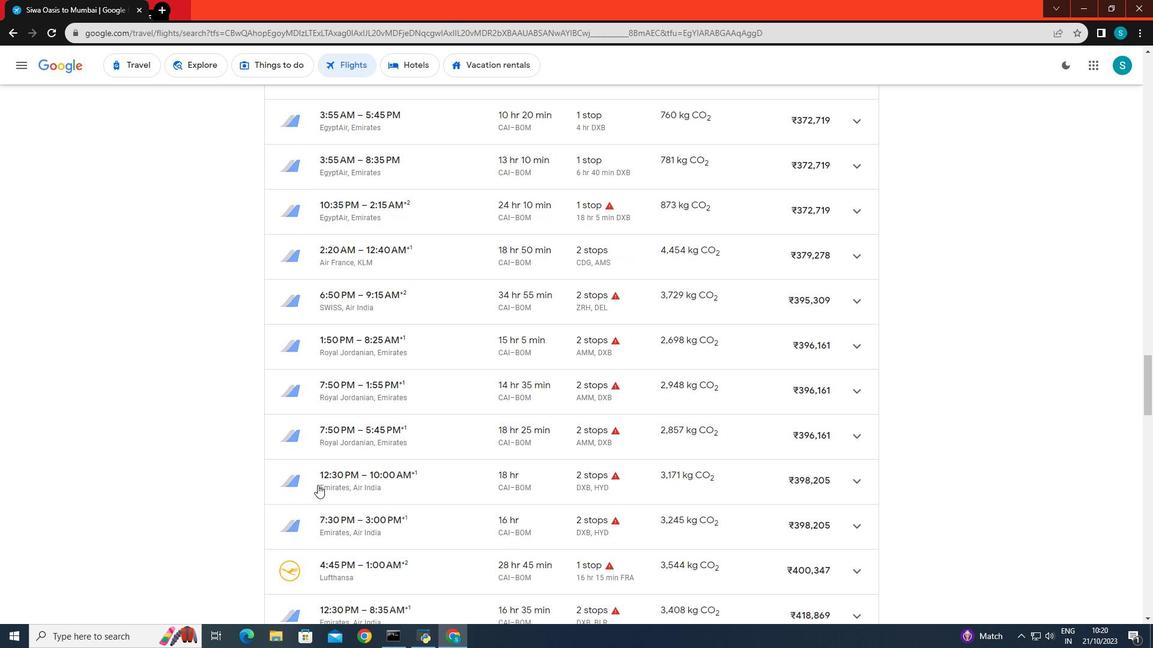 
Action: Mouse scrolled (317, 484) with delta (0, 0)
Screenshot: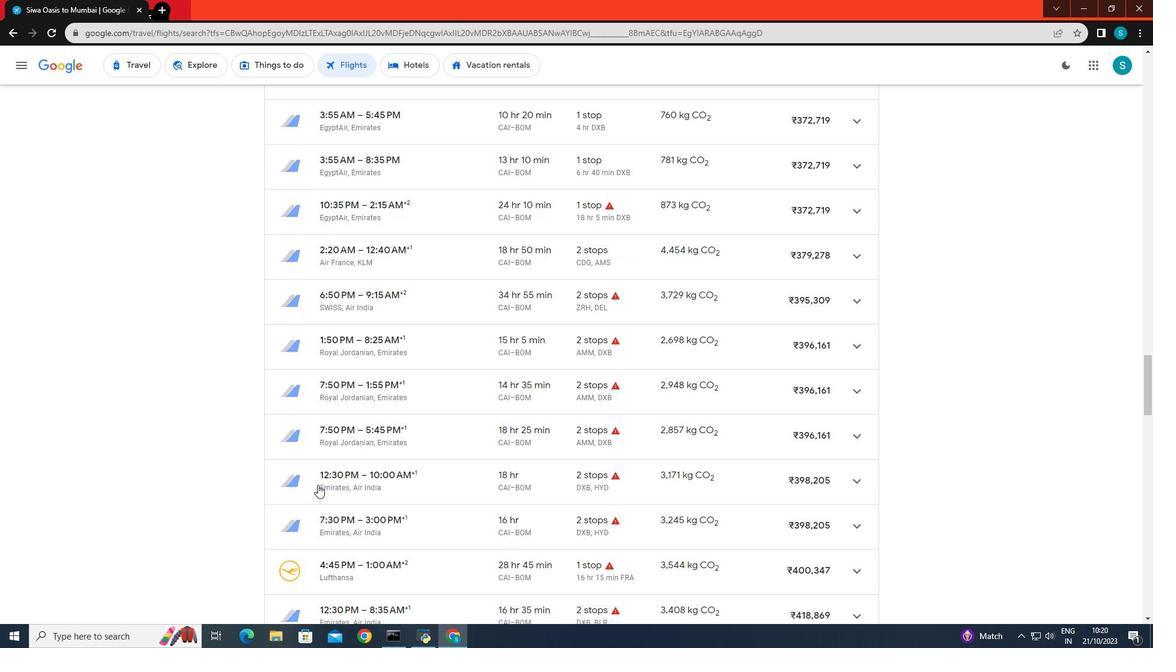 
Action: Mouse scrolled (317, 484) with delta (0, 0)
Screenshot: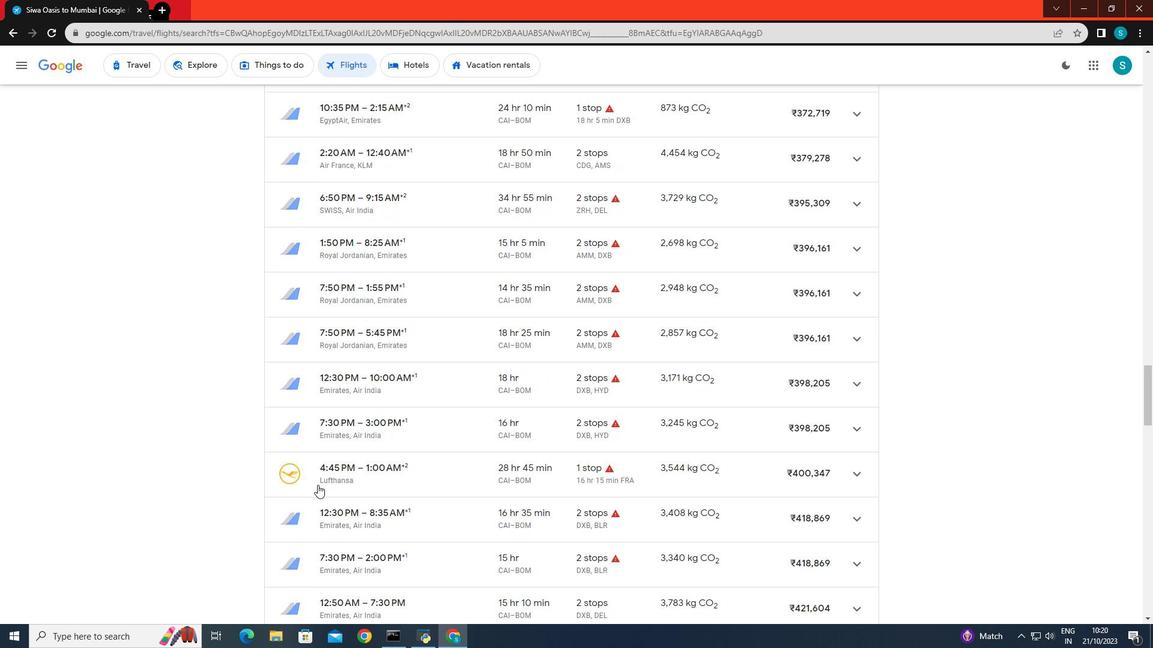 
Action: Mouse scrolled (317, 484) with delta (0, 0)
Screenshot: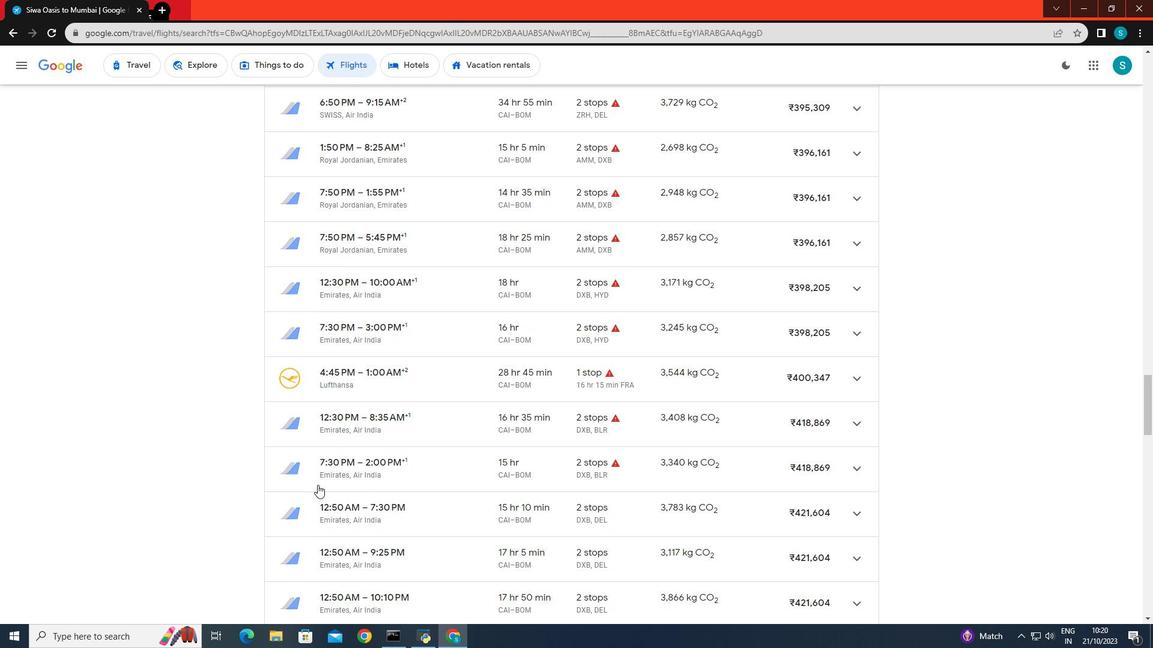 
Action: Mouse scrolled (317, 484) with delta (0, 0)
Screenshot: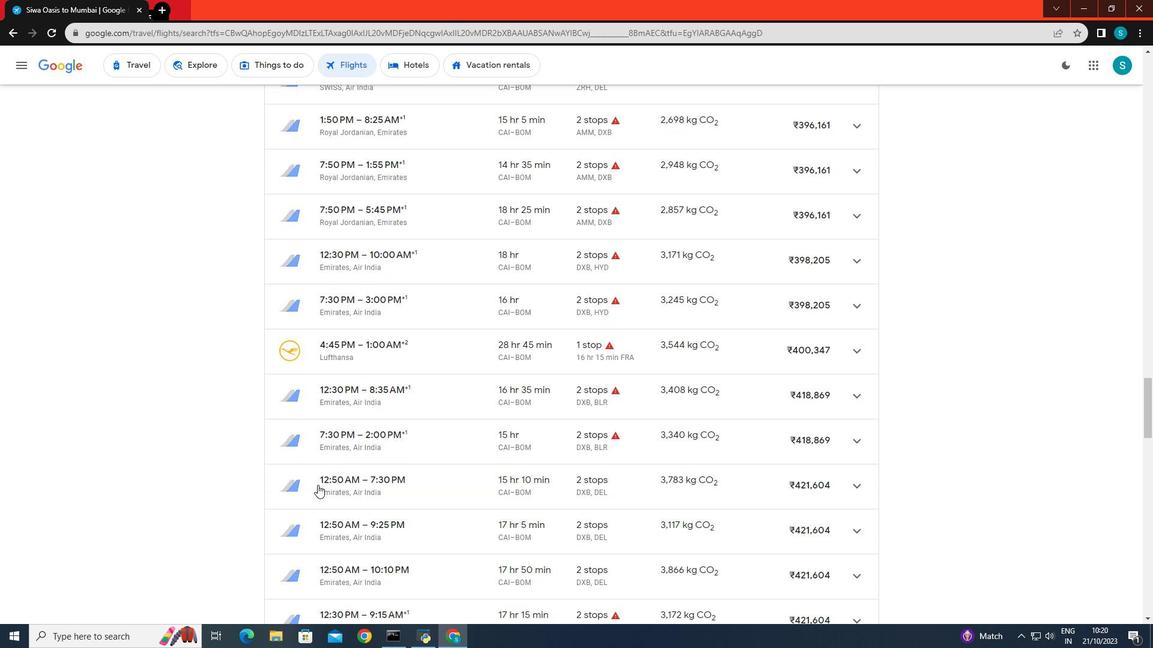 
Action: Mouse scrolled (317, 484) with delta (0, 0)
Screenshot: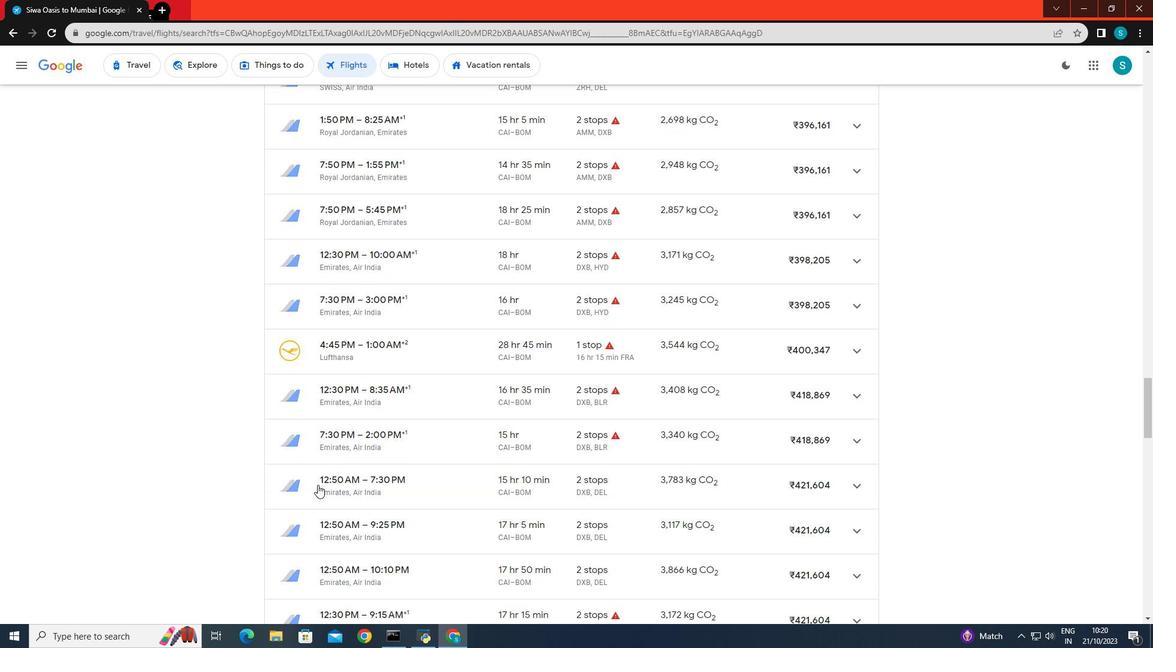 
Action: Mouse scrolled (317, 484) with delta (0, 0)
Screenshot: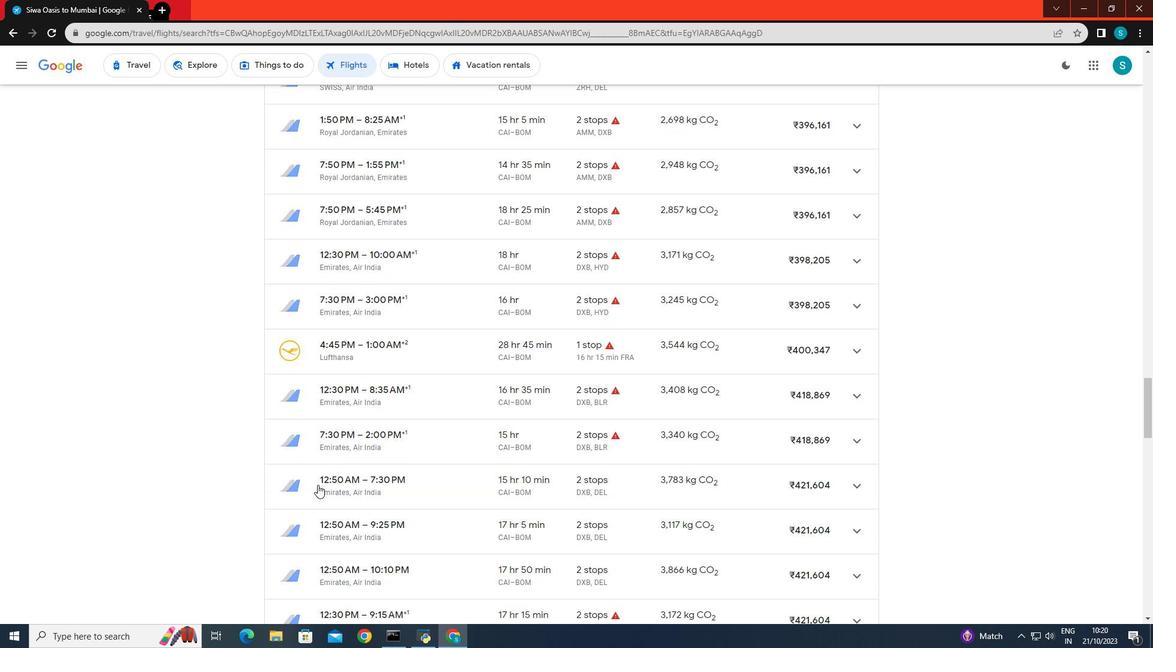 
Action: Mouse scrolled (317, 484) with delta (0, 0)
Screenshot: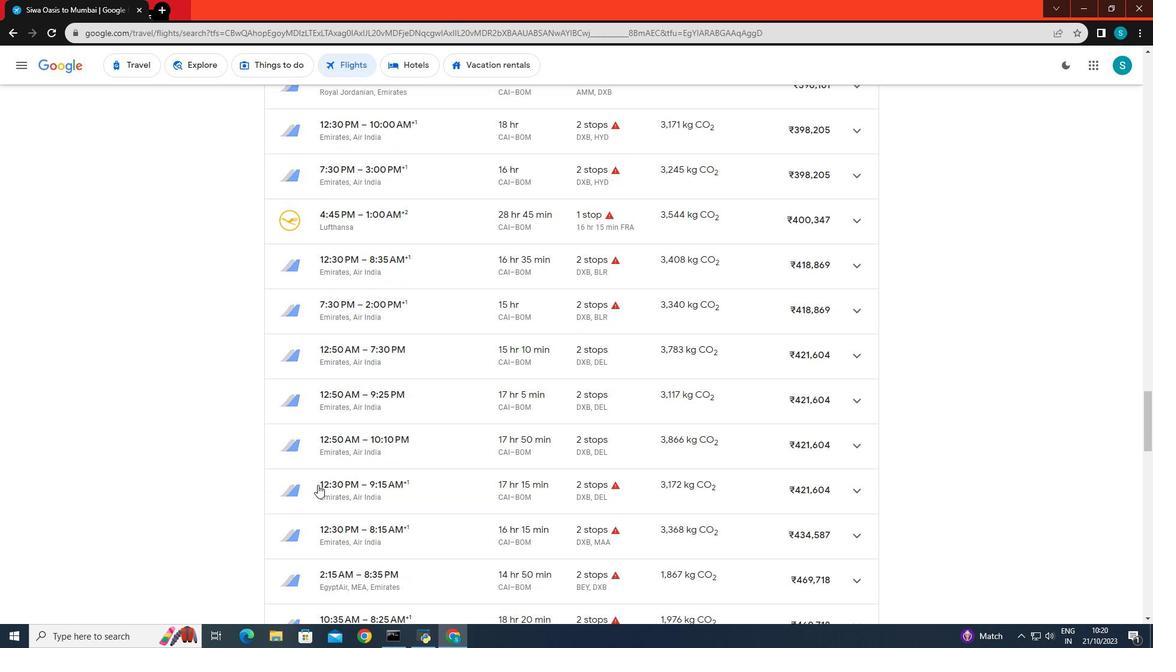 
Action: Mouse scrolled (317, 484) with delta (0, 0)
Screenshot: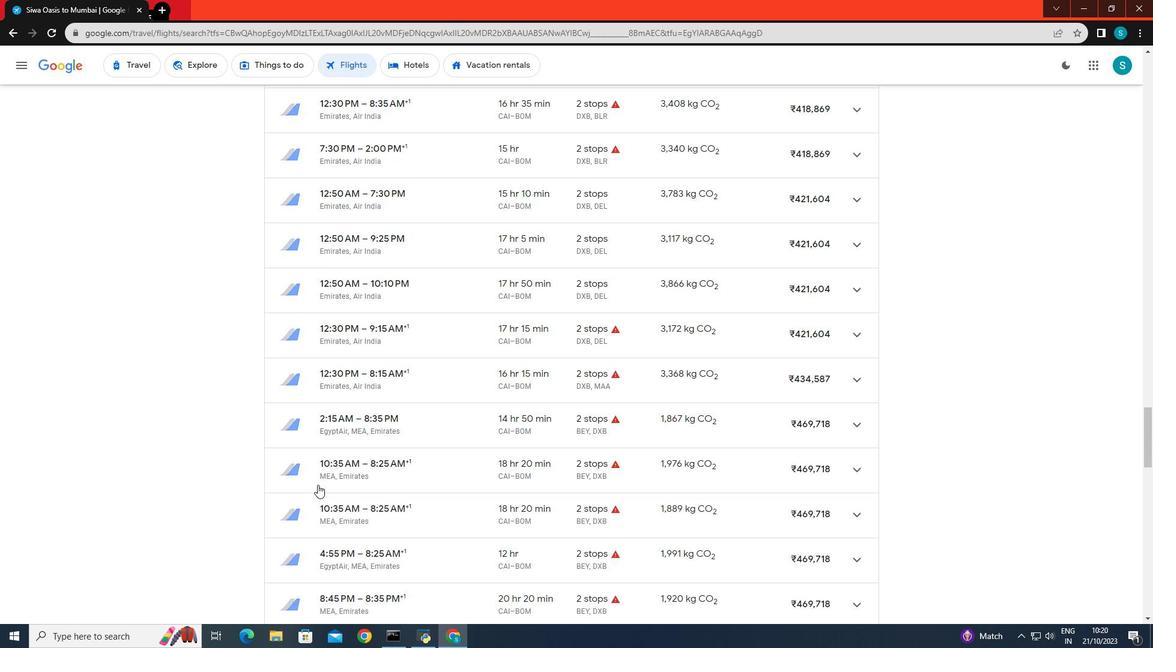 
Action: Mouse scrolled (317, 484) with delta (0, 0)
Screenshot: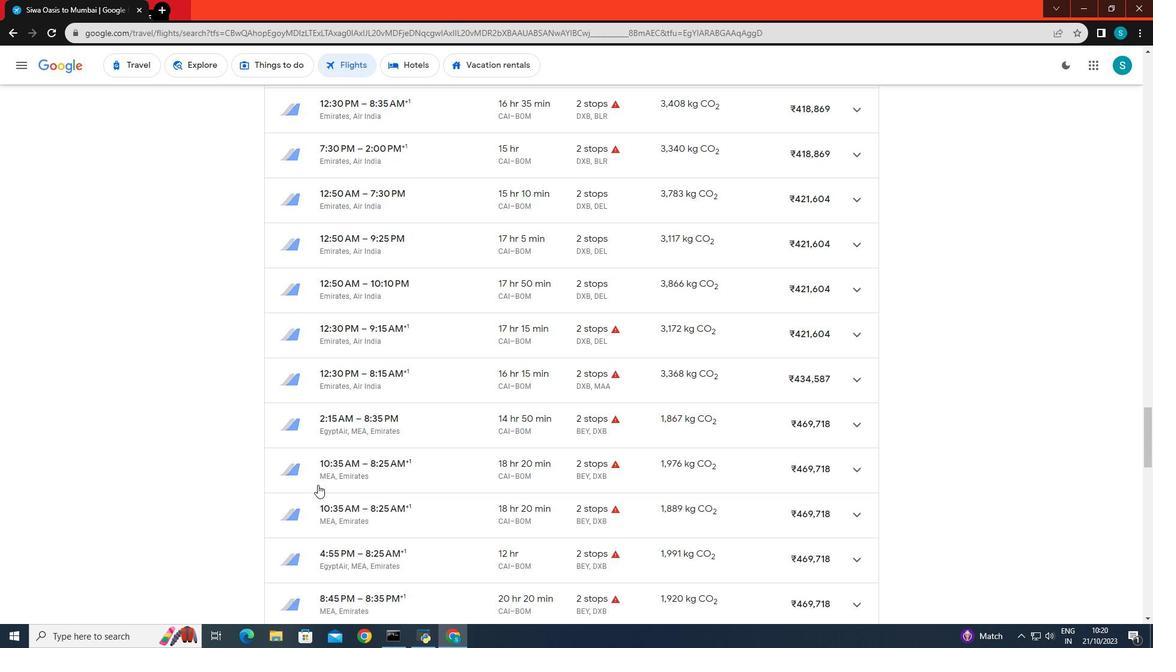 
Action: Mouse scrolled (317, 484) with delta (0, 0)
Screenshot: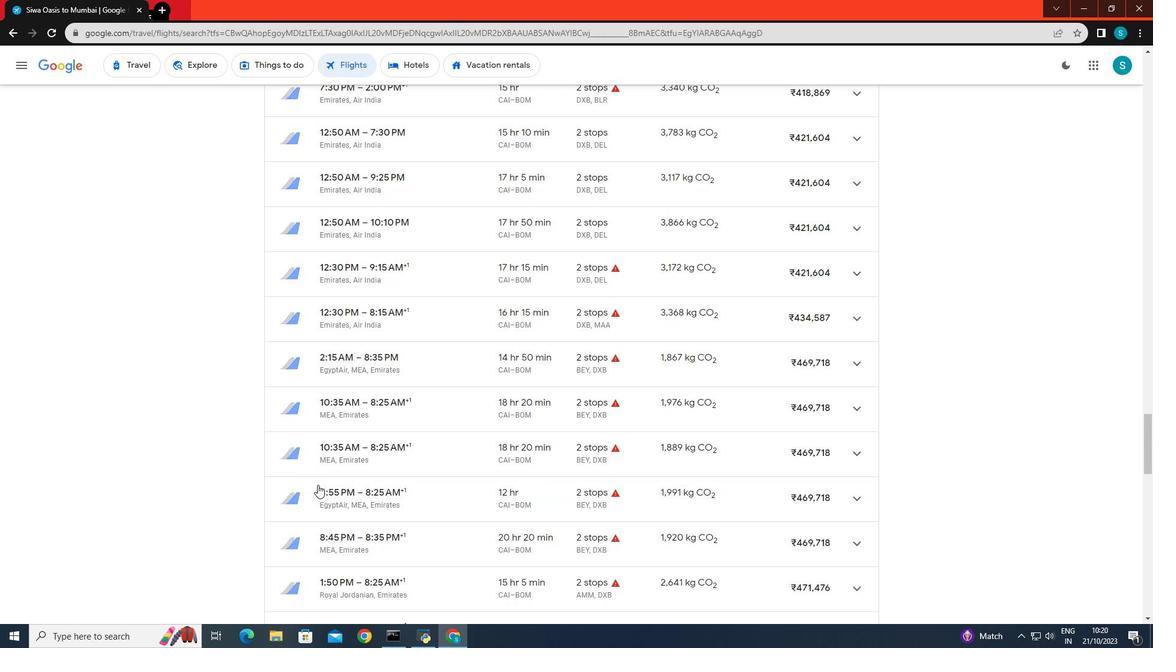 
Action: Mouse scrolled (317, 484) with delta (0, 0)
Screenshot: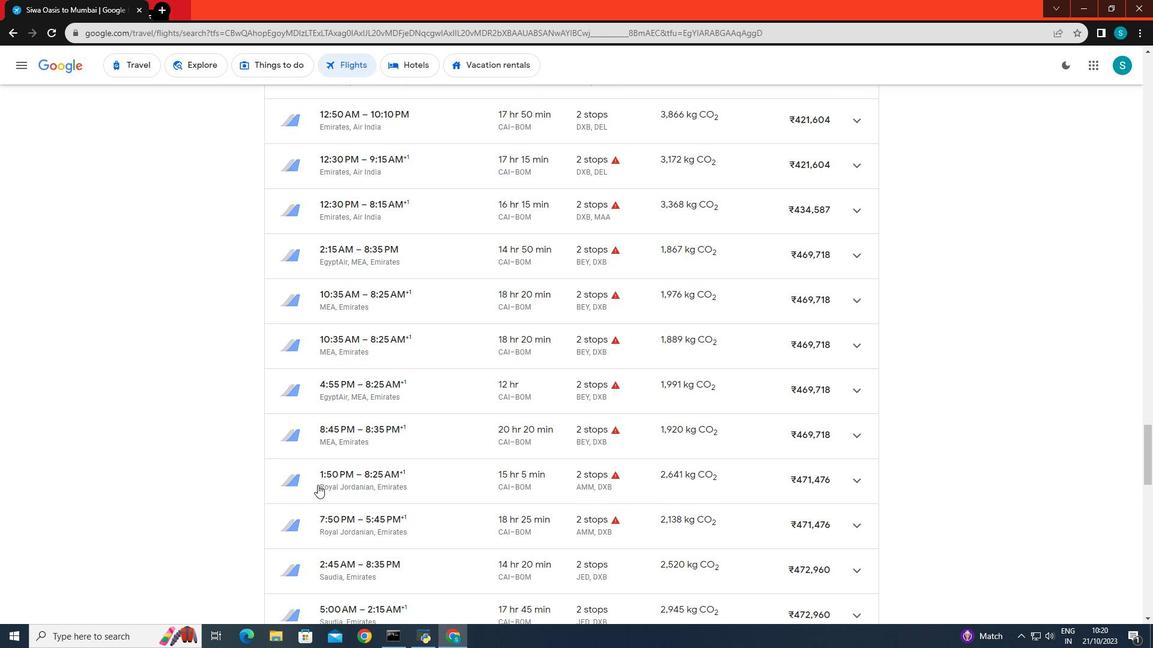 
Action: Mouse scrolled (317, 484) with delta (0, 0)
Screenshot: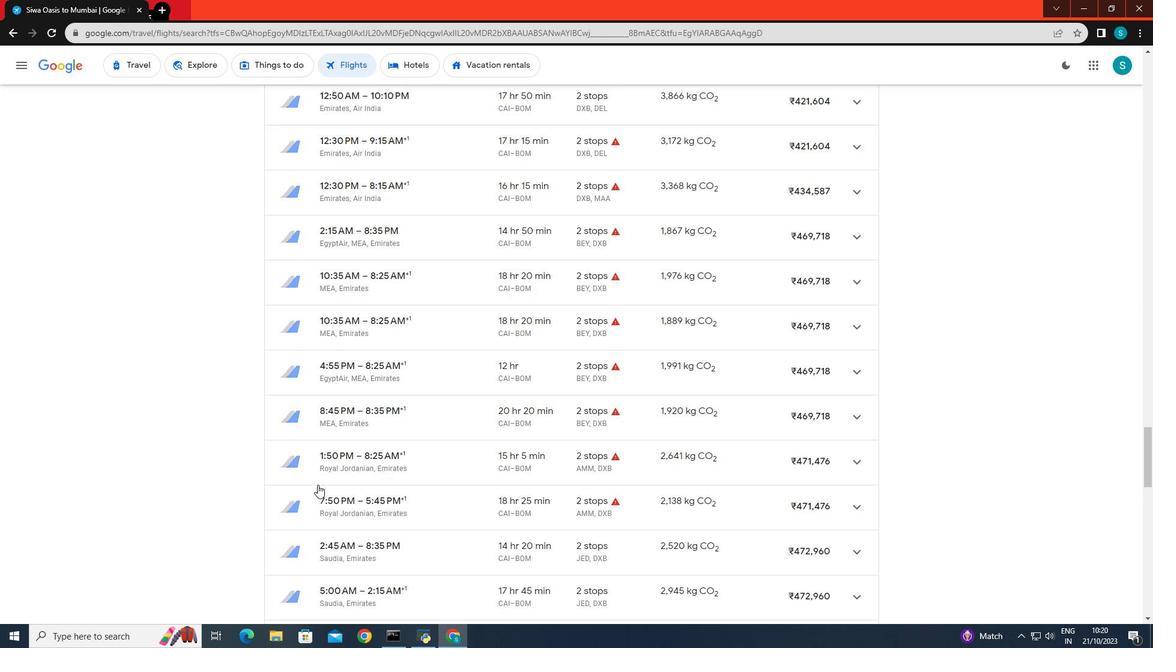 
Action: Mouse scrolled (317, 484) with delta (0, 0)
Screenshot: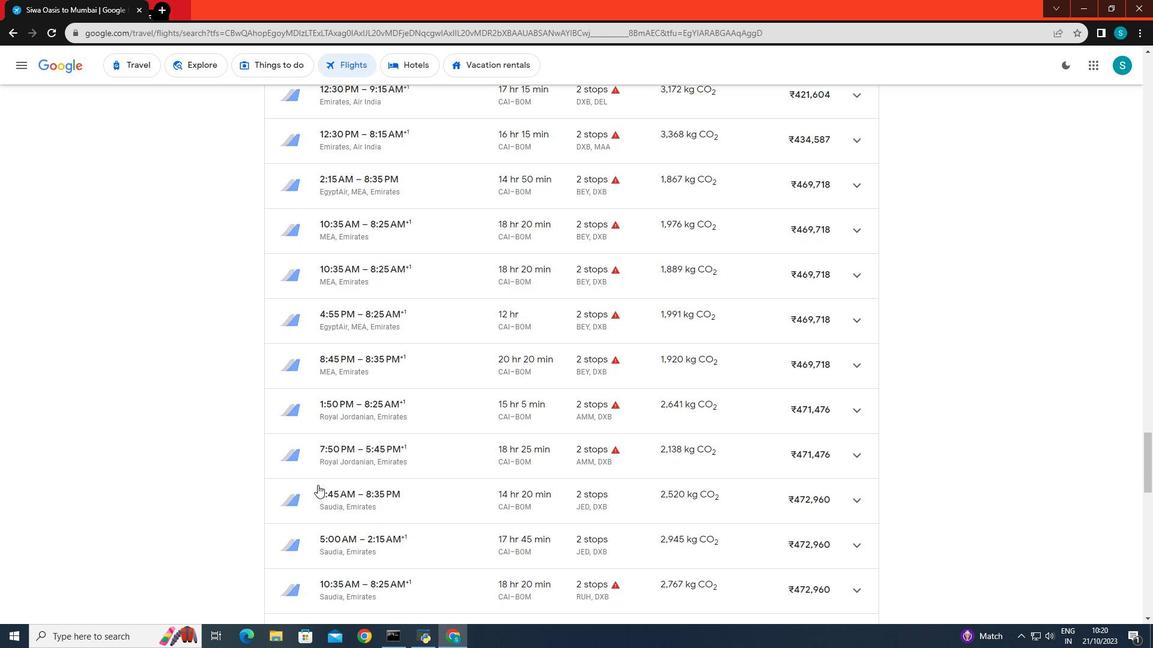 
Action: Mouse scrolled (317, 484) with delta (0, 0)
Screenshot: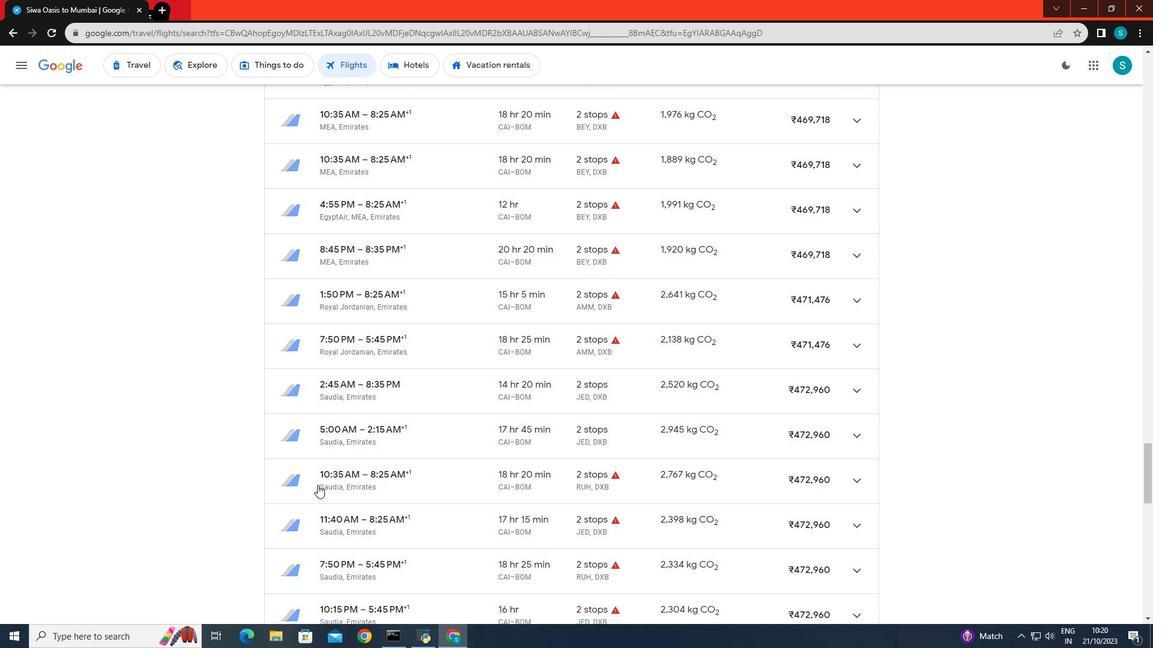
Action: Mouse scrolled (317, 484) with delta (0, 0)
Screenshot: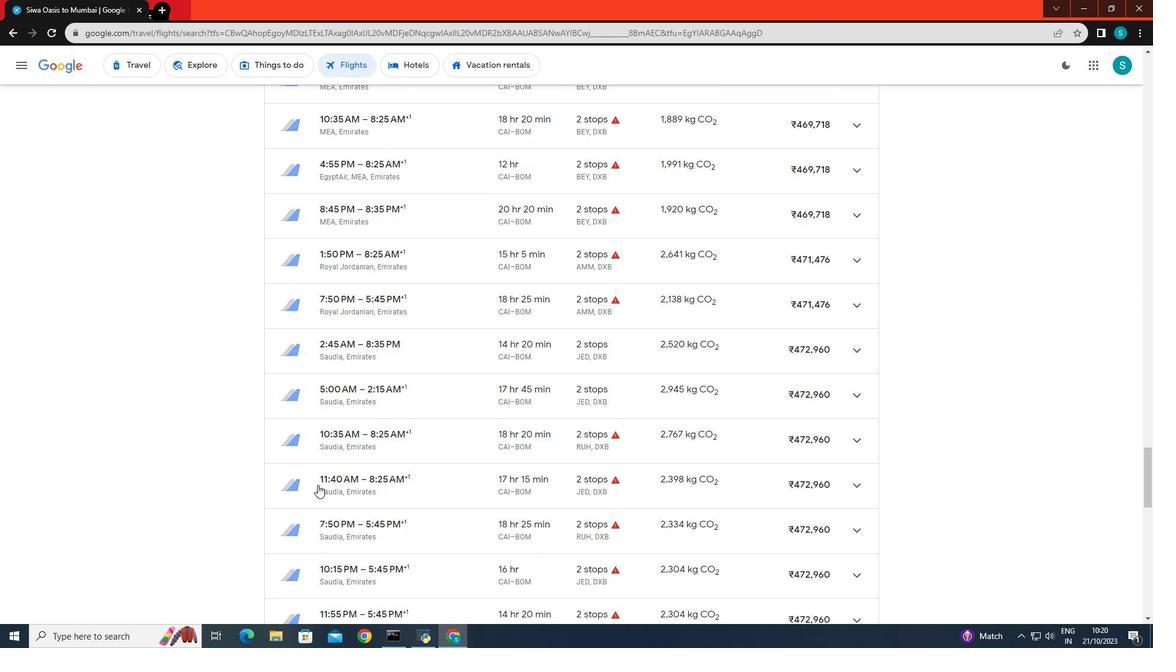 
Action: Mouse scrolled (317, 484) with delta (0, 0)
Screenshot: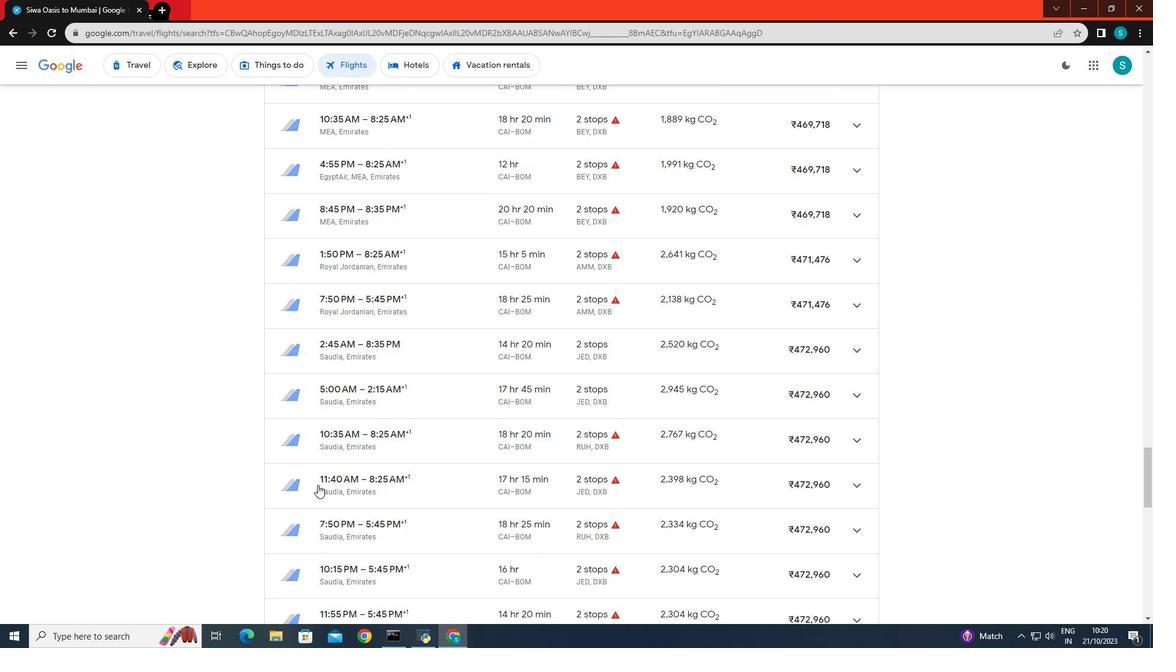 
Action: Mouse scrolled (317, 484) with delta (0, 0)
Screenshot: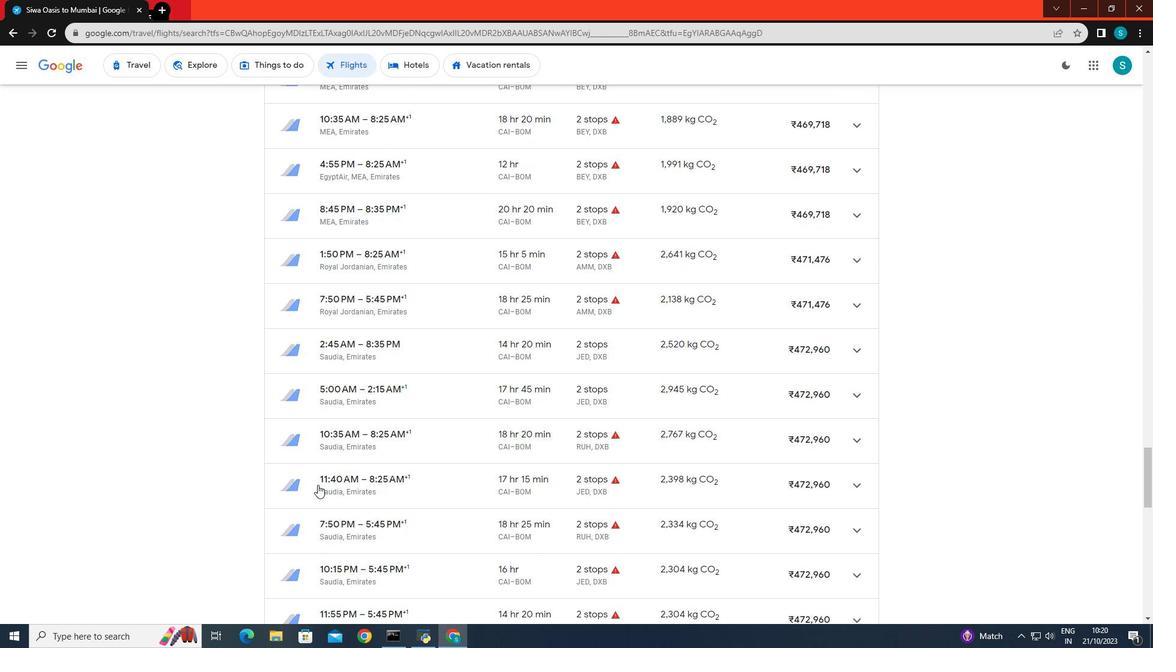 
Action: Mouse scrolled (317, 484) with delta (0, 0)
Screenshot: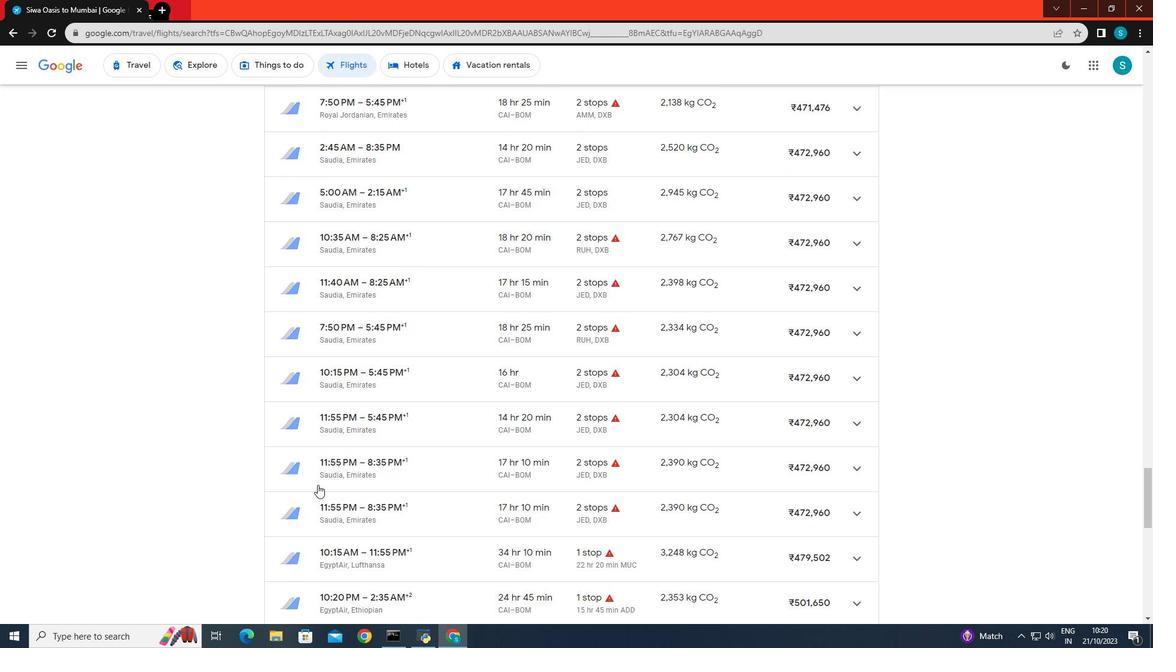 
Action: Mouse scrolled (317, 484) with delta (0, 0)
Screenshot: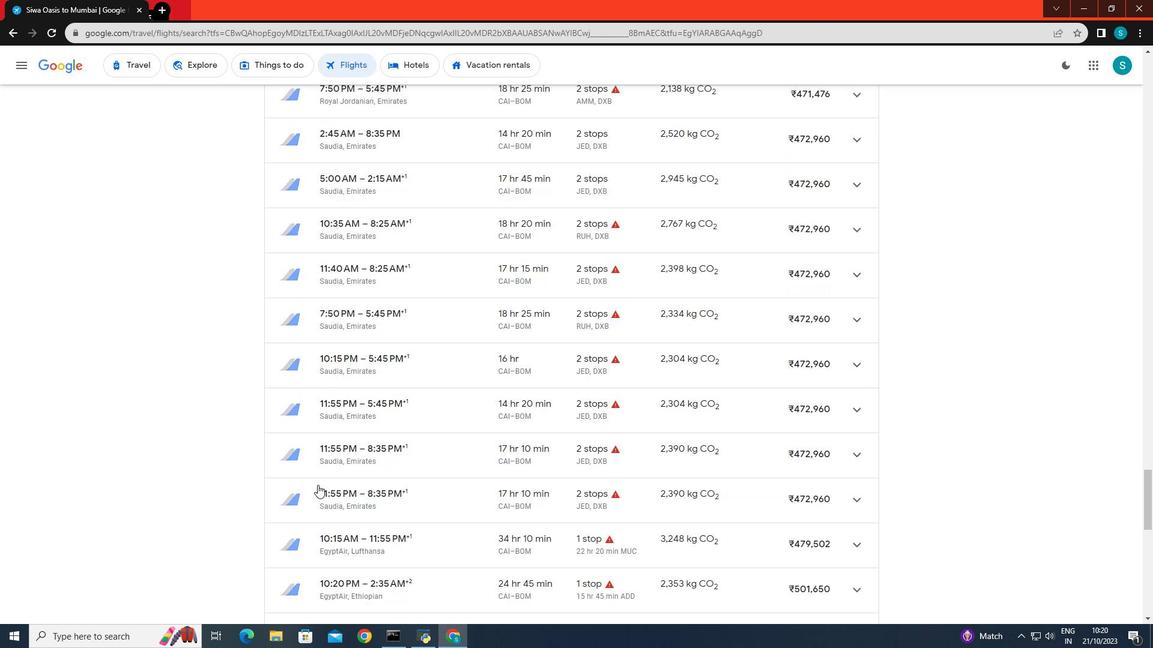 
Action: Mouse scrolled (317, 484) with delta (0, 0)
Screenshot: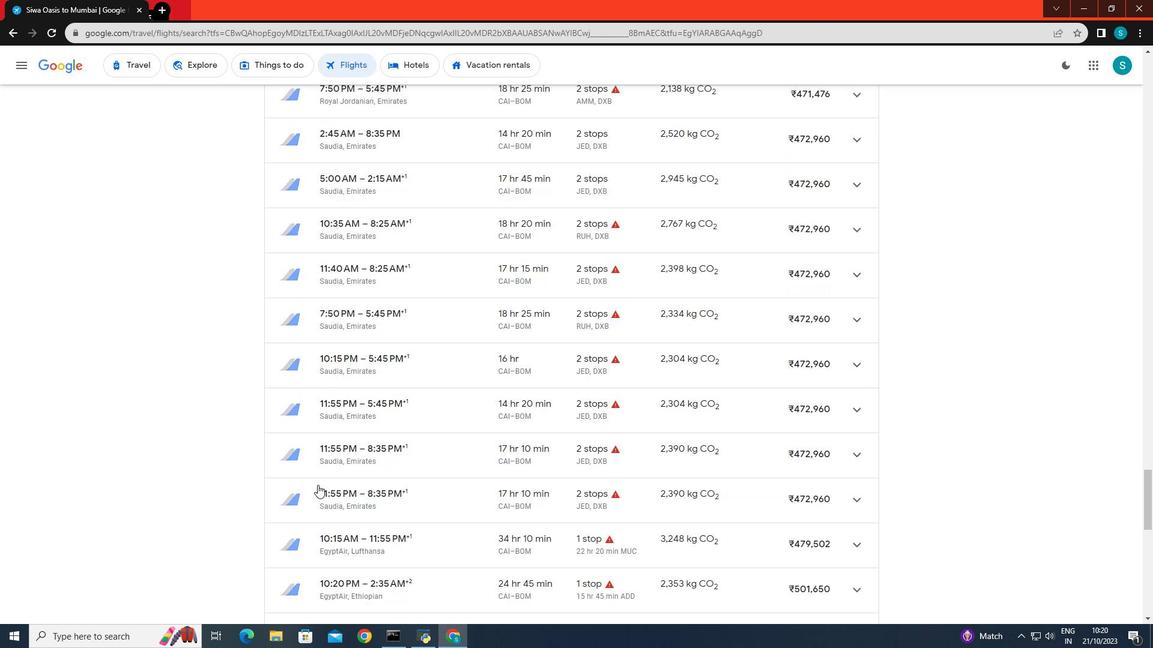 
Action: Mouse scrolled (317, 484) with delta (0, 0)
Screenshot: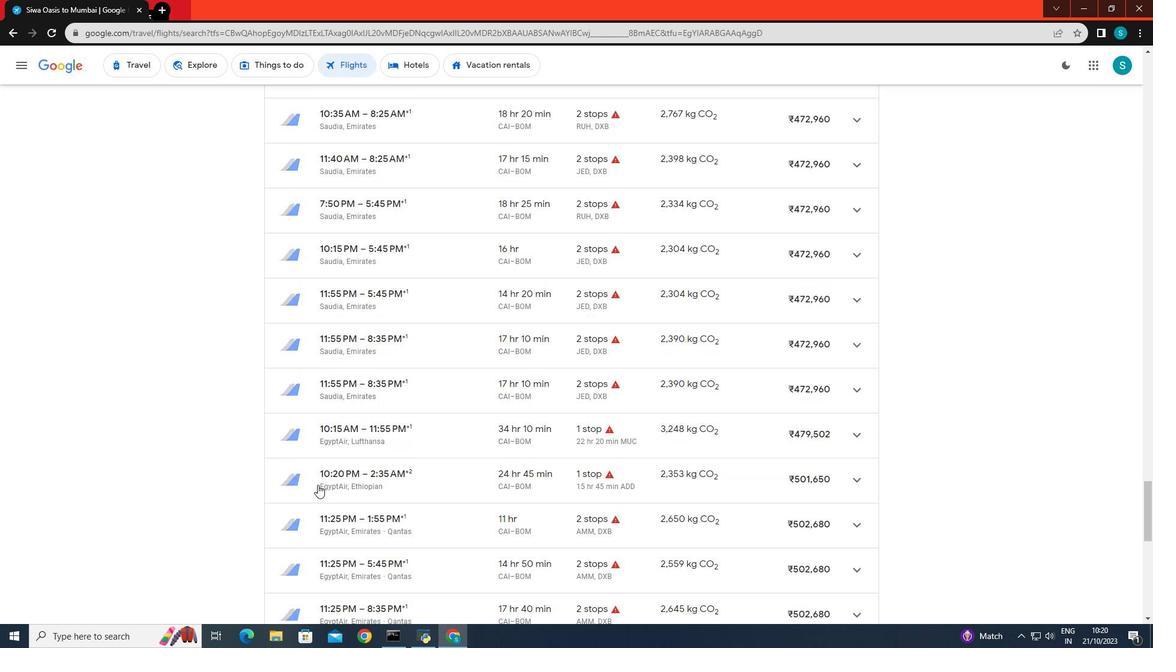 
Action: Mouse scrolled (317, 484) with delta (0, 0)
Screenshot: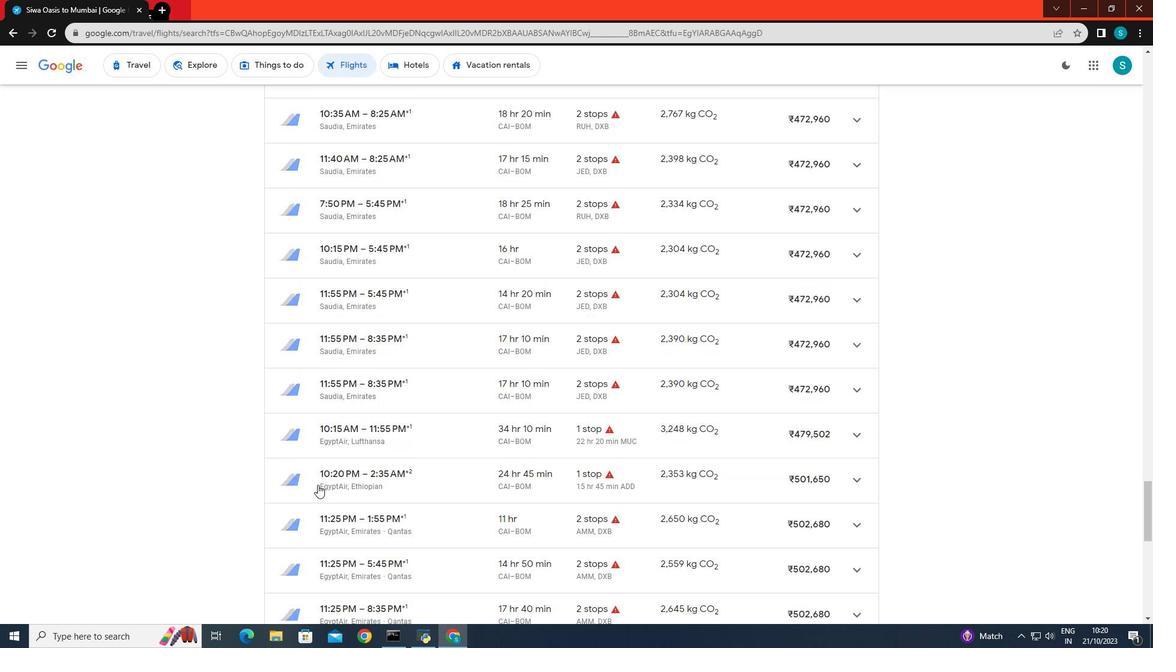 
Action: Mouse scrolled (317, 484) with delta (0, 0)
Screenshot: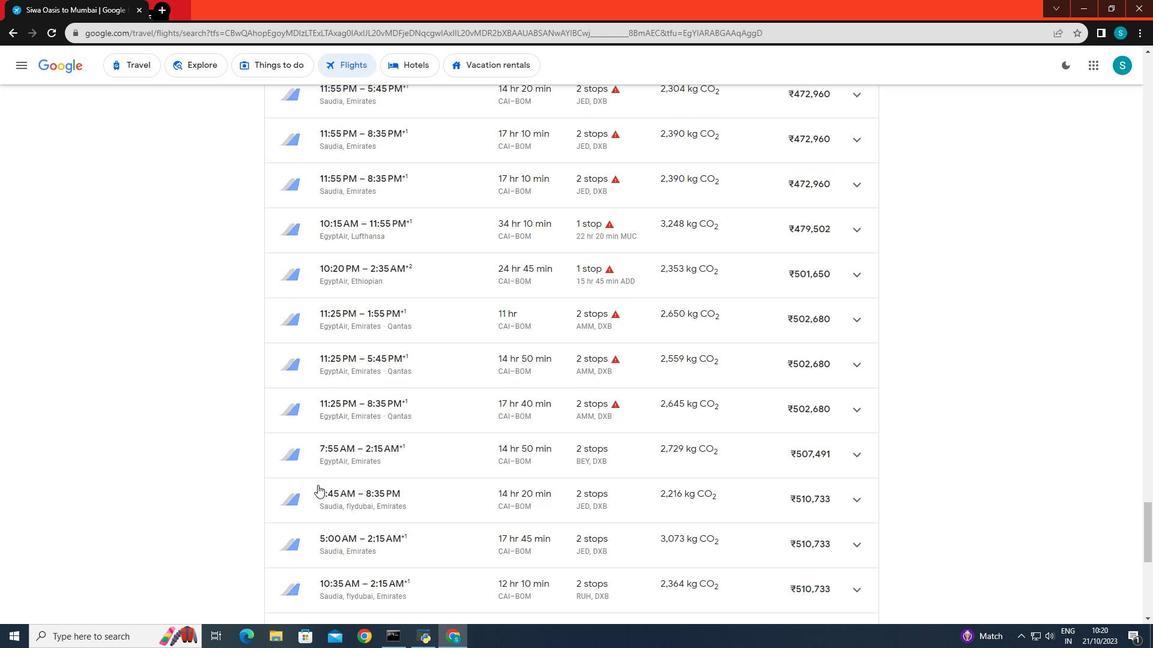 
Action: Mouse scrolled (317, 484) with delta (0, 0)
Screenshot: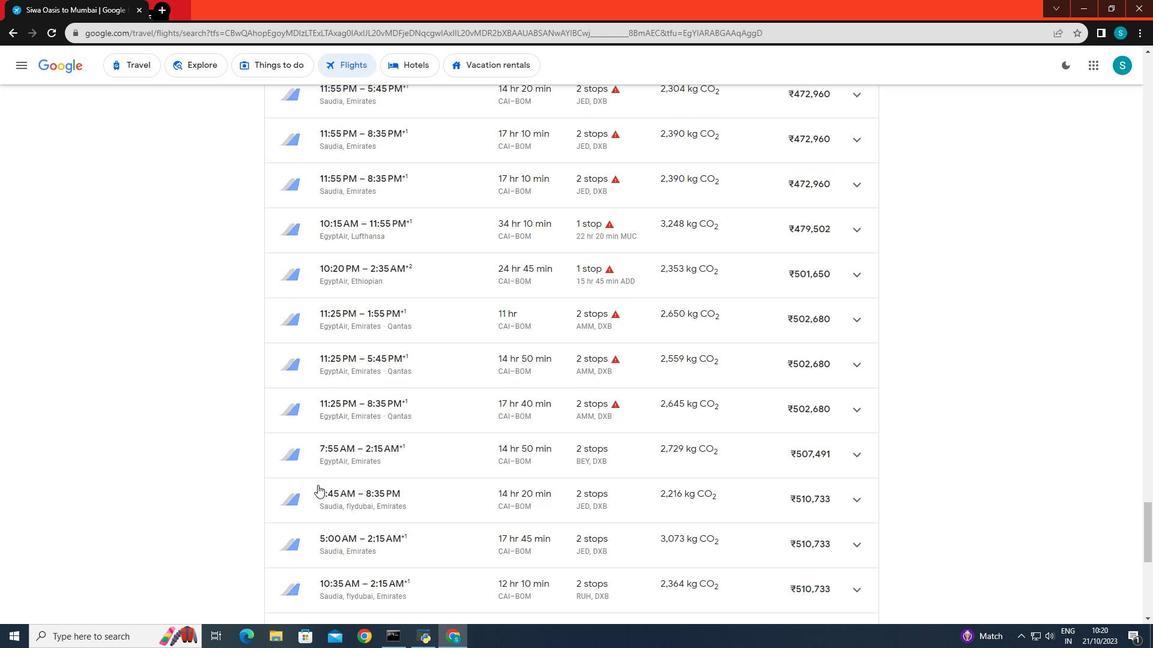 
Action: Mouse scrolled (317, 484) with delta (0, 0)
Screenshot: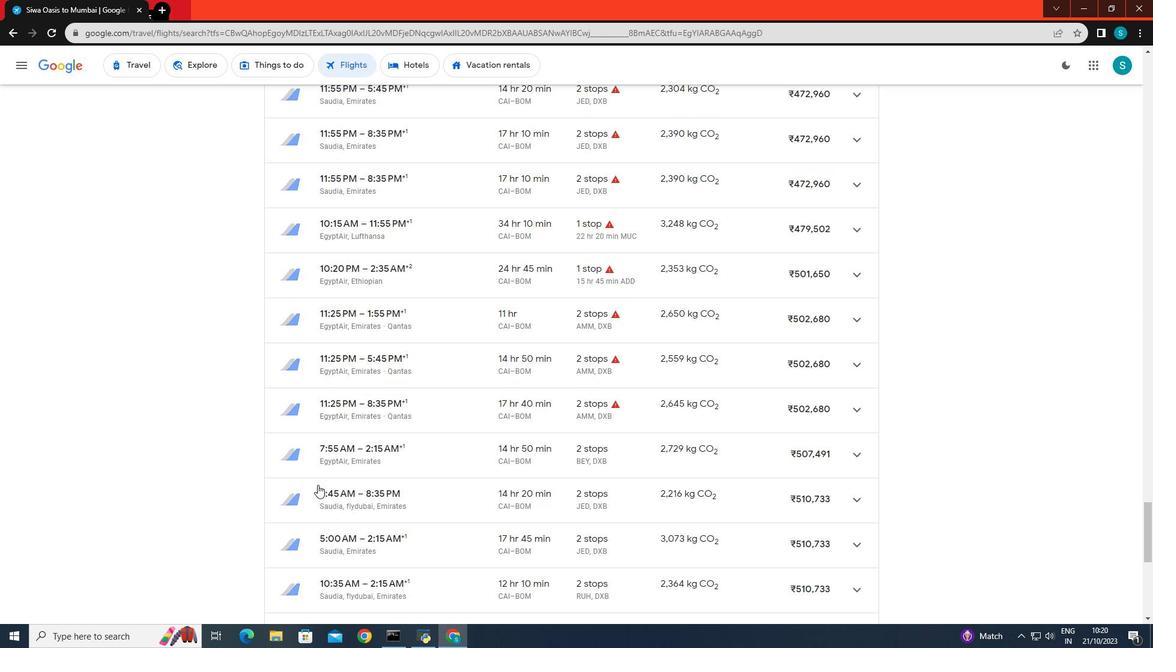 
Action: Mouse scrolled (317, 484) with delta (0, 0)
Screenshot: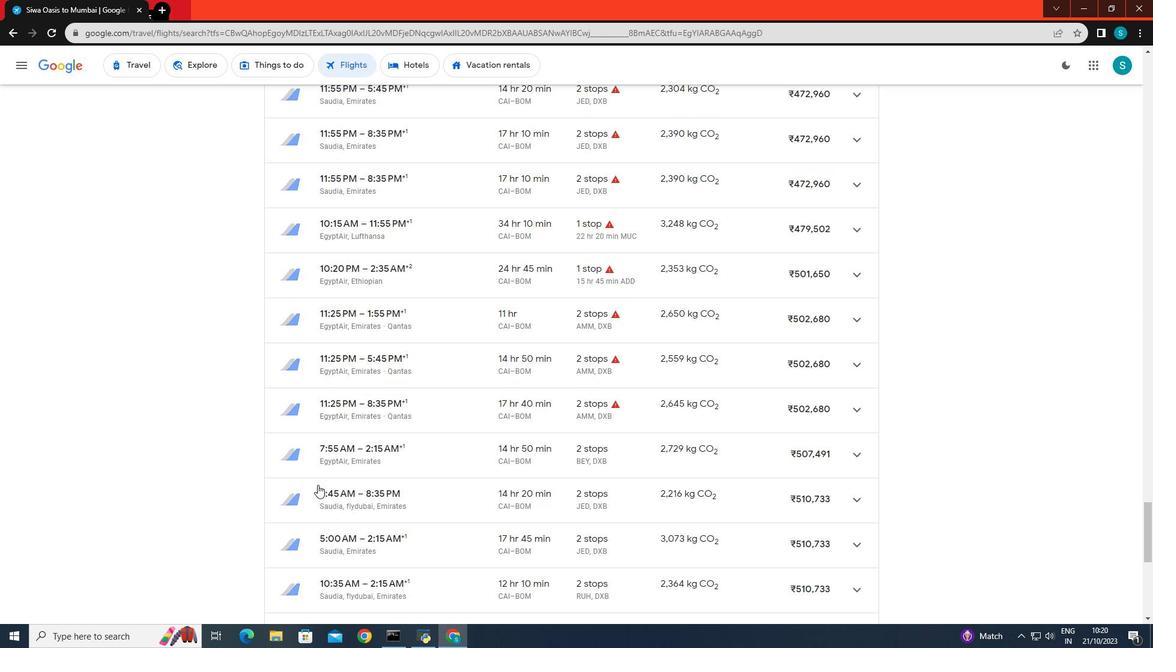 
Action: Mouse scrolled (317, 484) with delta (0, 0)
Screenshot: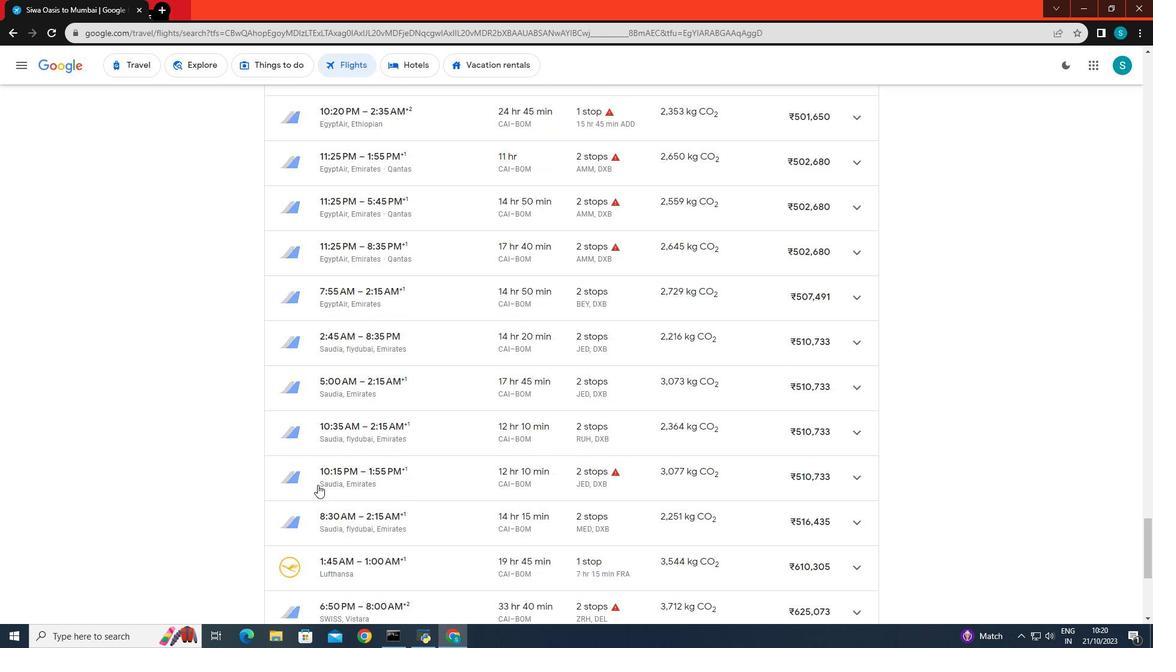 
Action: Mouse scrolled (317, 484) with delta (0, 0)
Screenshot: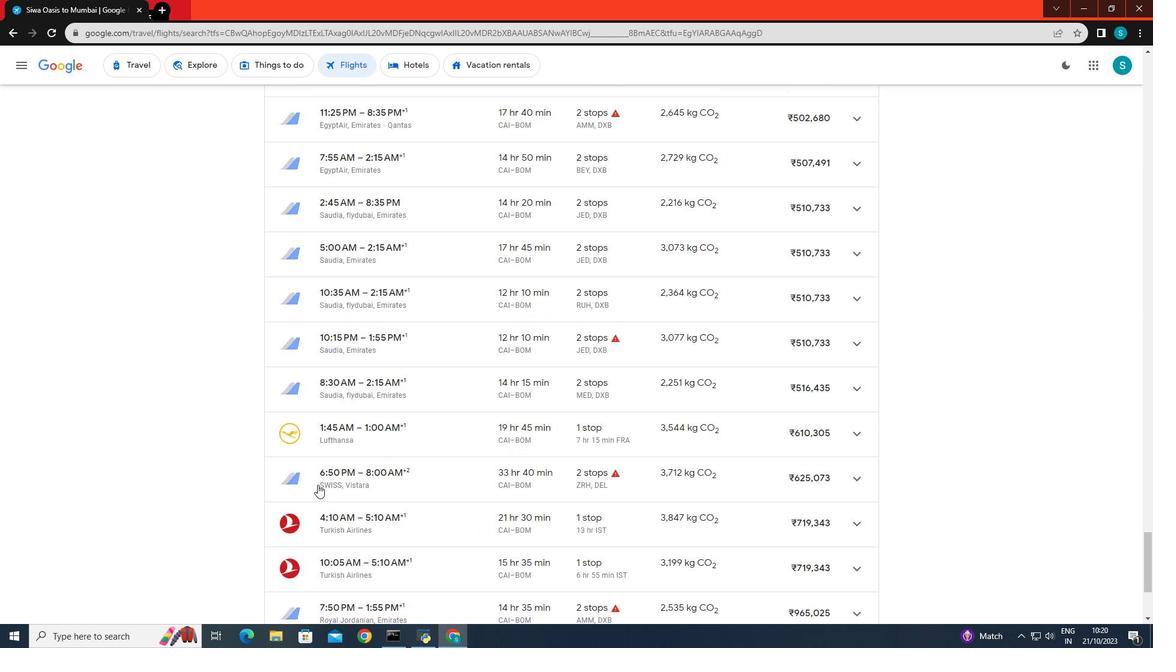 
Action: Mouse scrolled (317, 484) with delta (0, 0)
Screenshot: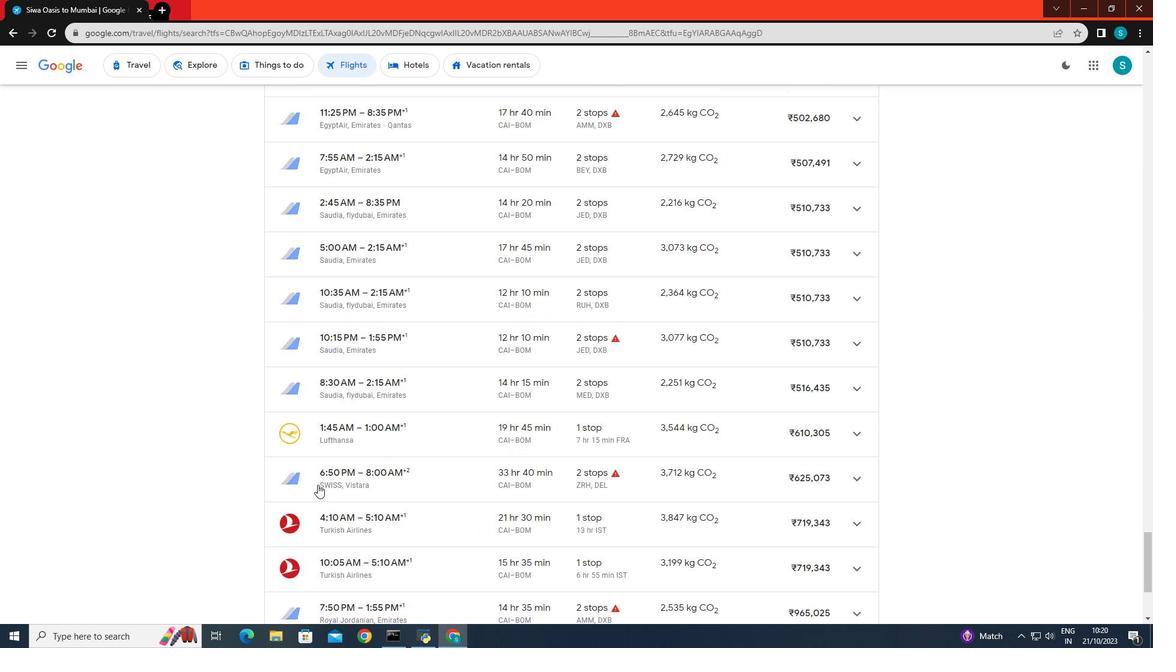 
Action: Mouse scrolled (317, 484) with delta (0, 0)
Screenshot: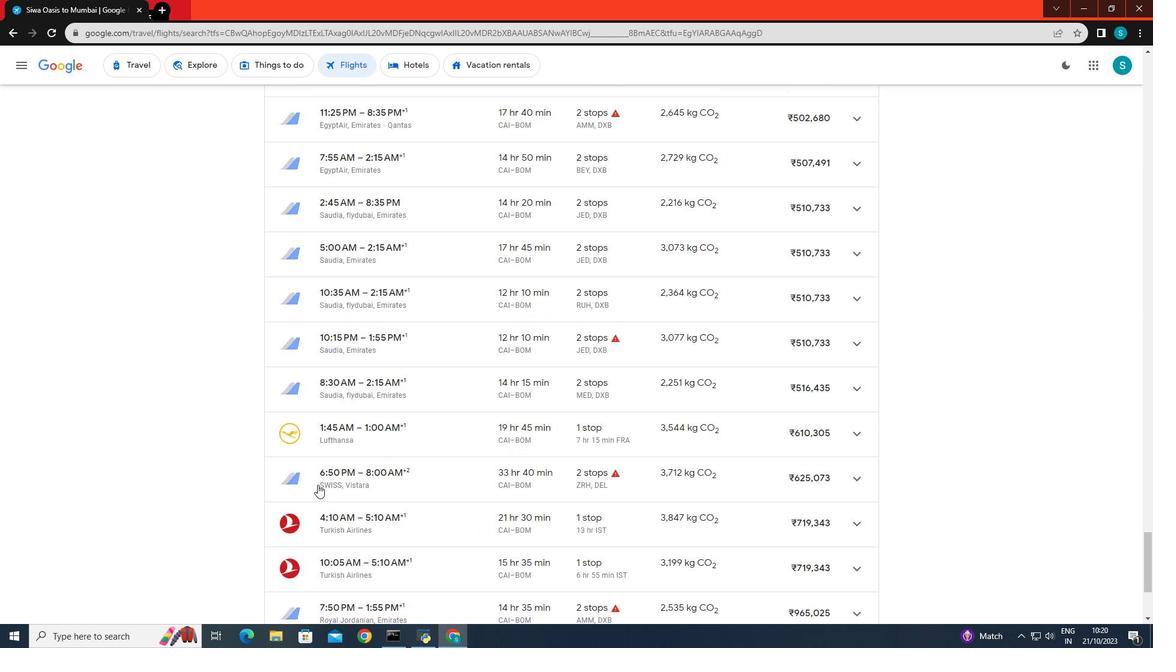
Action: Mouse scrolled (317, 484) with delta (0, 0)
Screenshot: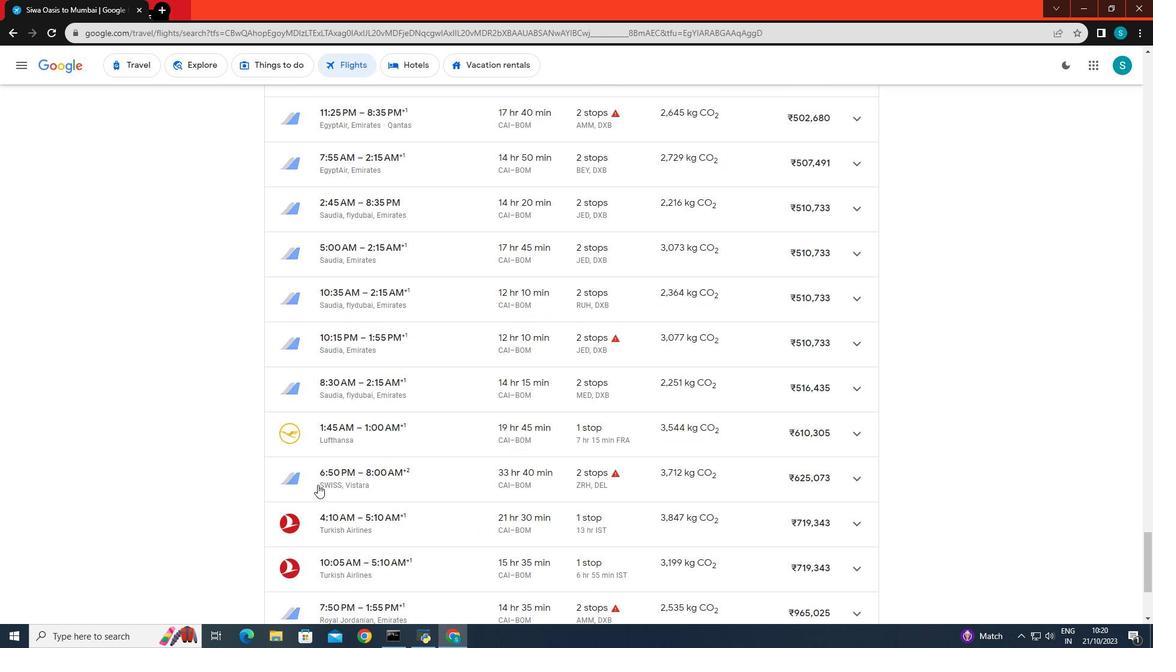 
Action: Mouse scrolled (317, 484) with delta (0, 0)
Screenshot: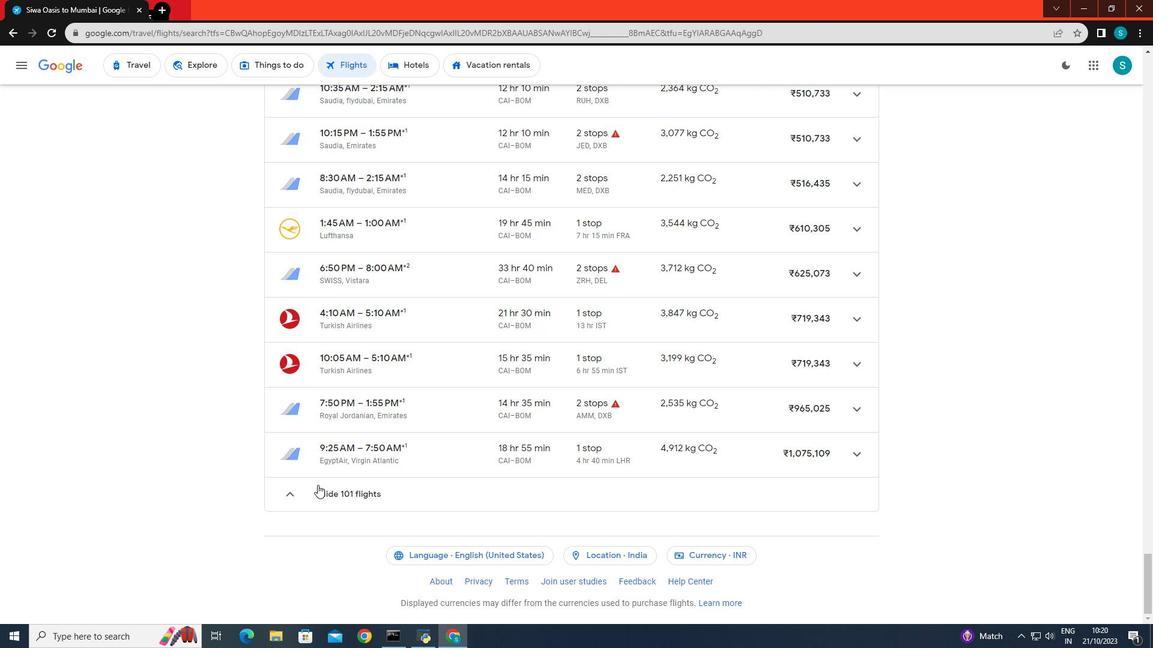 
Action: Mouse scrolled (317, 484) with delta (0, 0)
Screenshot: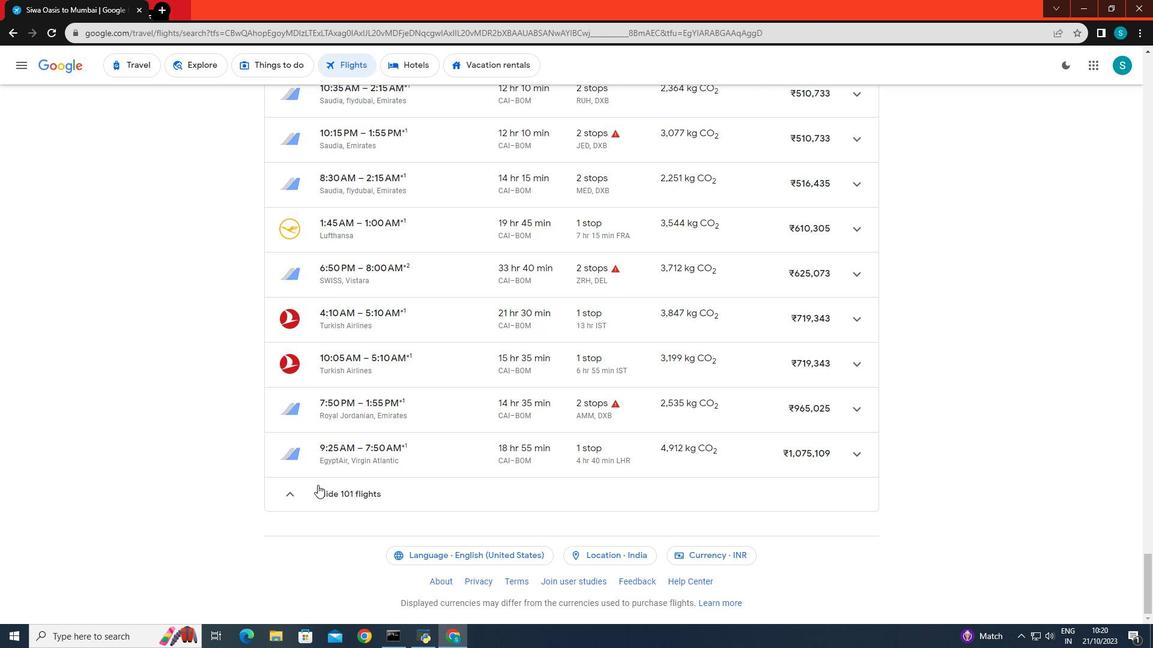 
Action: Mouse scrolled (317, 484) with delta (0, 0)
Screenshot: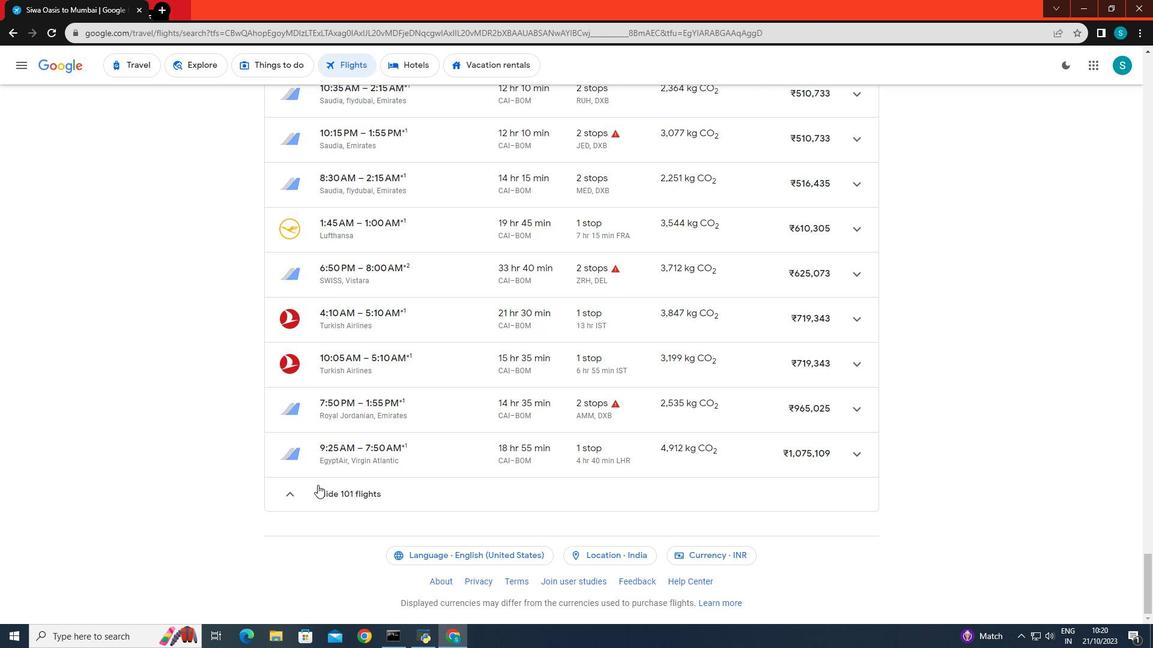 
Action: Mouse scrolled (317, 484) with delta (0, 0)
Screenshot: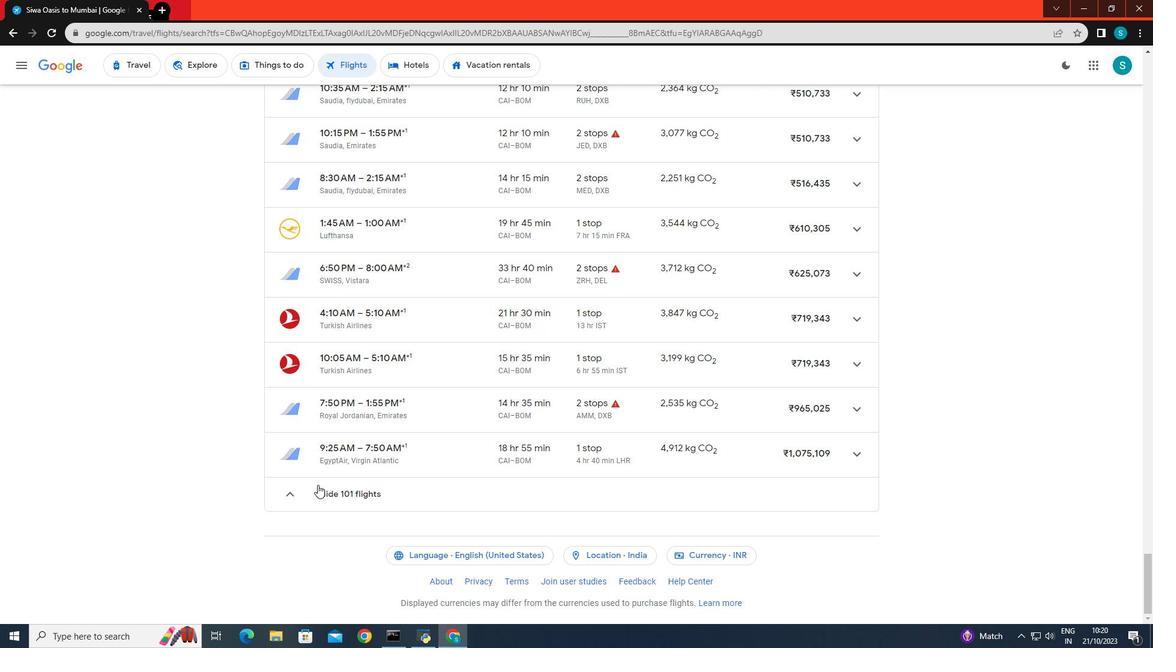 
